 Task: Find connections with filter location Szeged with filter topic #Bestadvicewith filter profile language German with filter current company TVS Motor Company with filter school St. Vincent Pallotti College of Engineering & Technology with filter industry Utility System Construction with filter service category Program Management with filter keywords title Sales Representative
Action: Mouse moved to (567, 72)
Screenshot: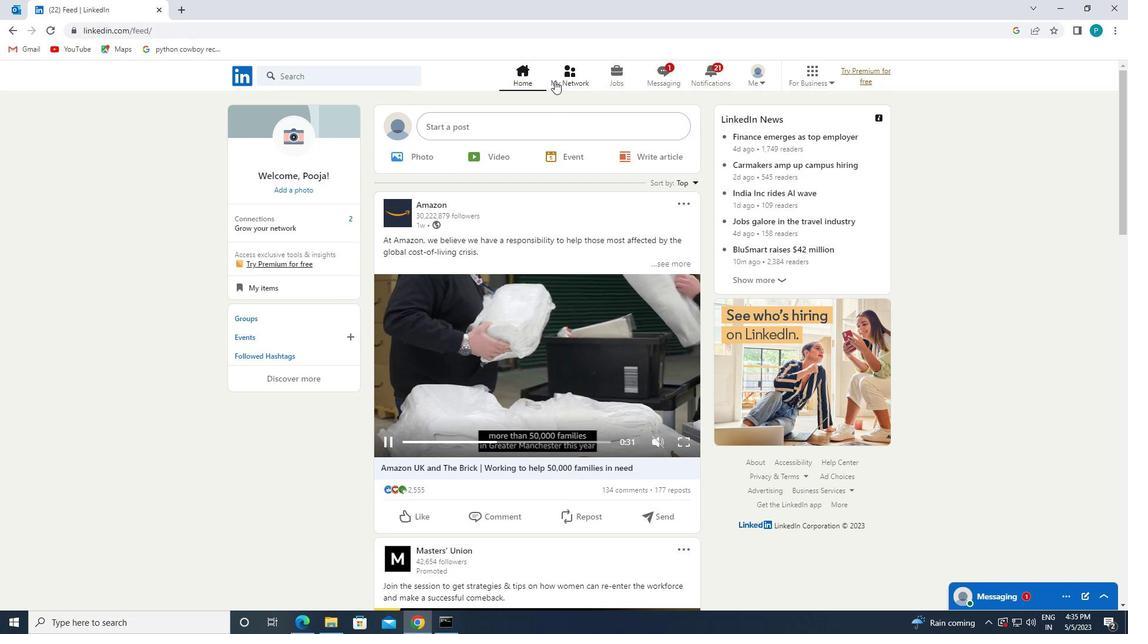 
Action: Mouse pressed left at (567, 72)
Screenshot: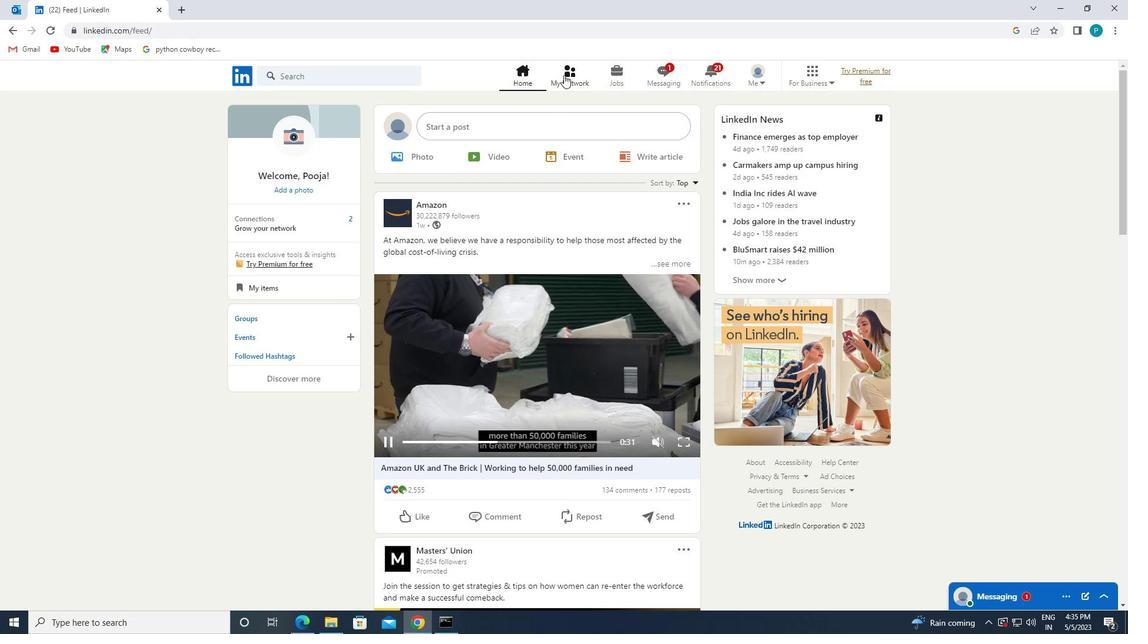
Action: Mouse moved to (347, 140)
Screenshot: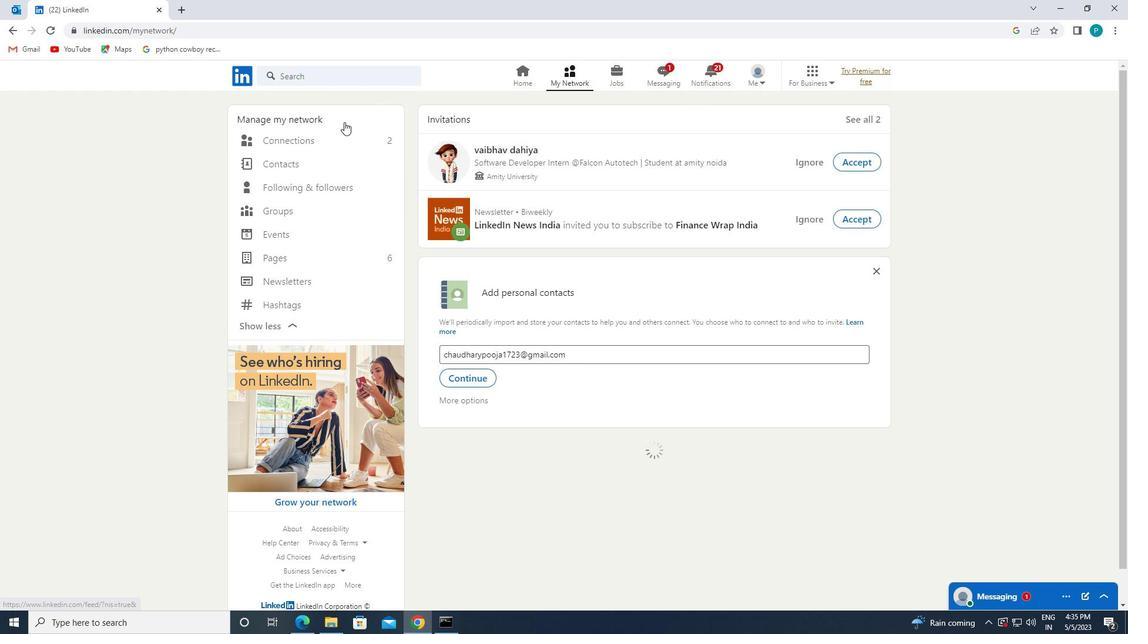 
Action: Mouse pressed left at (347, 140)
Screenshot: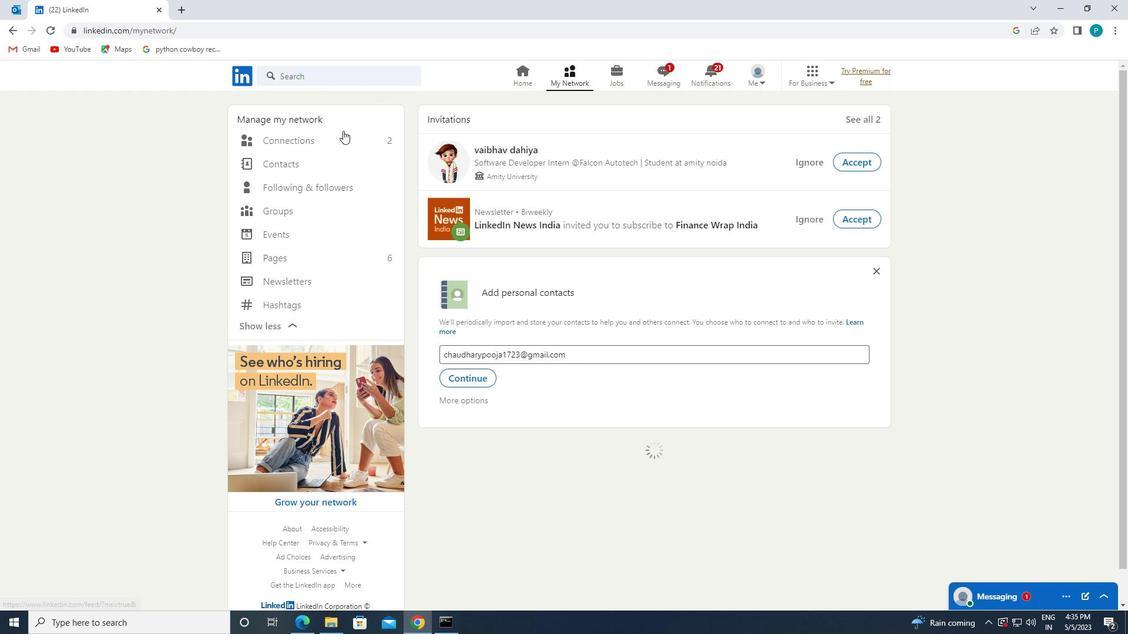 
Action: Mouse moved to (668, 132)
Screenshot: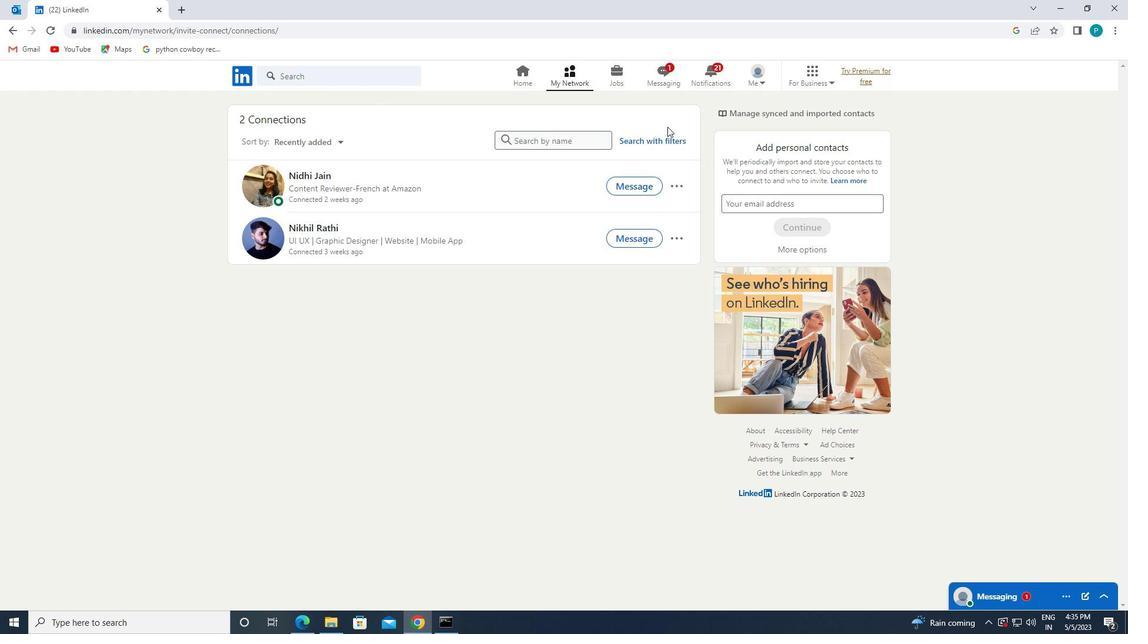 
Action: Mouse pressed left at (668, 132)
Screenshot: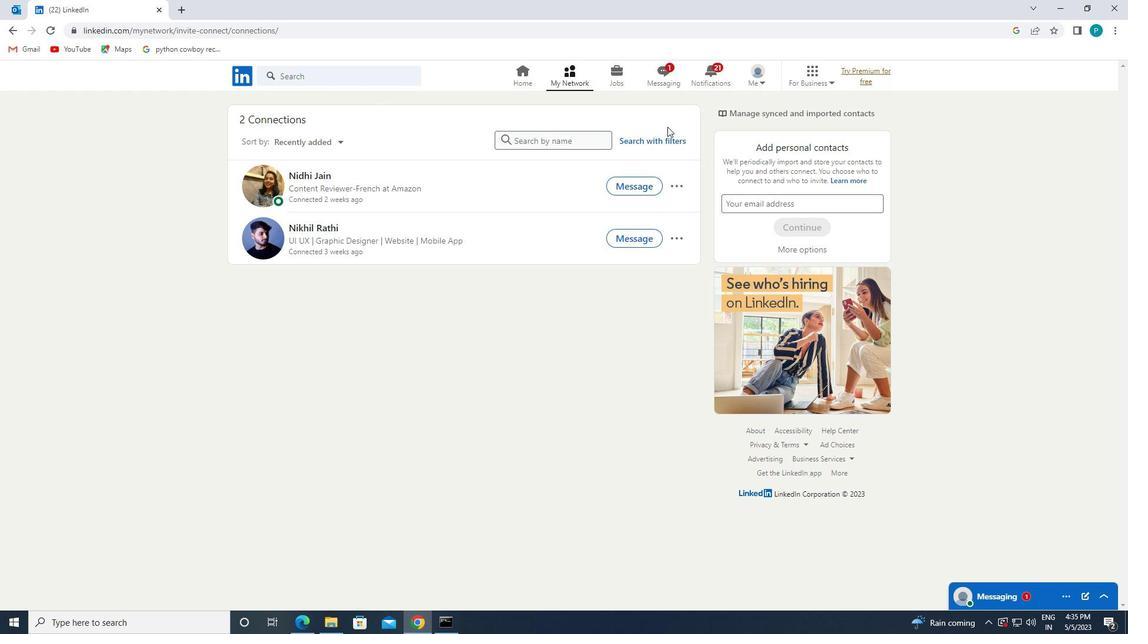 
Action: Mouse moved to (668, 136)
Screenshot: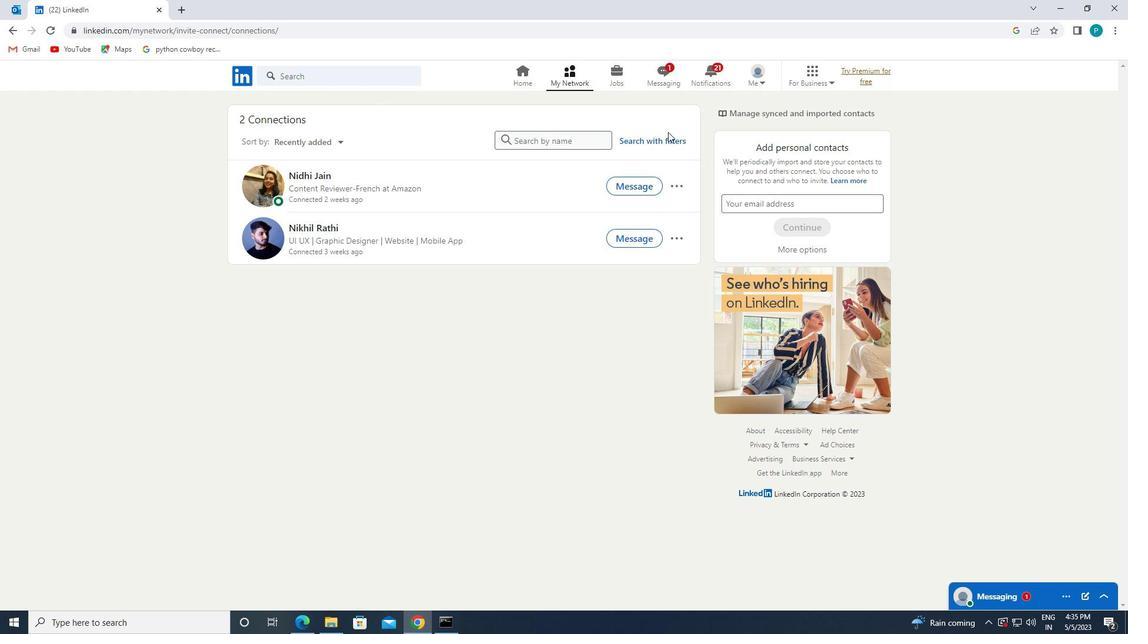 
Action: Mouse pressed left at (668, 136)
Screenshot: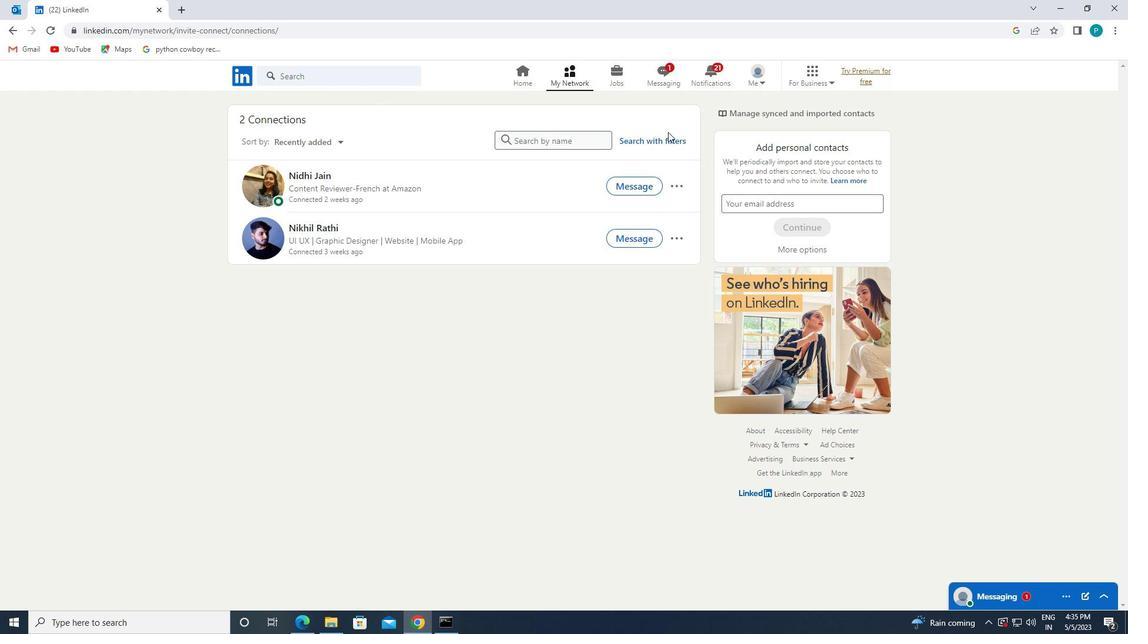 
Action: Mouse moved to (604, 99)
Screenshot: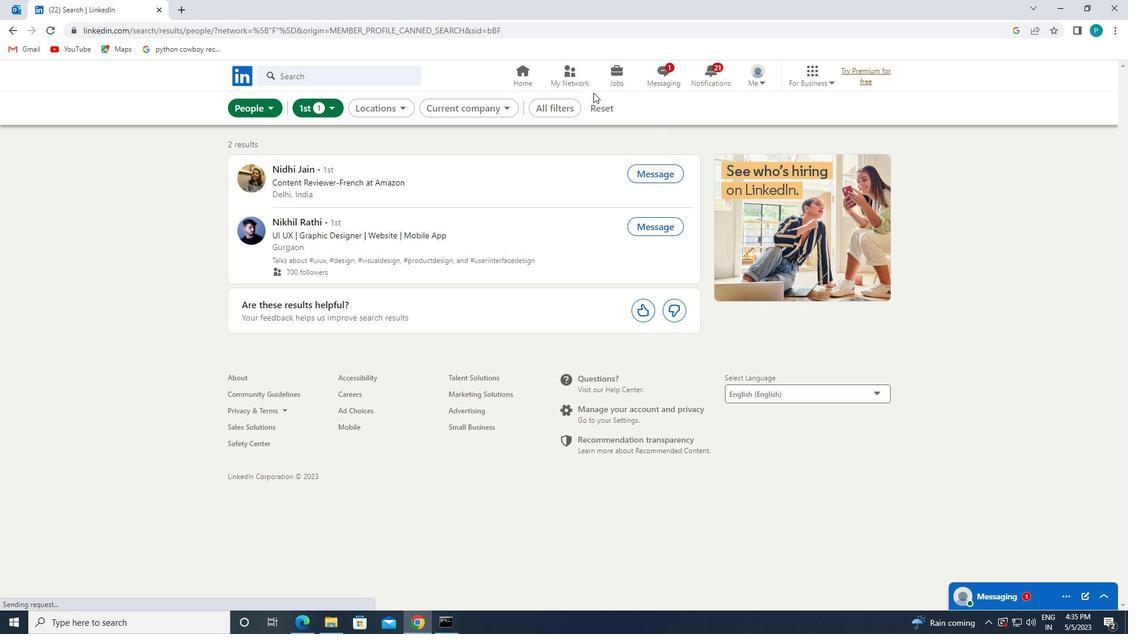 
Action: Mouse pressed left at (604, 99)
Screenshot: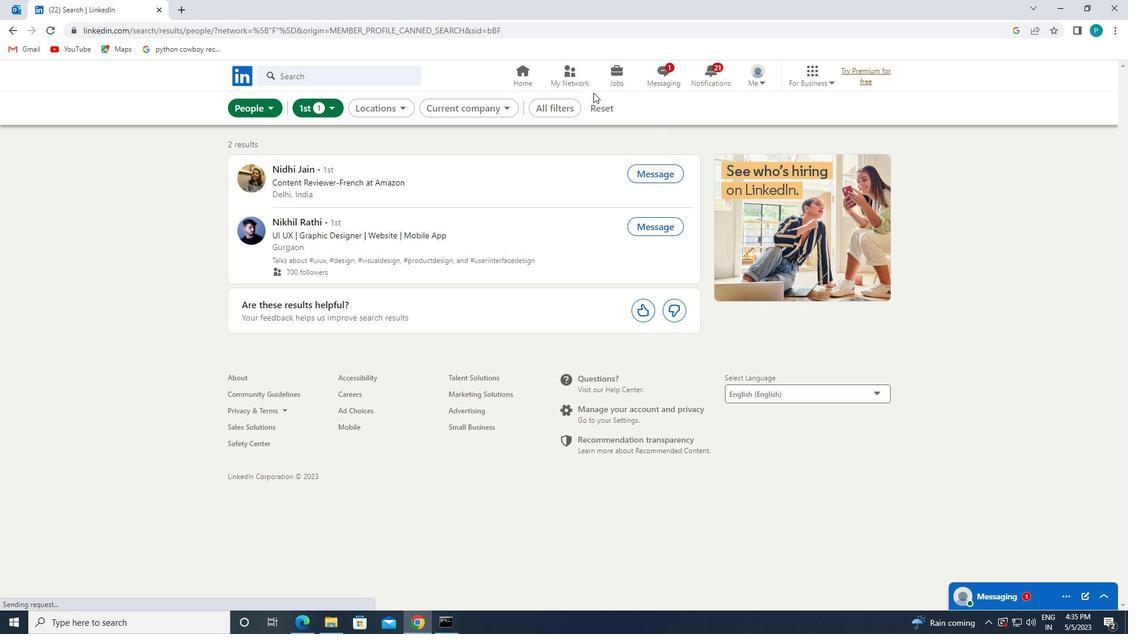 
Action: Mouse moved to (576, 105)
Screenshot: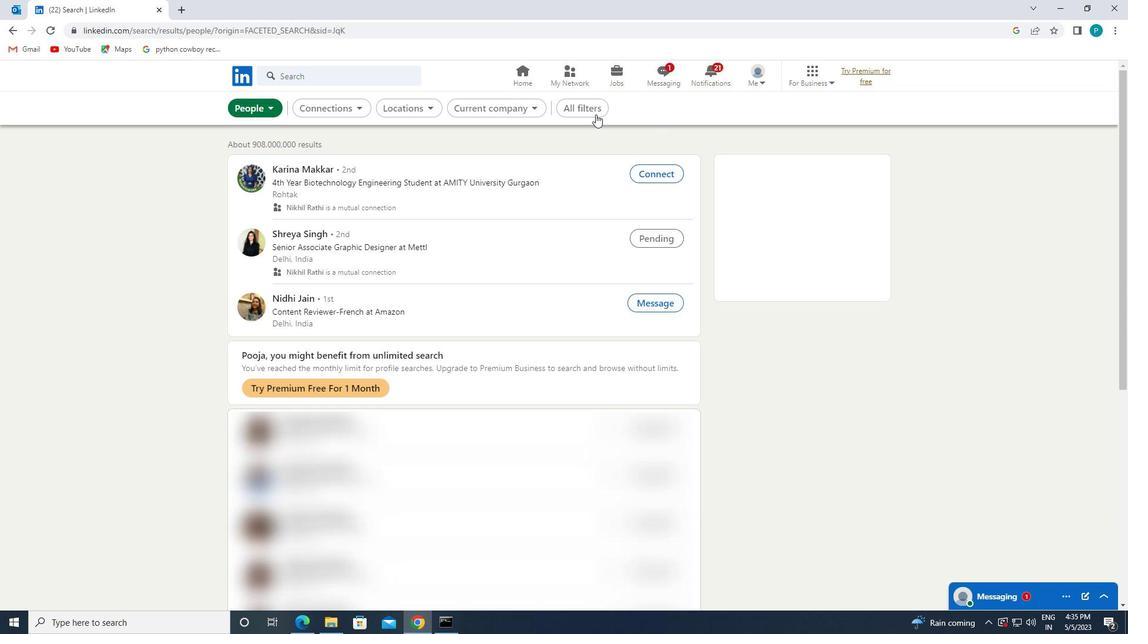 
Action: Mouse pressed left at (576, 105)
Screenshot: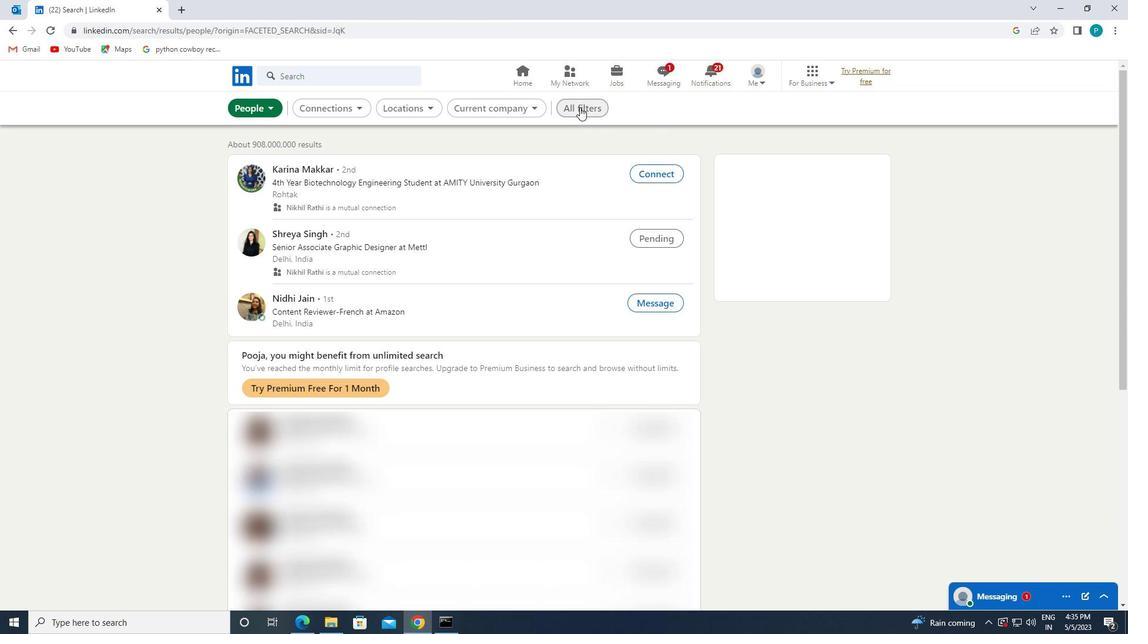 
Action: Mouse moved to (928, 292)
Screenshot: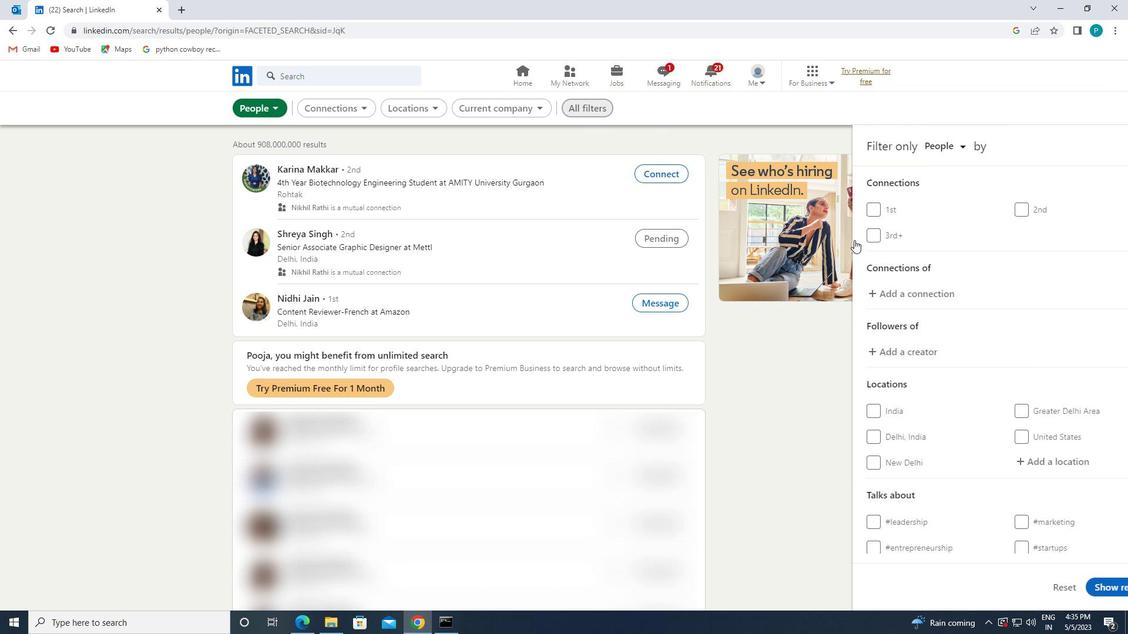
Action: Mouse scrolled (928, 291) with delta (0, 0)
Screenshot: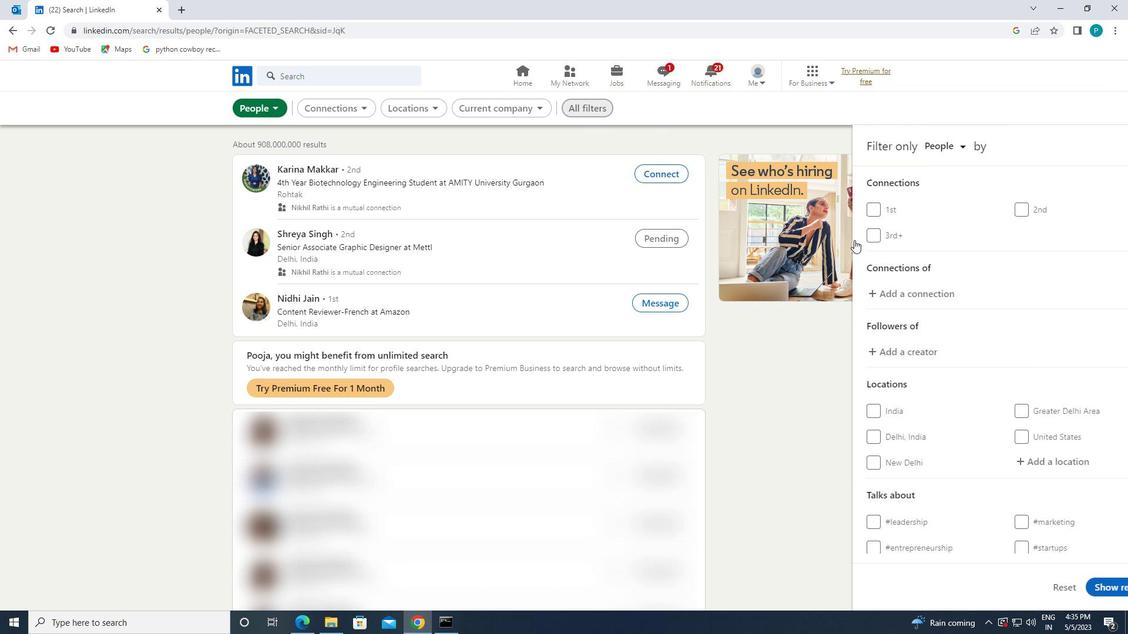 
Action: Mouse moved to (942, 308)
Screenshot: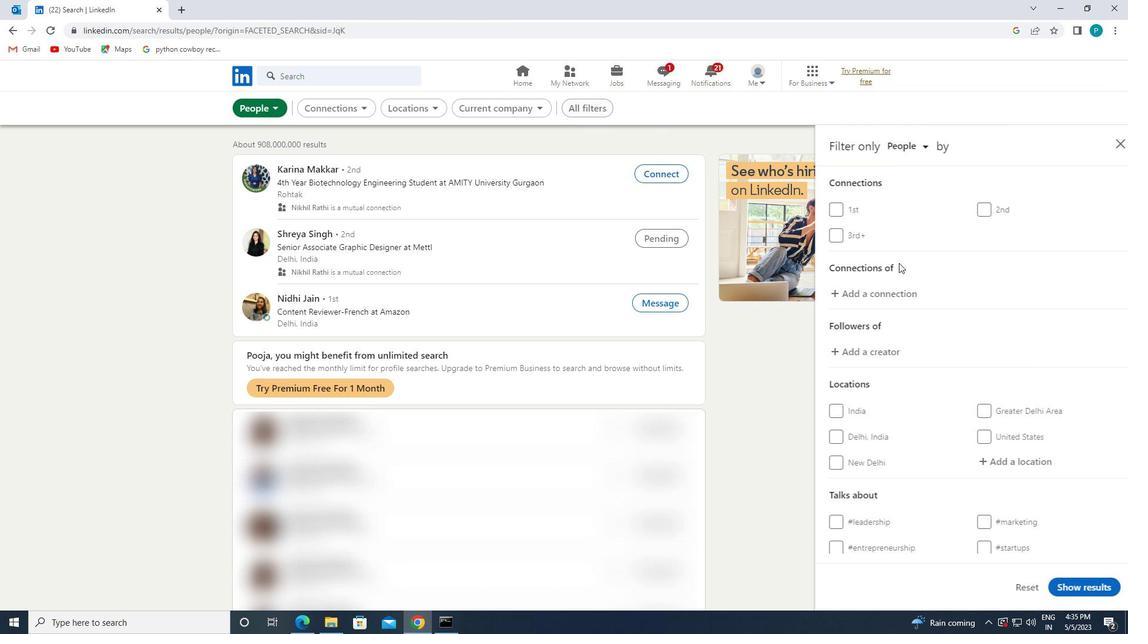 
Action: Mouse scrolled (942, 307) with delta (0, 0)
Screenshot: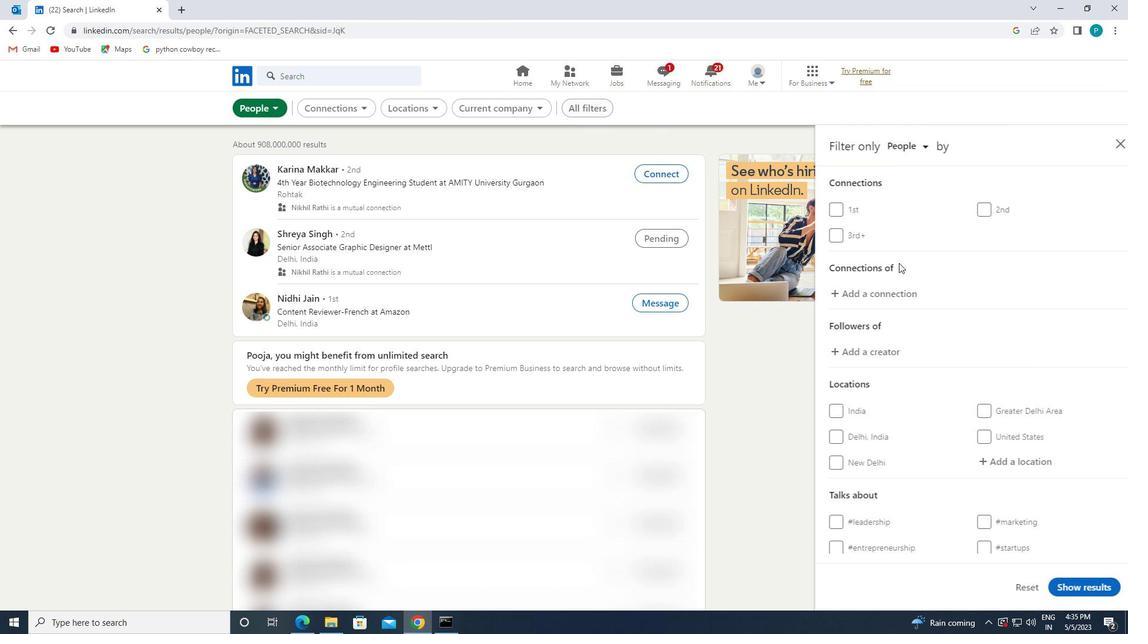 
Action: Mouse moved to (942, 308)
Screenshot: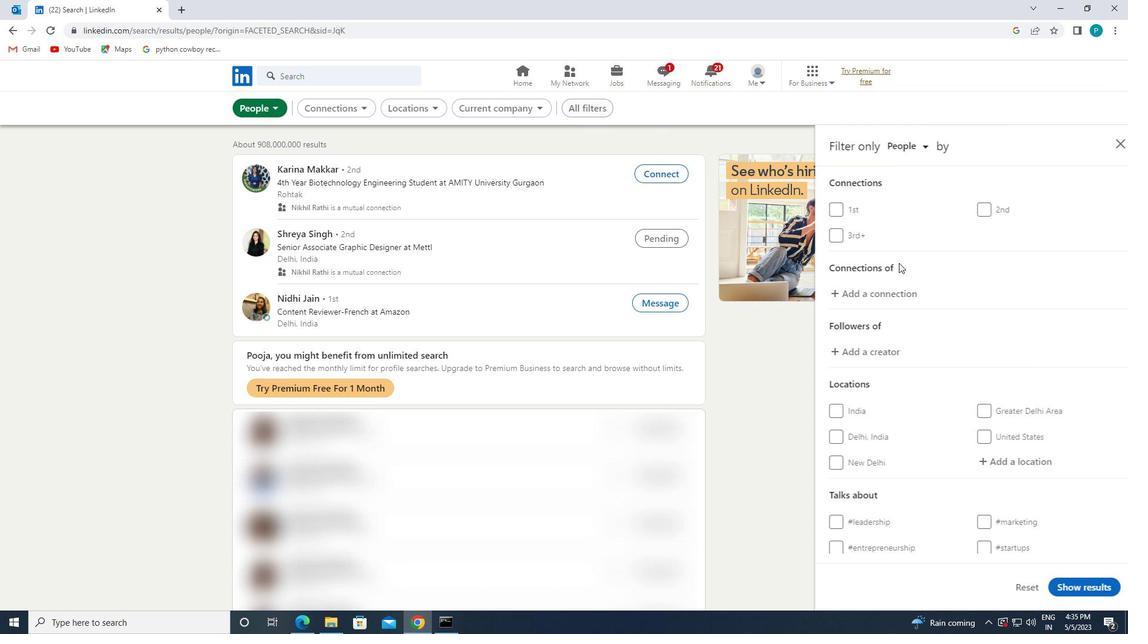 
Action: Mouse scrolled (942, 307) with delta (0, 0)
Screenshot: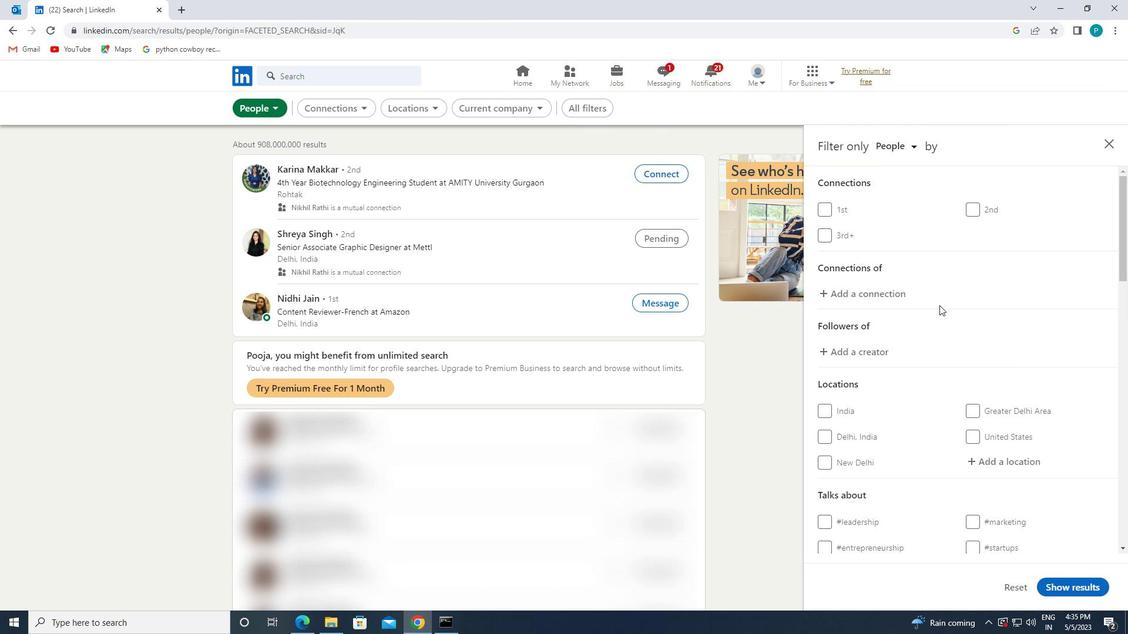 
Action: Mouse moved to (1006, 286)
Screenshot: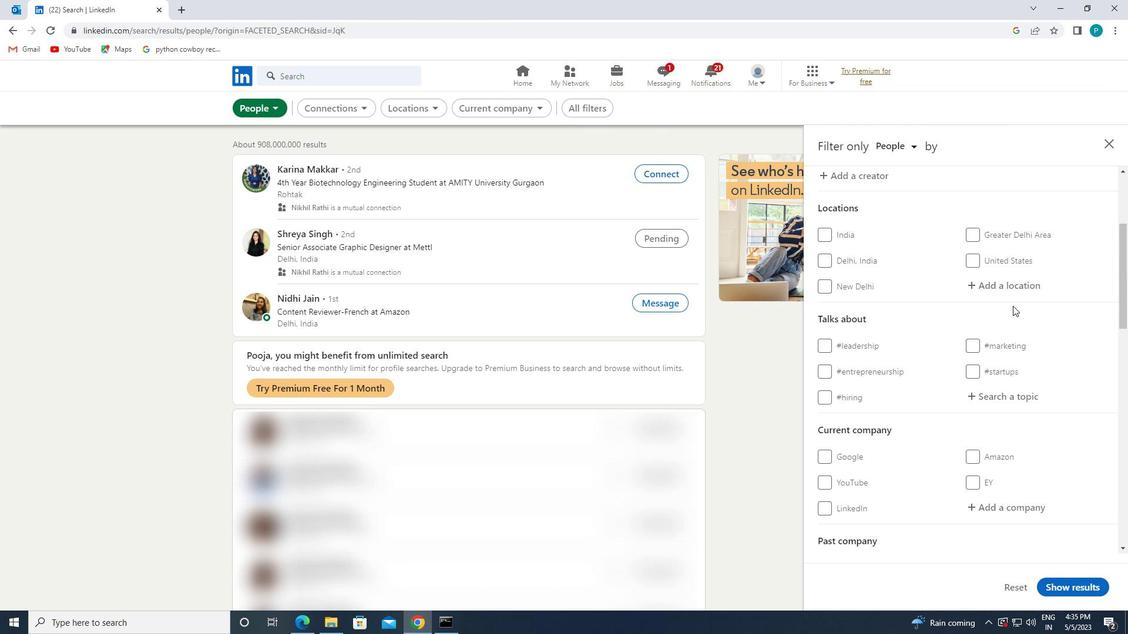 
Action: Mouse pressed left at (1006, 286)
Screenshot: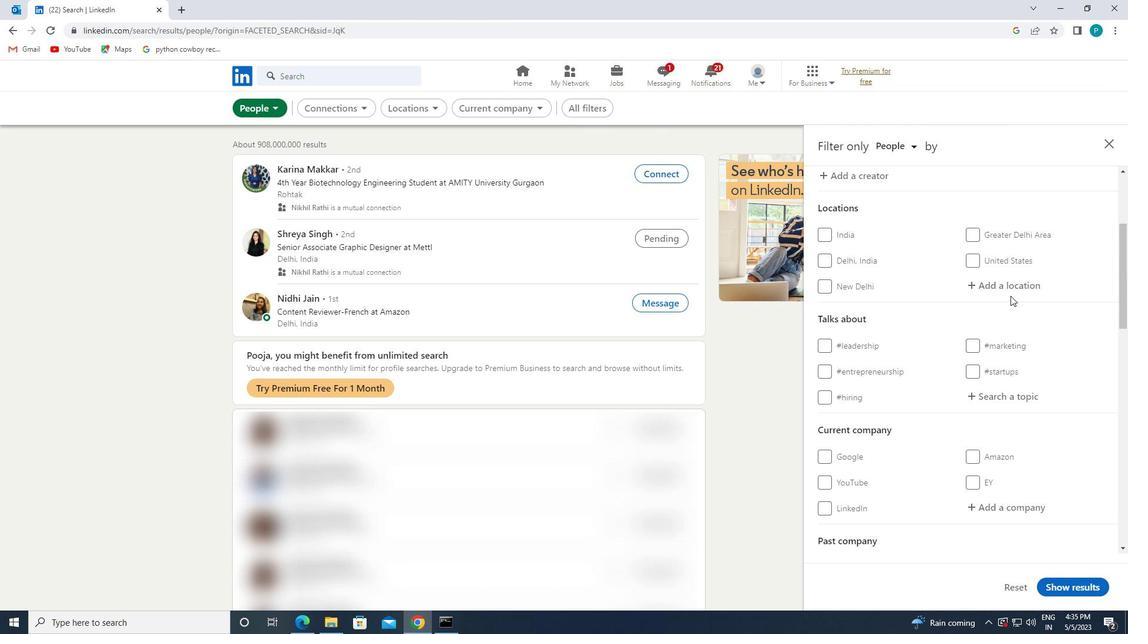
Action: Key pressed <Key.caps_lock>s<Key.caps_lock>zeged
Screenshot: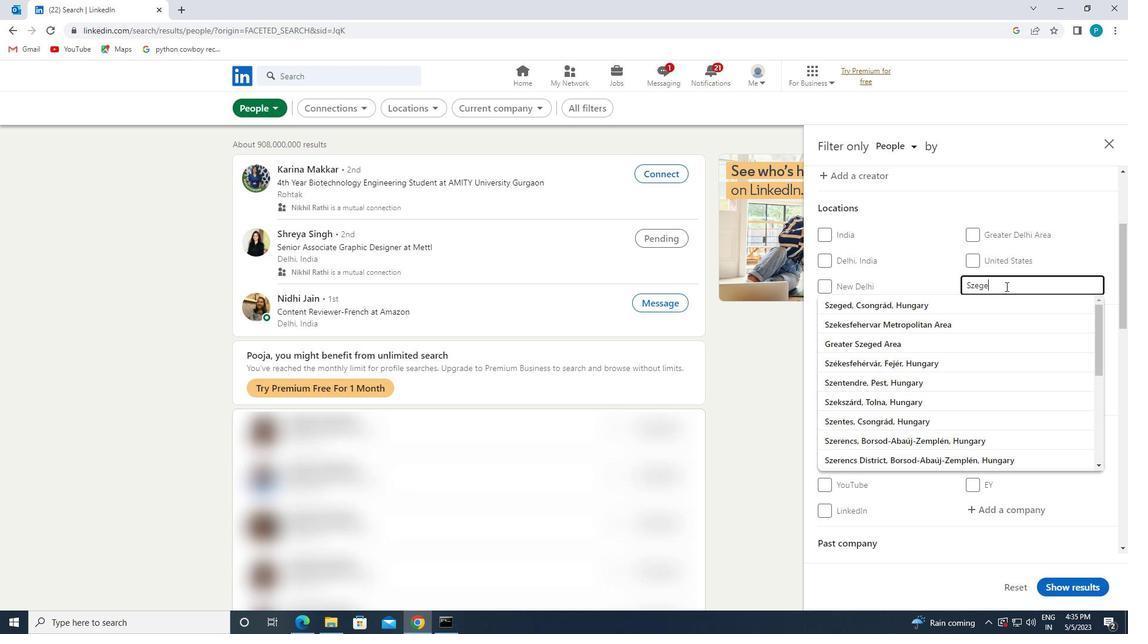 
Action: Mouse moved to (972, 303)
Screenshot: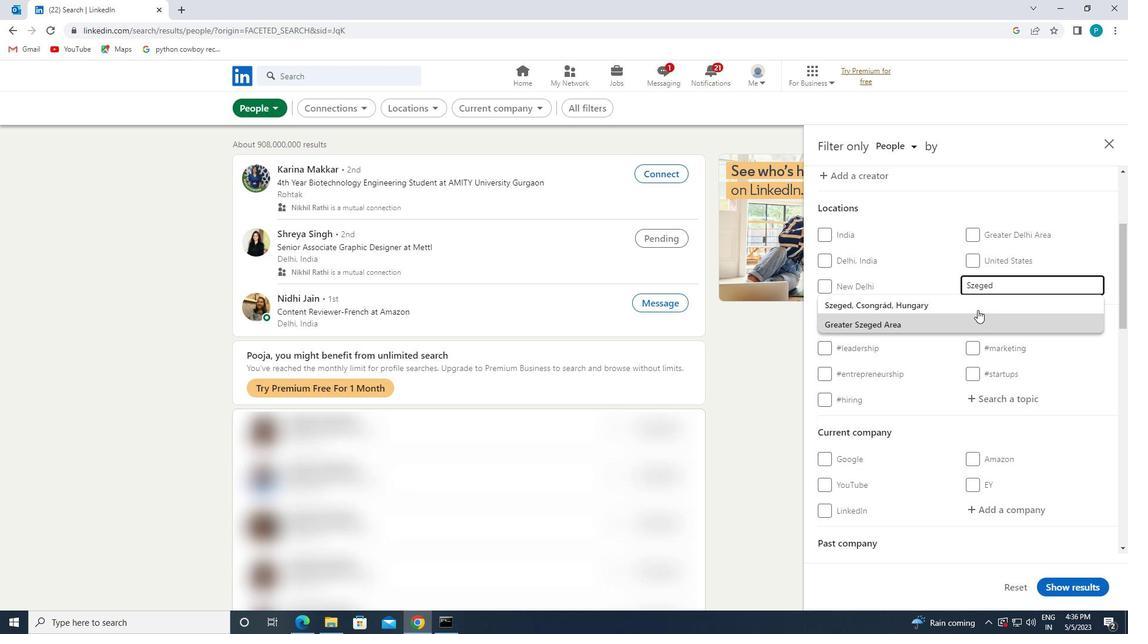 
Action: Mouse pressed left at (972, 303)
Screenshot: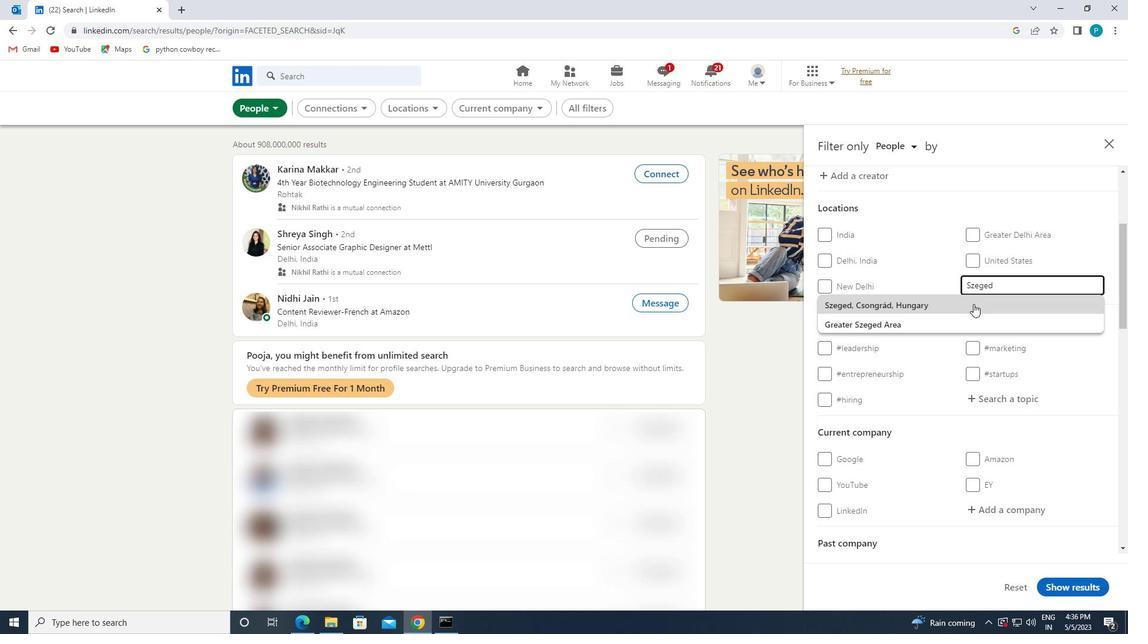 
Action: Mouse scrolled (972, 302) with delta (0, 0)
Screenshot: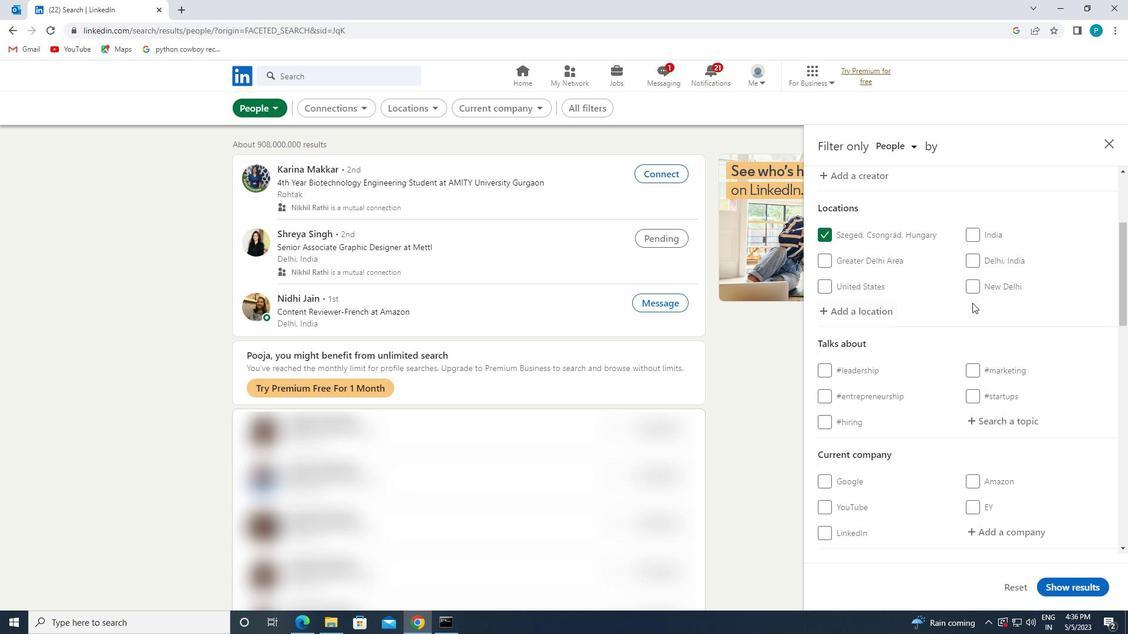 
Action: Mouse scrolled (972, 302) with delta (0, 0)
Screenshot: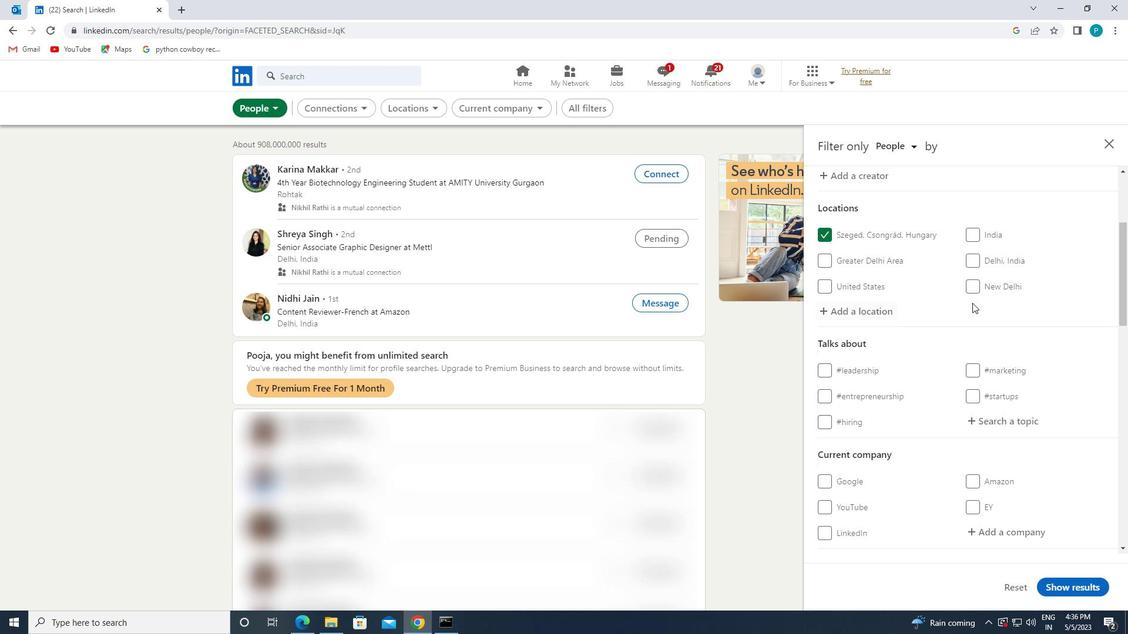 
Action: Mouse moved to (977, 280)
Screenshot: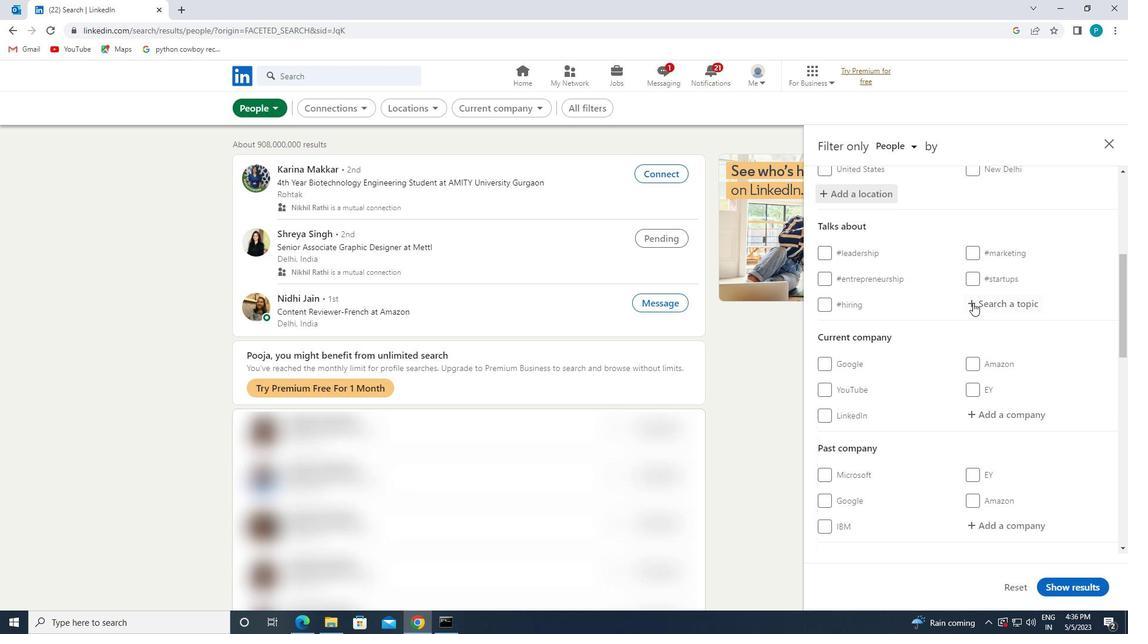 
Action: Mouse pressed left at (977, 280)
Screenshot: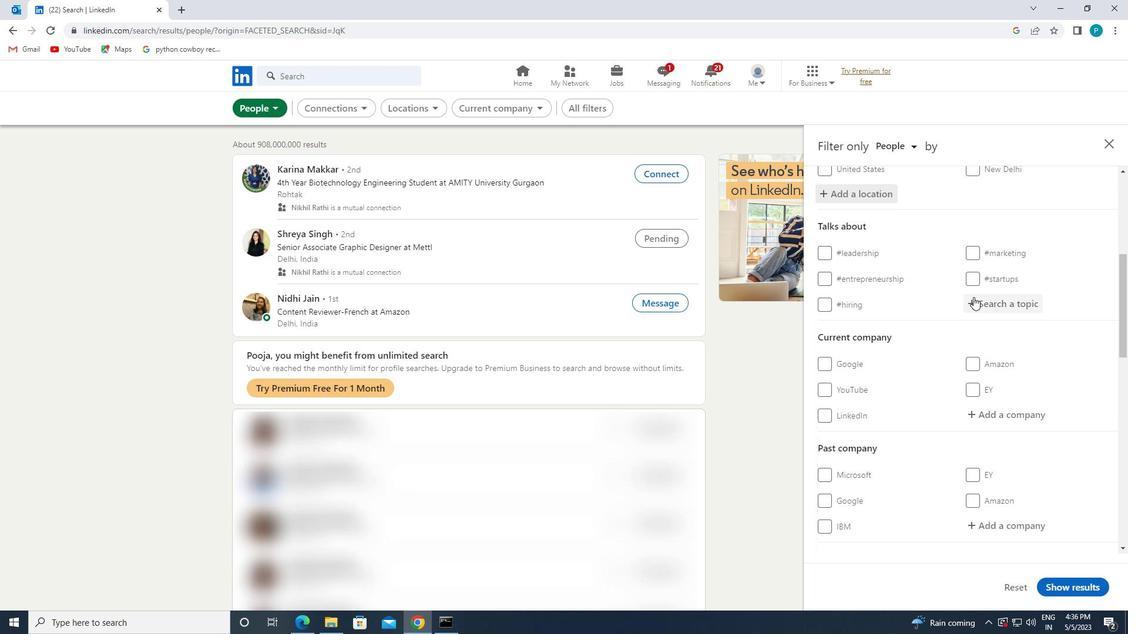 
Action: Mouse moved to (979, 286)
Screenshot: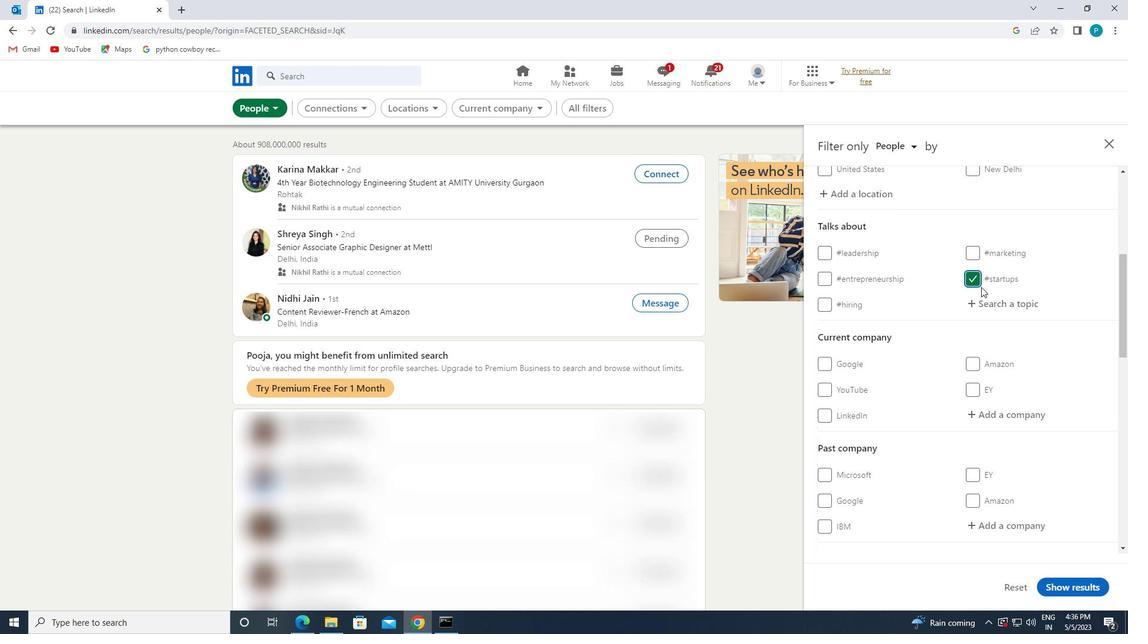 
Action: Mouse pressed left at (979, 286)
Screenshot: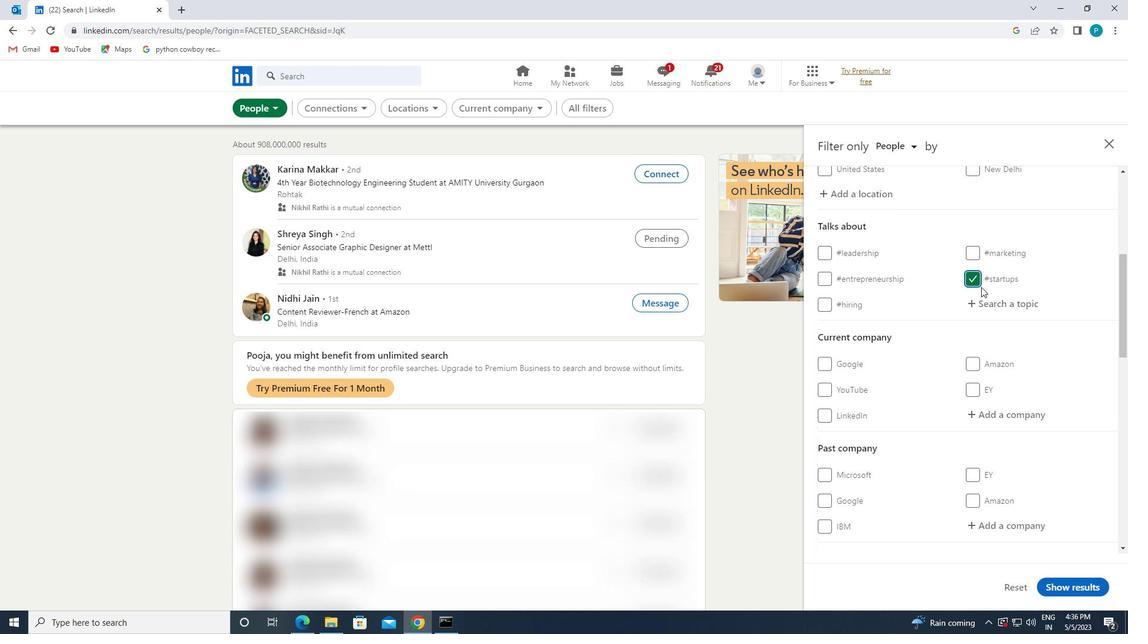 
Action: Mouse moved to (972, 277)
Screenshot: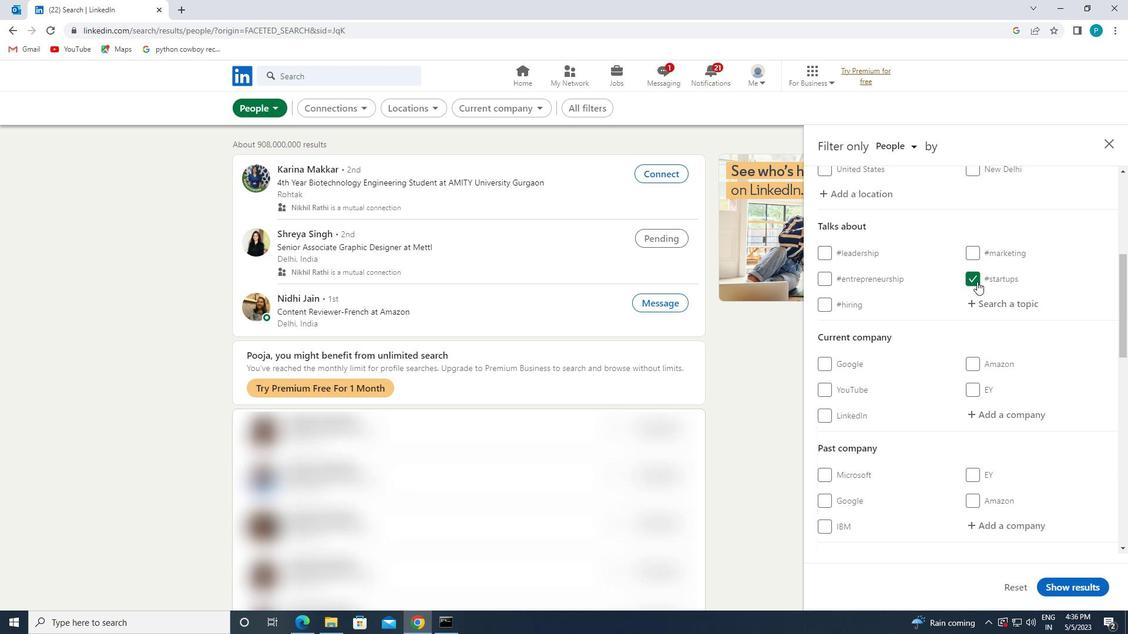 
Action: Mouse pressed left at (972, 277)
Screenshot: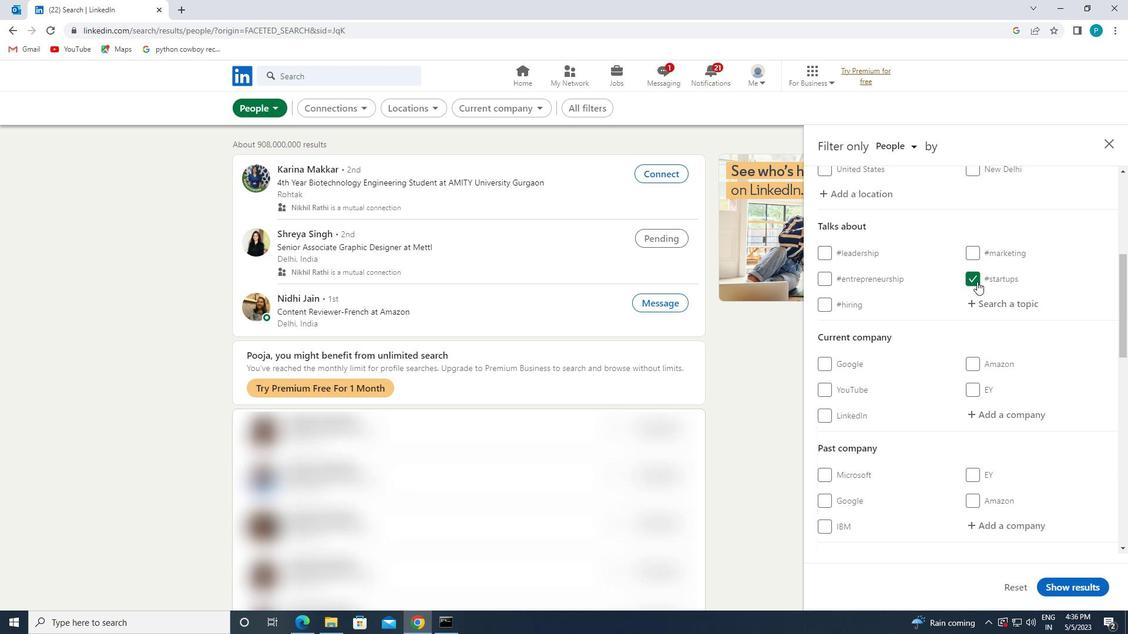 
Action: Mouse moved to (992, 298)
Screenshot: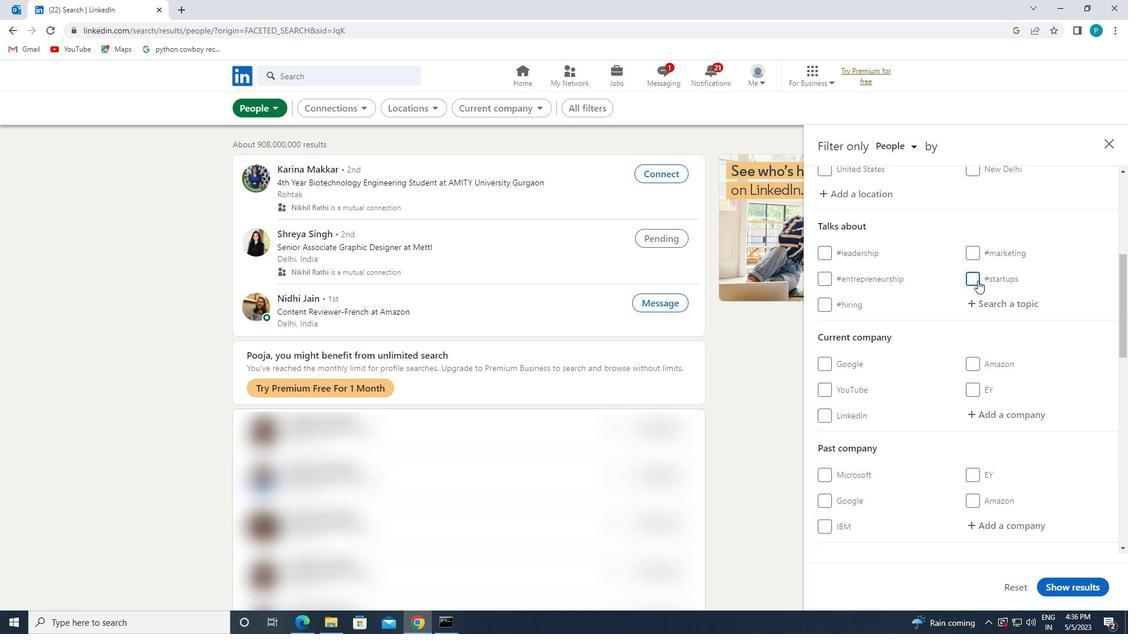 
Action: Mouse pressed left at (992, 298)
Screenshot: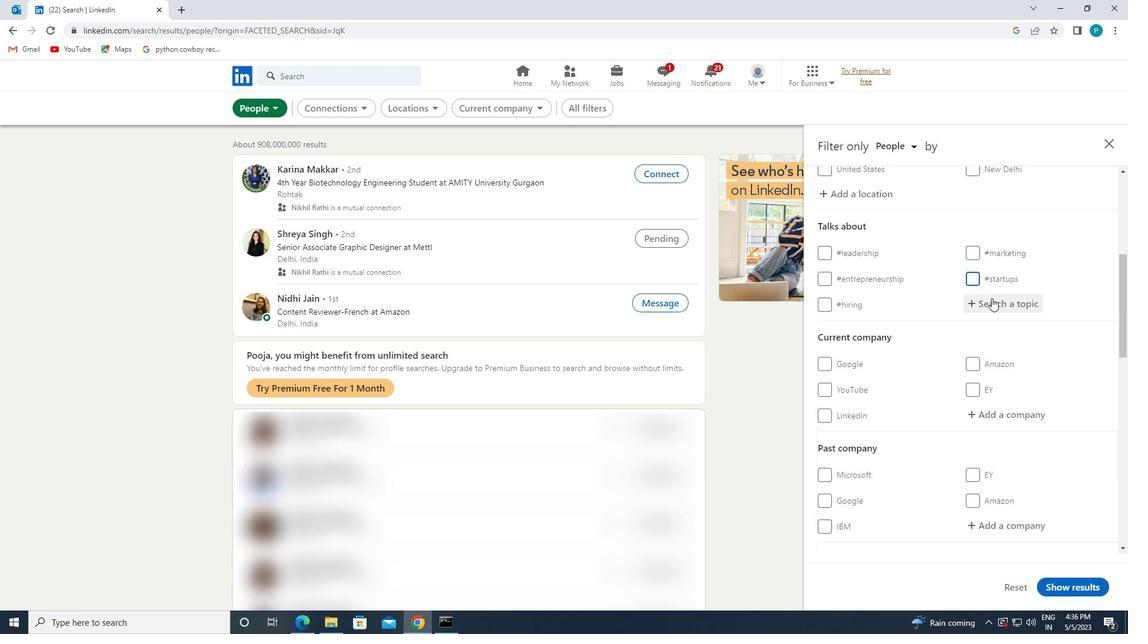 
Action: Key pressed <Key.shift>#<Key.caps_lock>B<Key.caps_lock>EST<Key.caps_lock>A<Key.caps_lock><Key.backspace>ADVICE
Screenshot: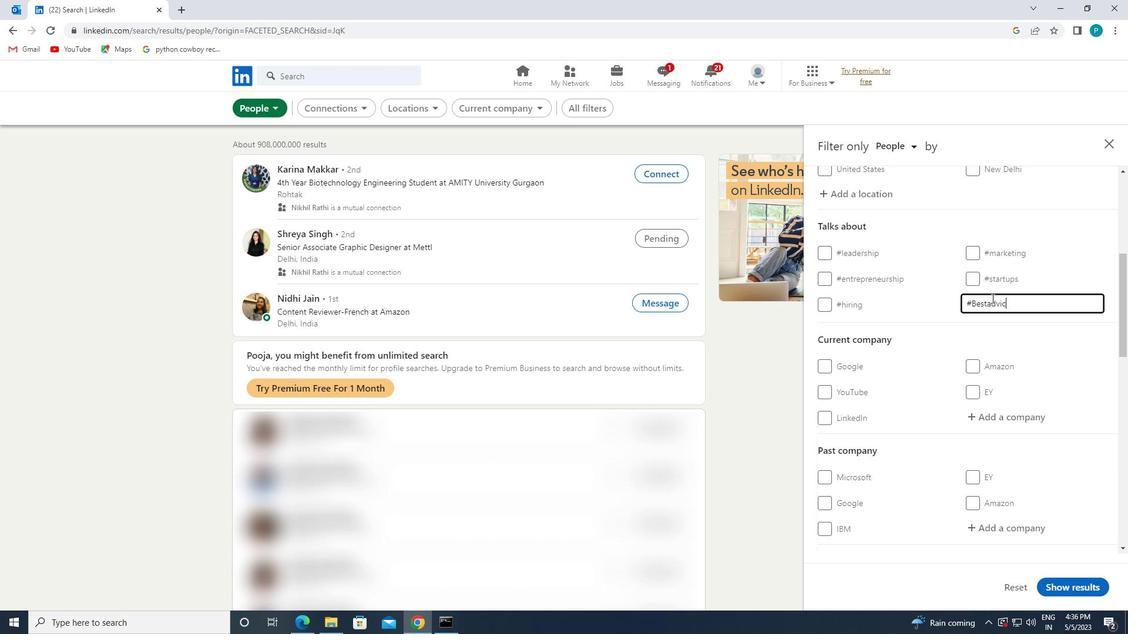 
Action: Mouse moved to (1043, 251)
Screenshot: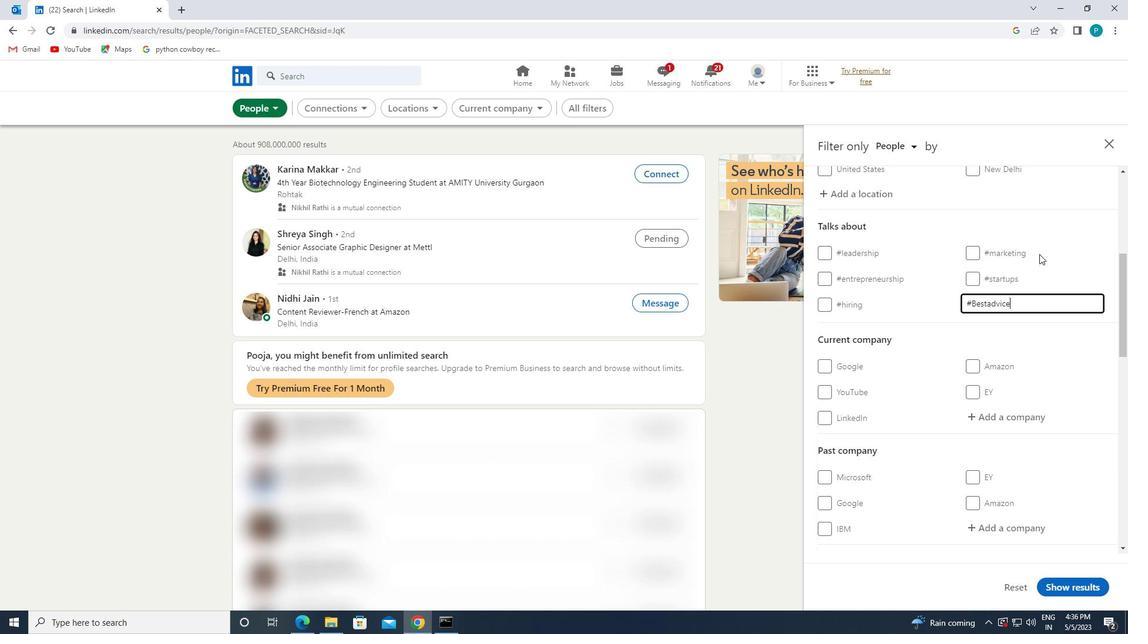 
Action: Mouse scrolled (1043, 250) with delta (0, 0)
Screenshot: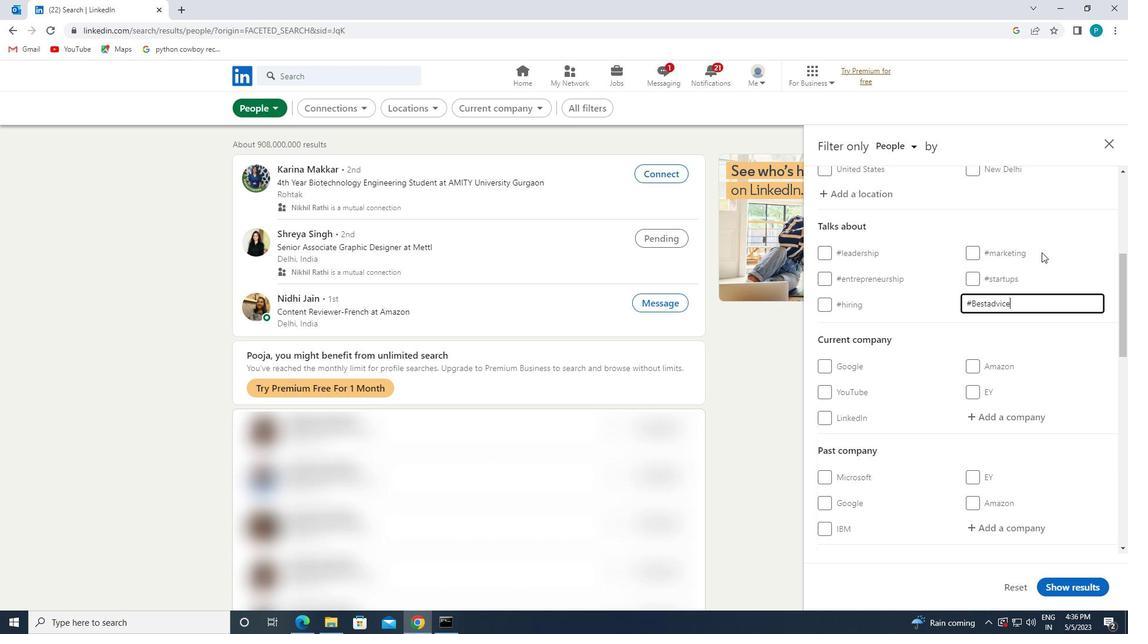 
Action: Mouse moved to (1044, 251)
Screenshot: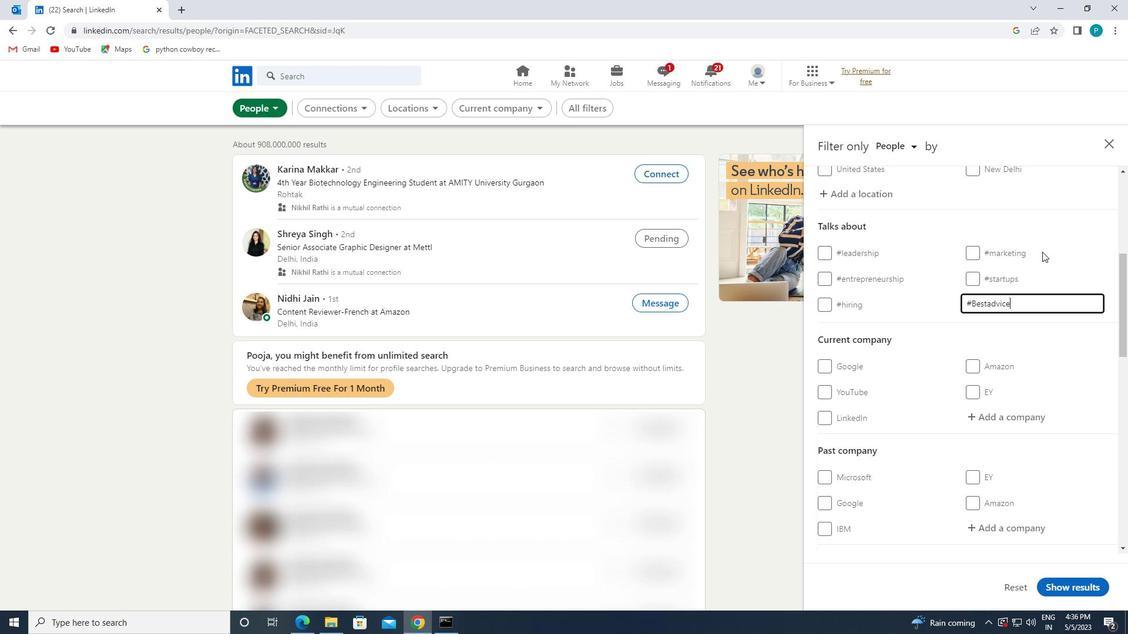 
Action: Mouse scrolled (1044, 250) with delta (0, 0)
Screenshot: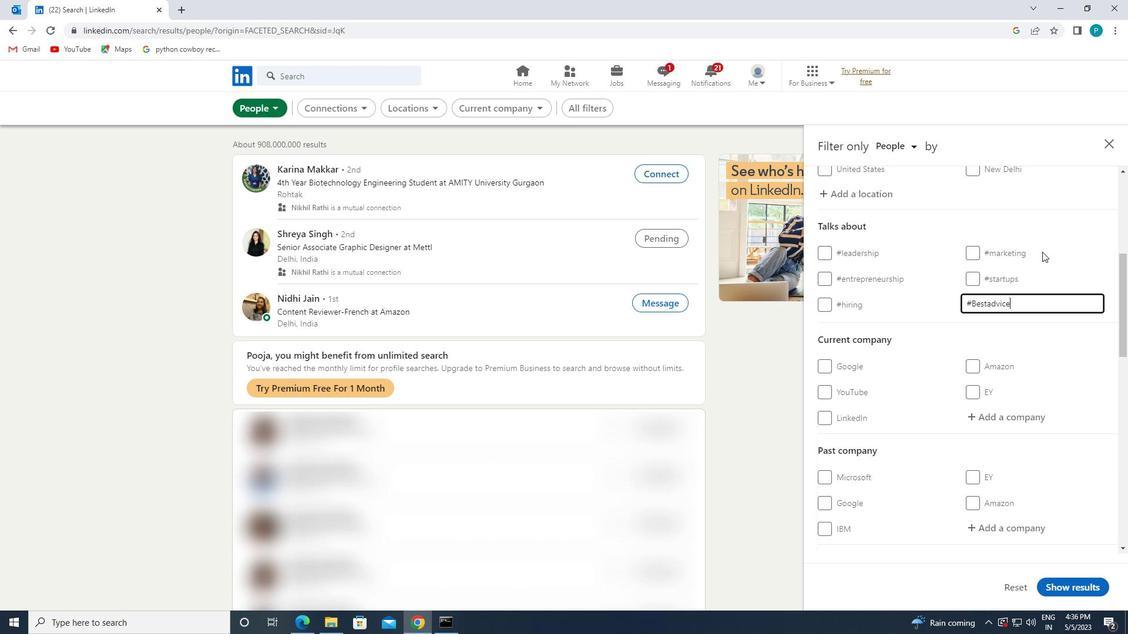 
Action: Mouse moved to (1045, 251)
Screenshot: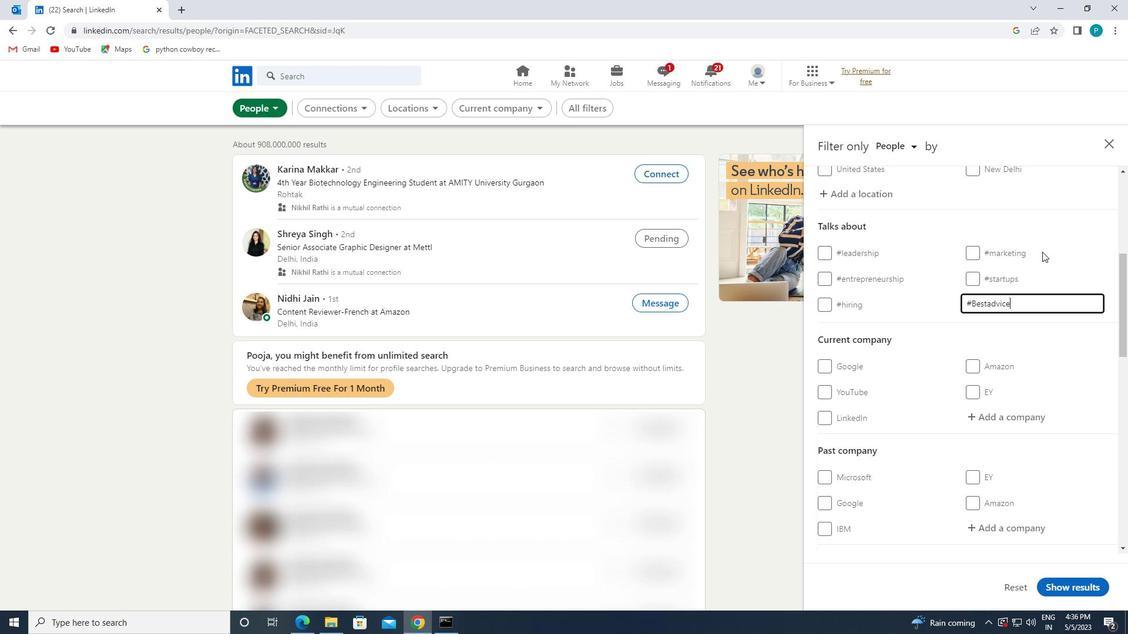 
Action: Mouse scrolled (1045, 250) with delta (0, 0)
Screenshot: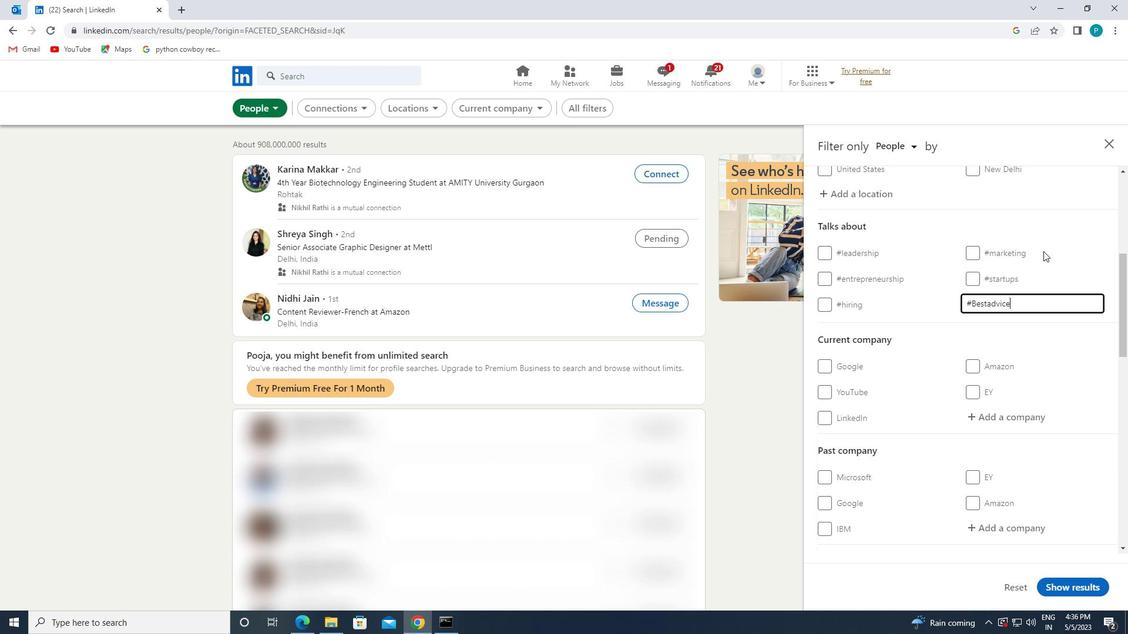 
Action: Mouse scrolled (1045, 250) with delta (0, 0)
Screenshot: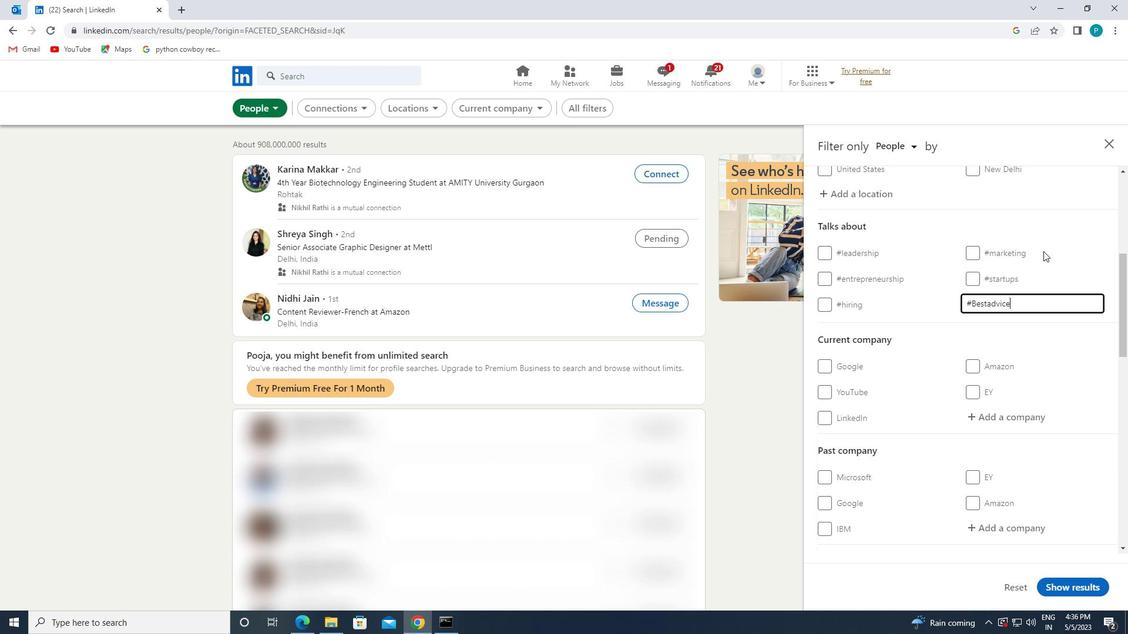 
Action: Mouse moved to (919, 393)
Screenshot: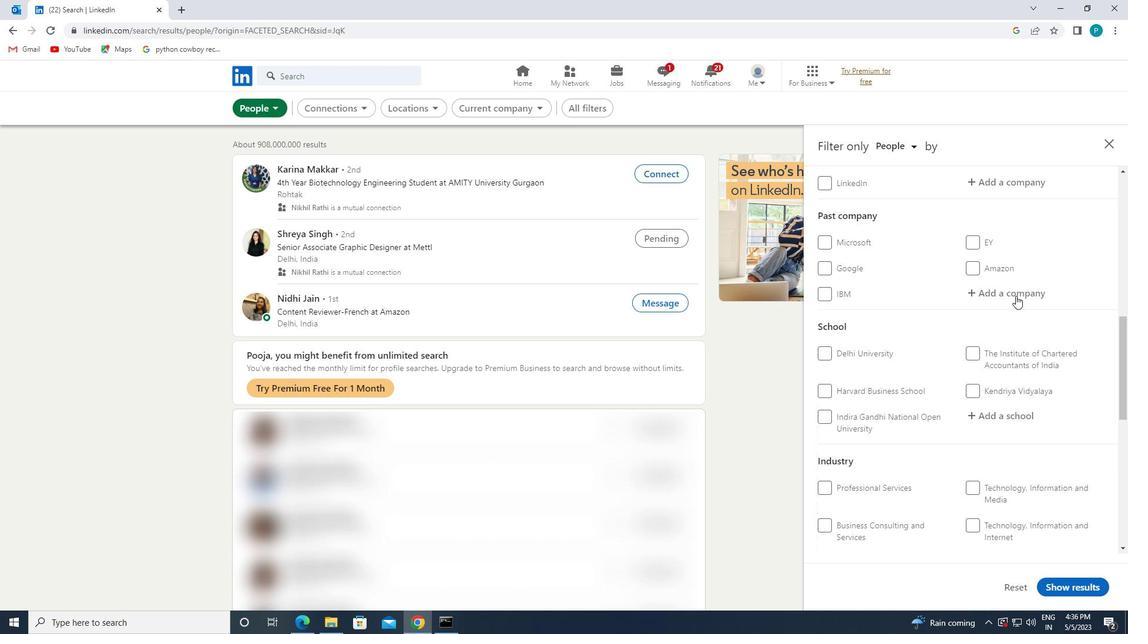 
Action: Mouse scrolled (919, 393) with delta (0, 0)
Screenshot: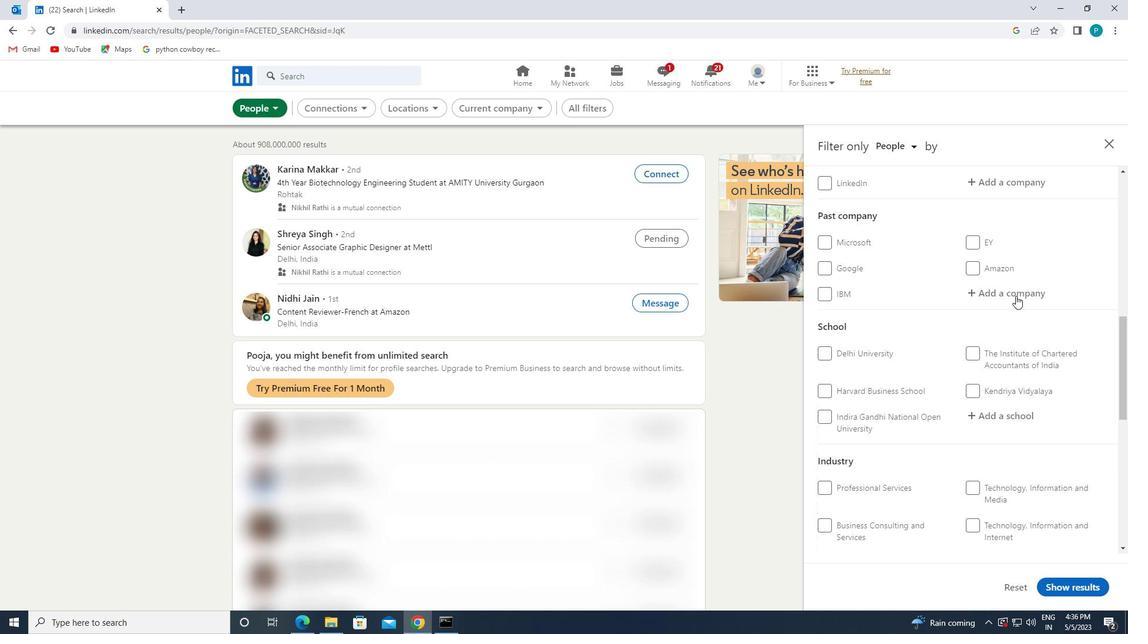 
Action: Mouse moved to (914, 393)
Screenshot: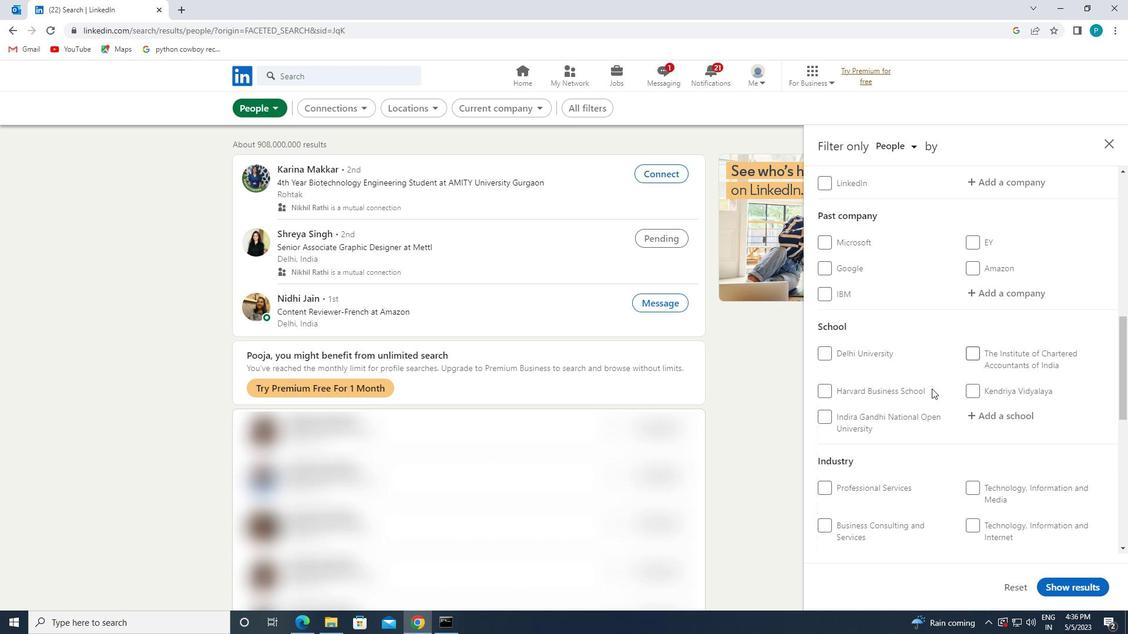 
Action: Mouse scrolled (914, 393) with delta (0, 0)
Screenshot: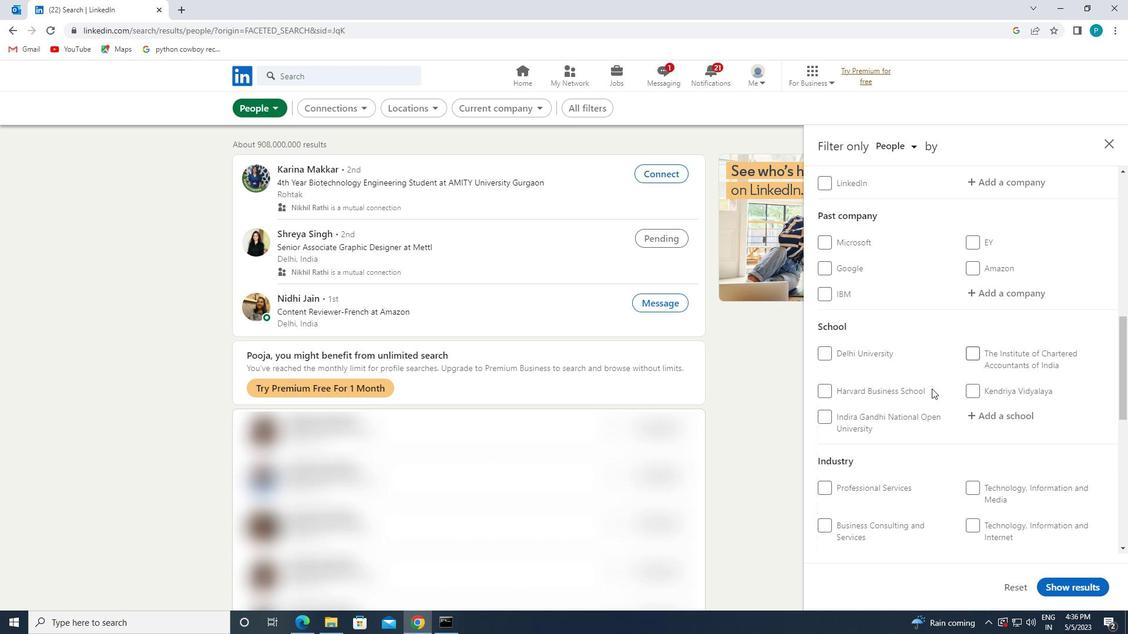 
Action: Mouse moved to (892, 393)
Screenshot: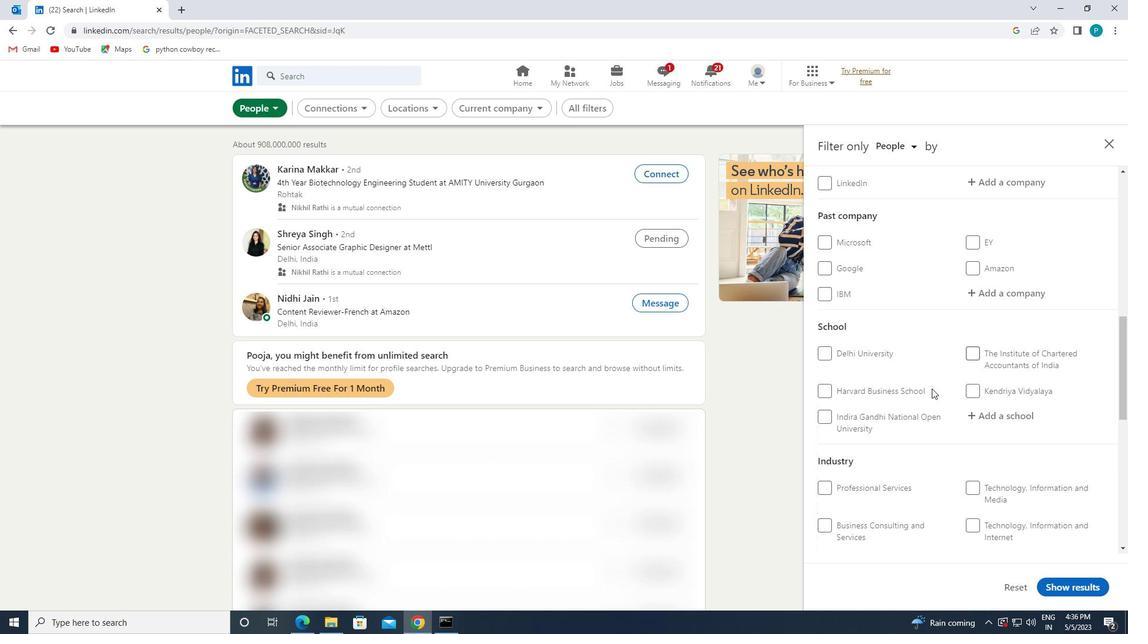 
Action: Mouse scrolled (892, 392) with delta (0, 0)
Screenshot: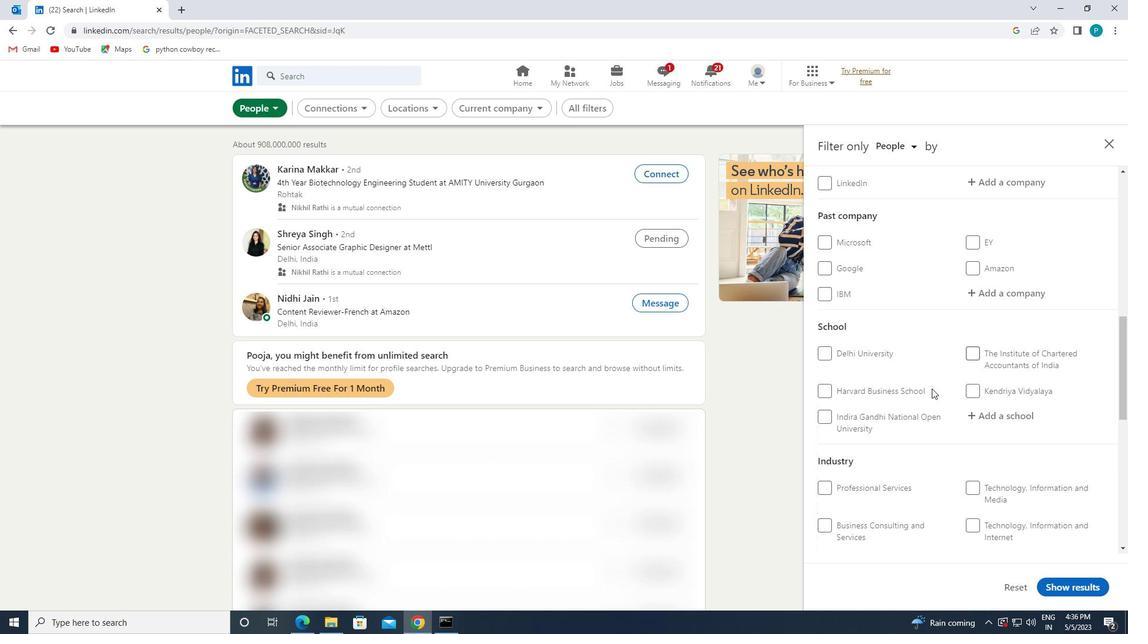 
Action: Mouse moved to (846, 495)
Screenshot: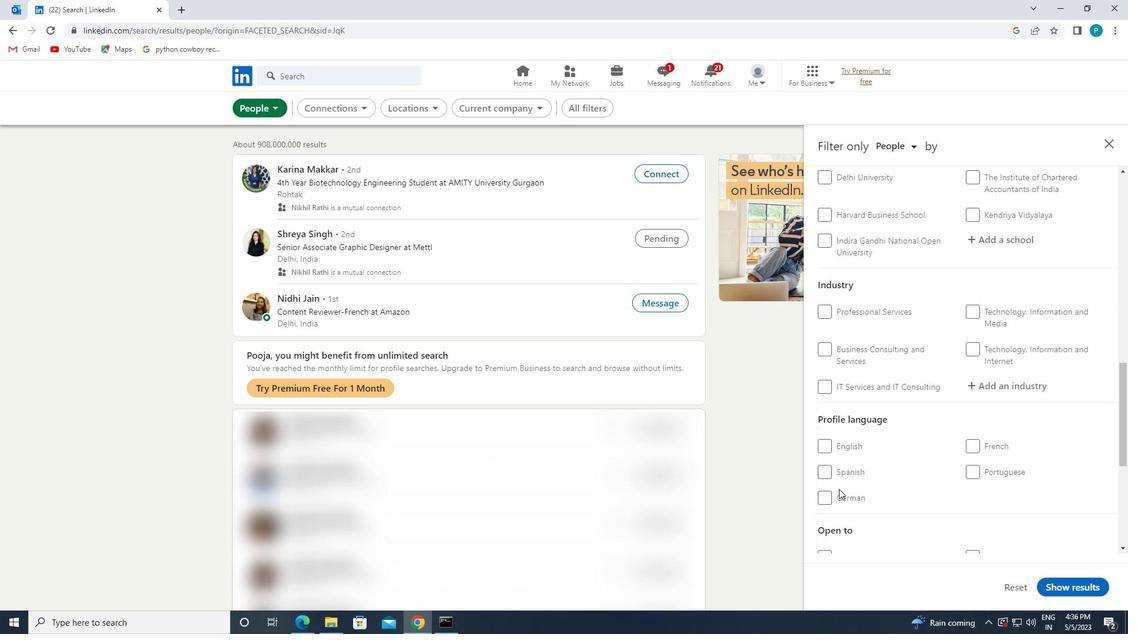 
Action: Mouse pressed left at (846, 495)
Screenshot: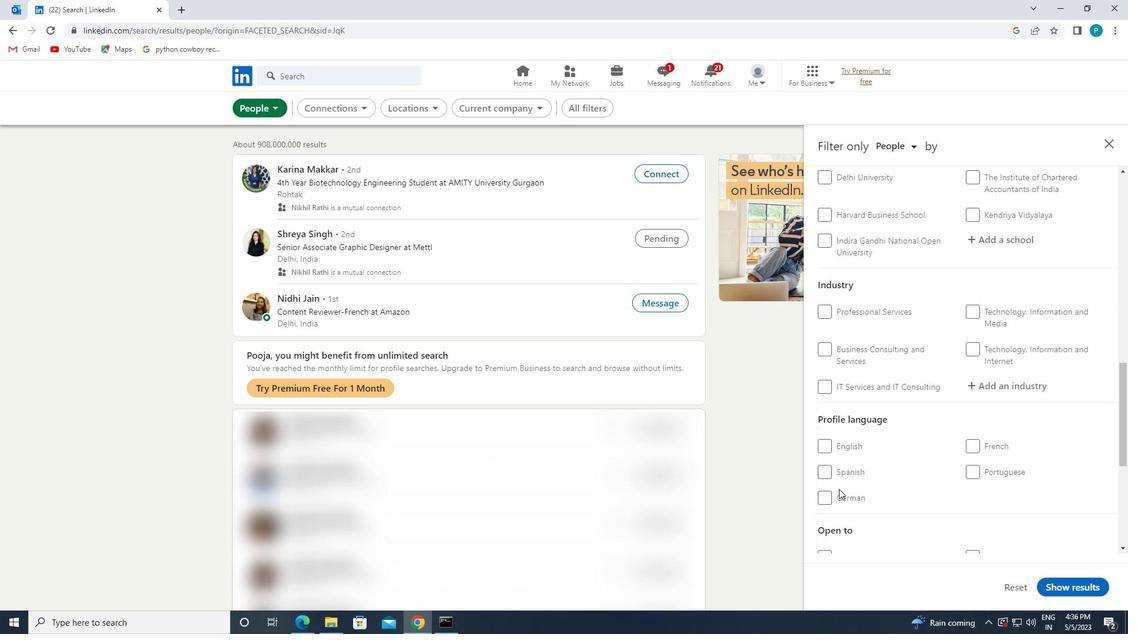 
Action: Mouse moved to (966, 365)
Screenshot: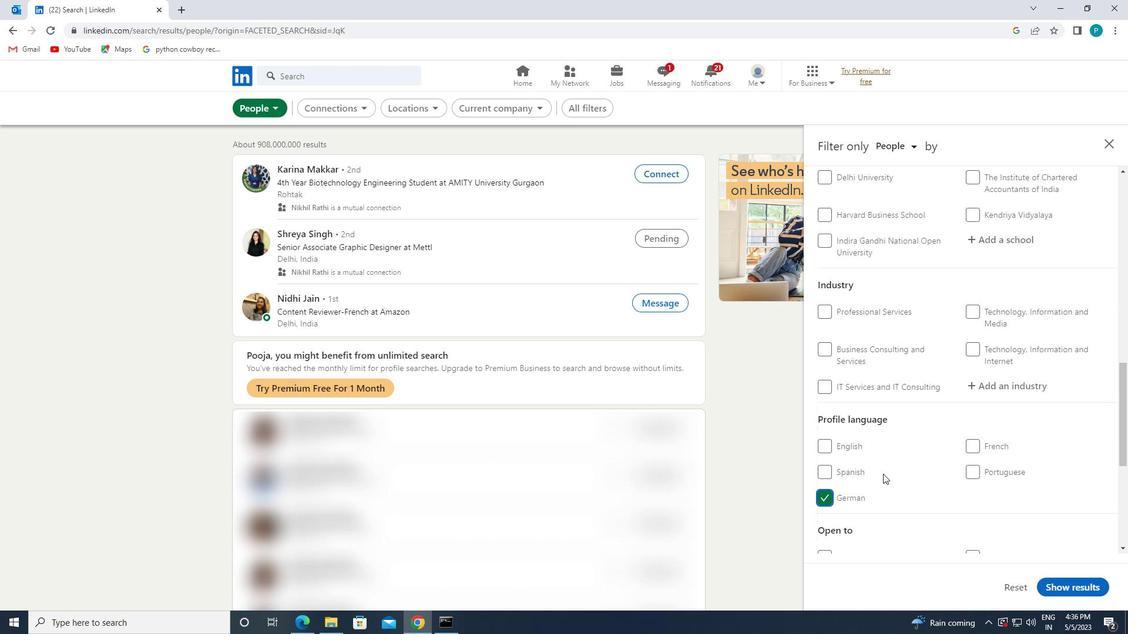 
Action: Mouse scrolled (966, 366) with delta (0, 0)
Screenshot: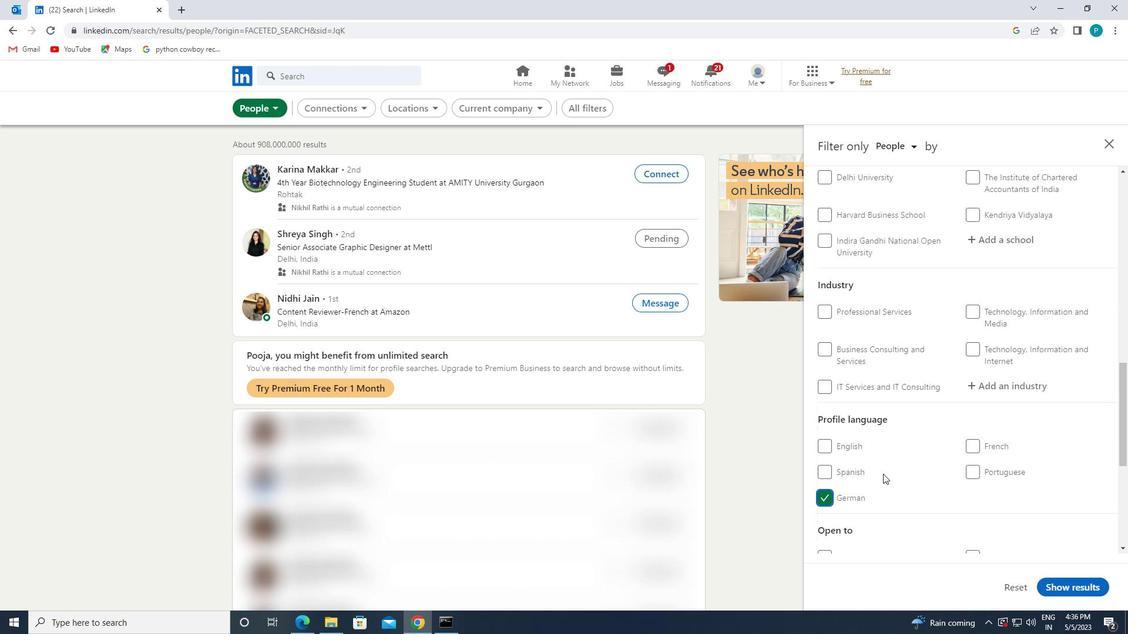 
Action: Mouse moved to (966, 363)
Screenshot: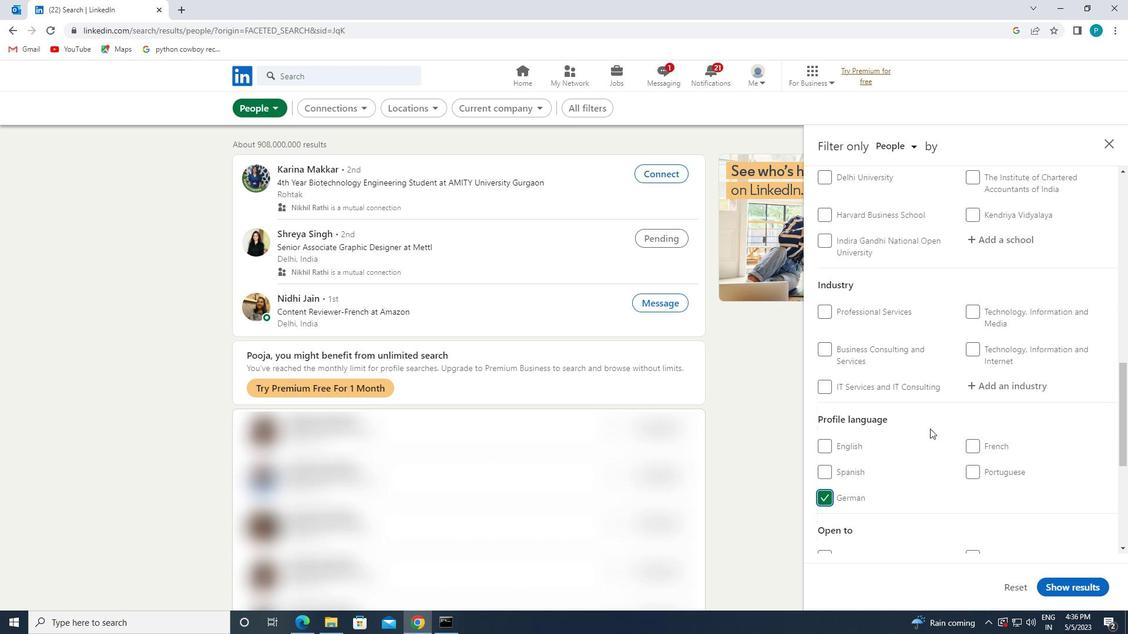 
Action: Mouse scrolled (966, 364) with delta (0, 0)
Screenshot: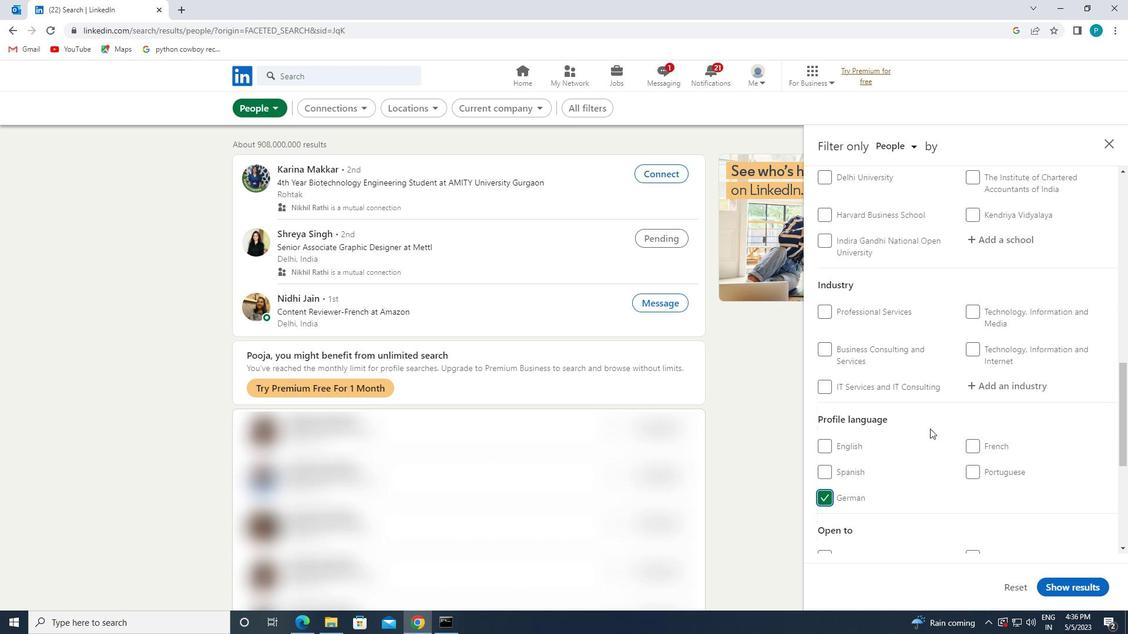
Action: Mouse moved to (966, 362)
Screenshot: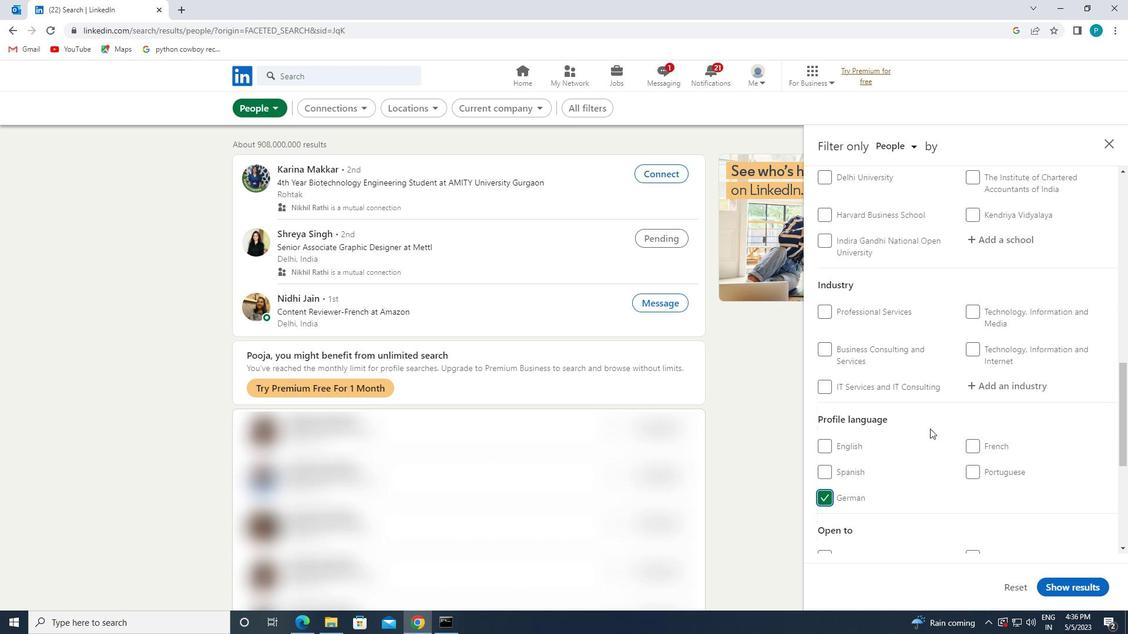 
Action: Mouse scrolled (966, 363) with delta (0, 0)
Screenshot: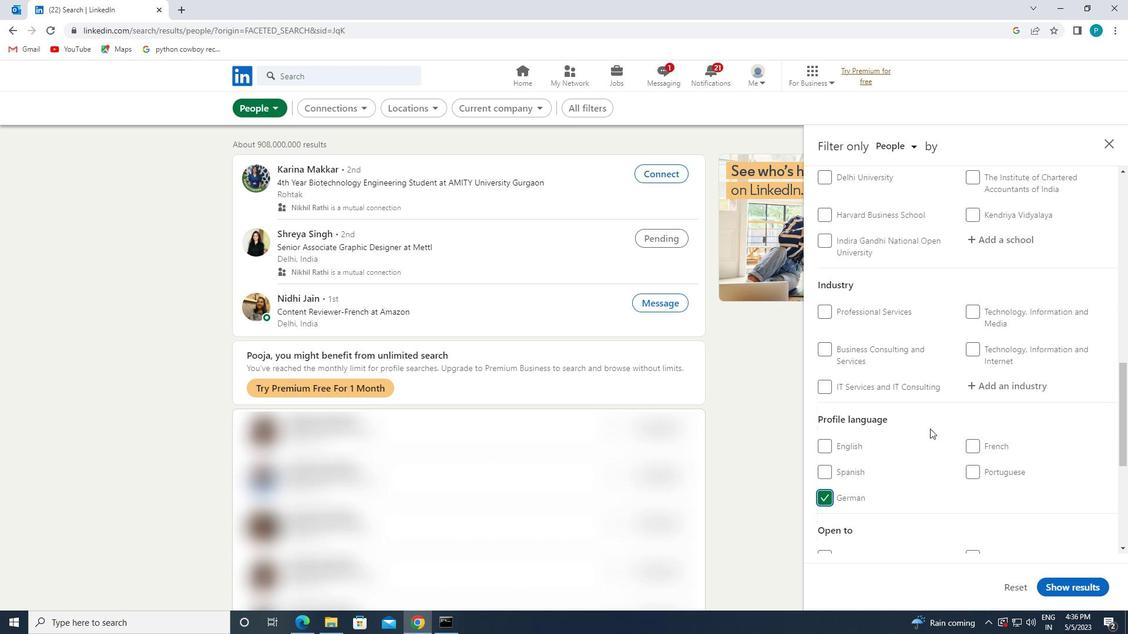 
Action: Mouse moved to (966, 358)
Screenshot: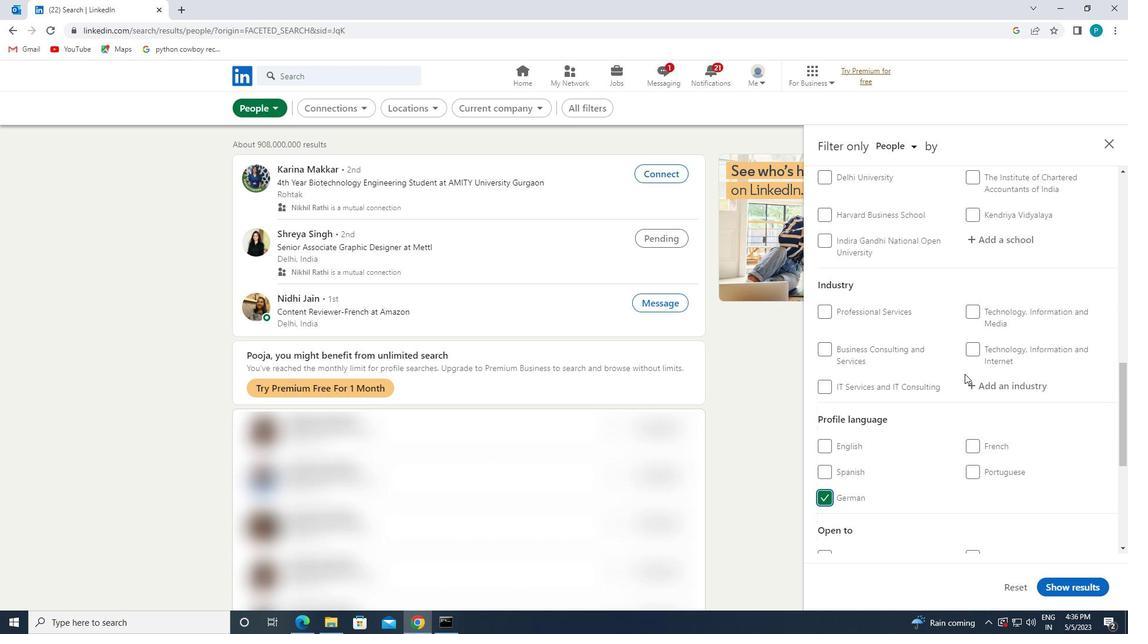 
Action: Mouse scrolled (966, 359) with delta (0, 0)
Screenshot: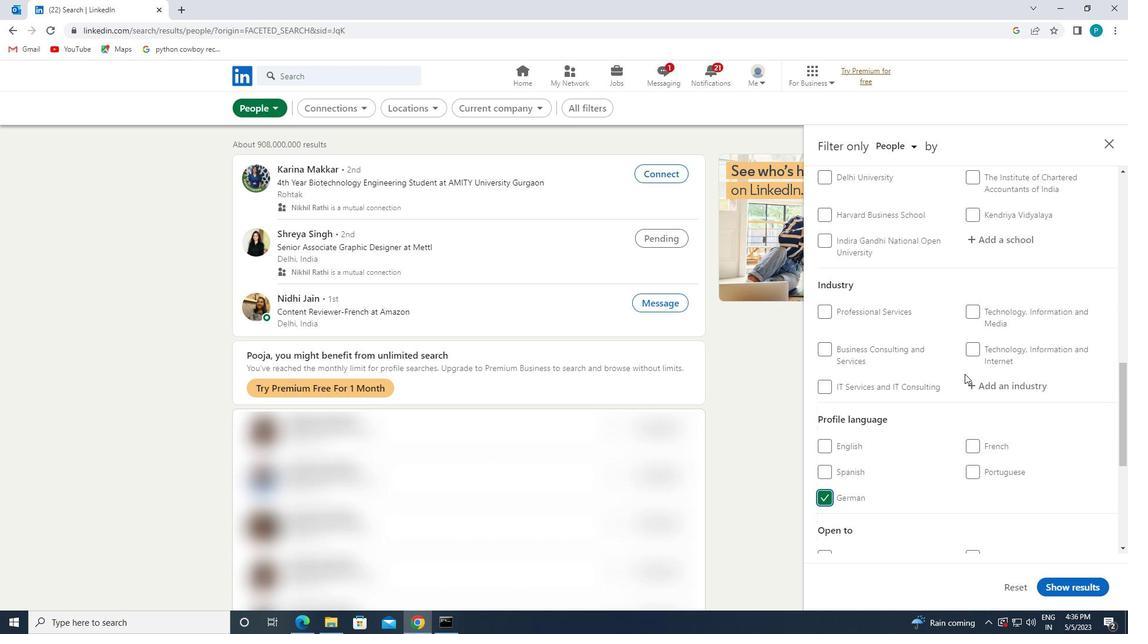 
Action: Mouse moved to (972, 329)
Screenshot: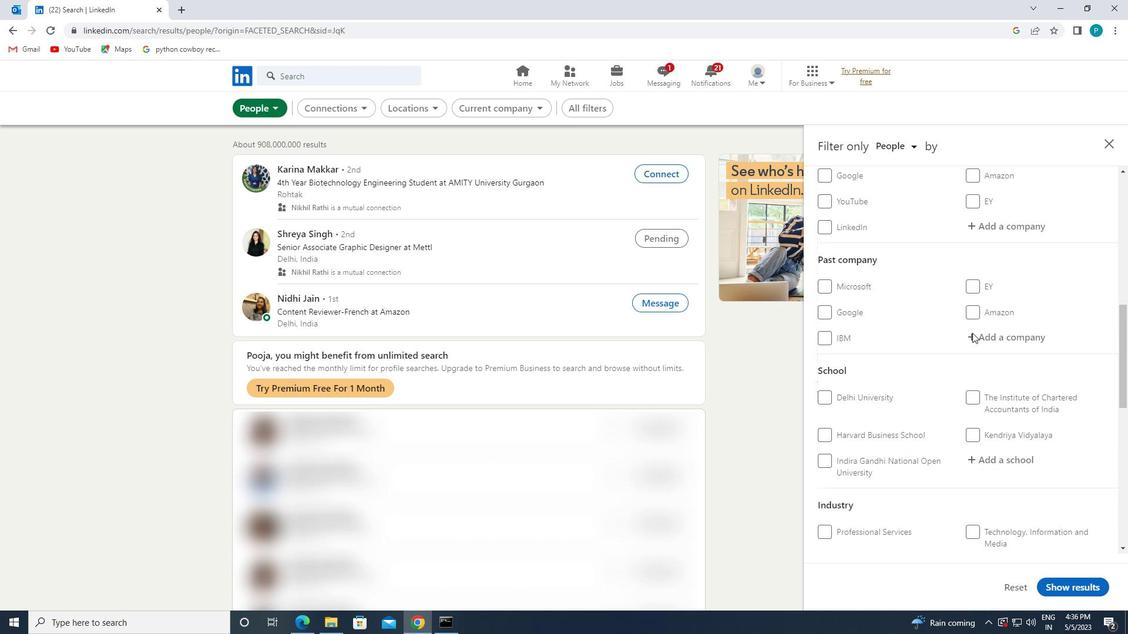 
Action: Mouse scrolled (972, 330) with delta (0, 0)
Screenshot: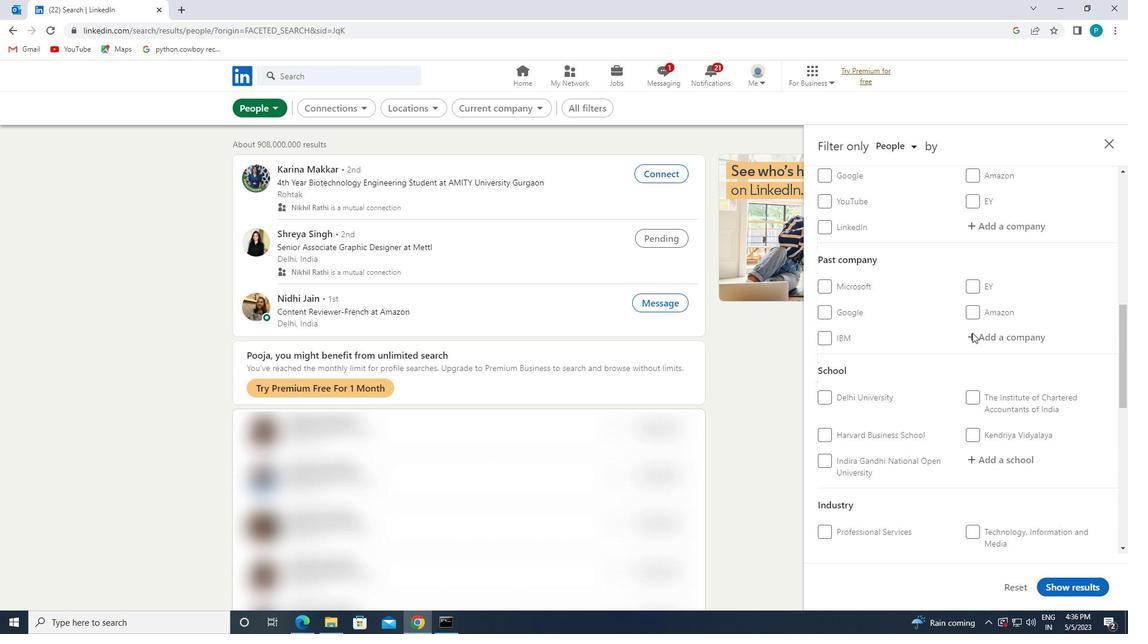
Action: Mouse scrolled (972, 330) with delta (0, 0)
Screenshot: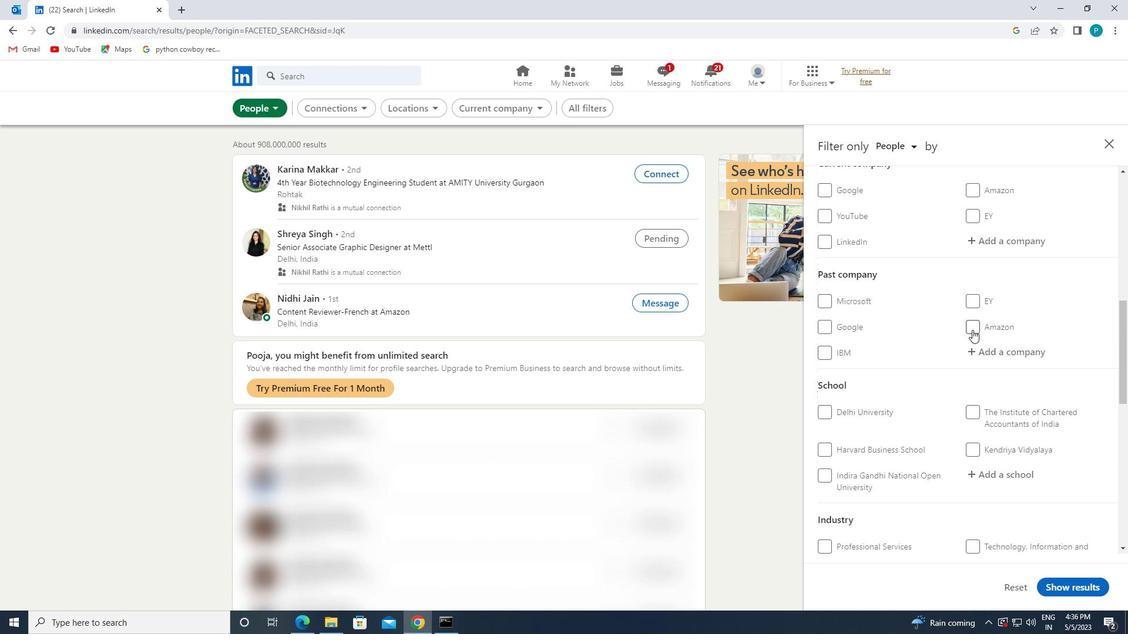
Action: Mouse moved to (996, 354)
Screenshot: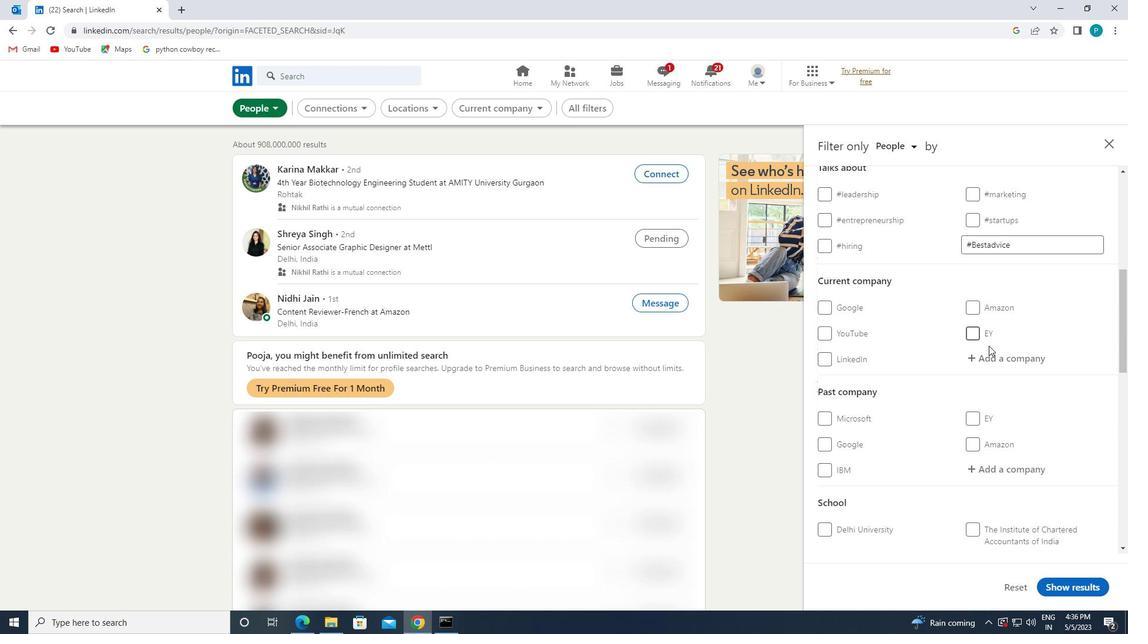 
Action: Mouse pressed left at (996, 354)
Screenshot: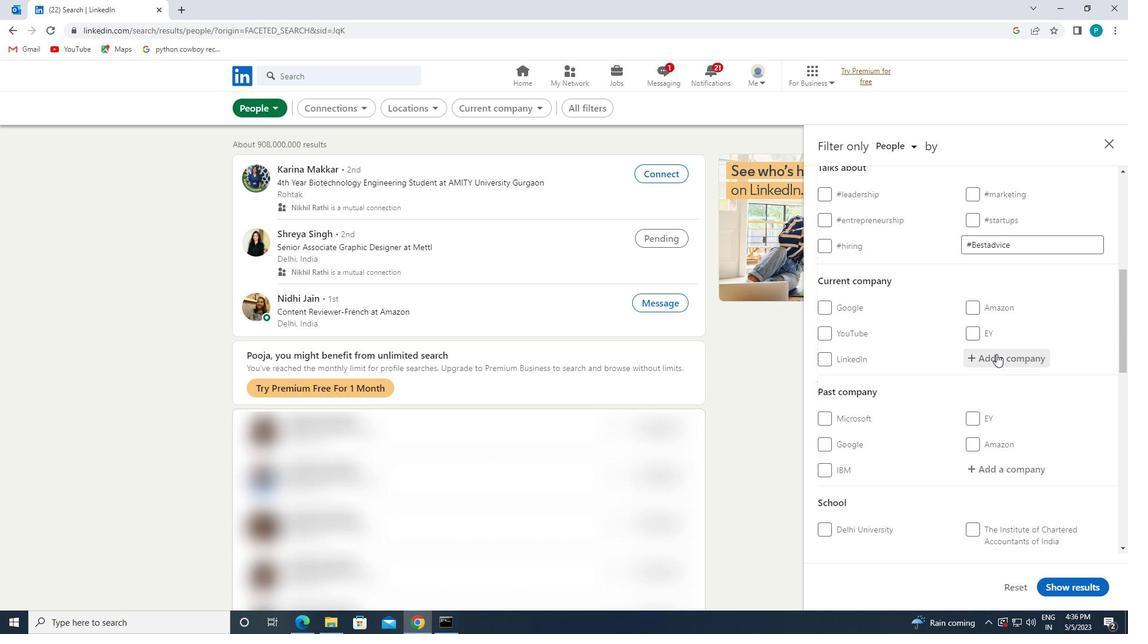 
Action: Key pressed <Key.caps_lock>TVS
Screenshot: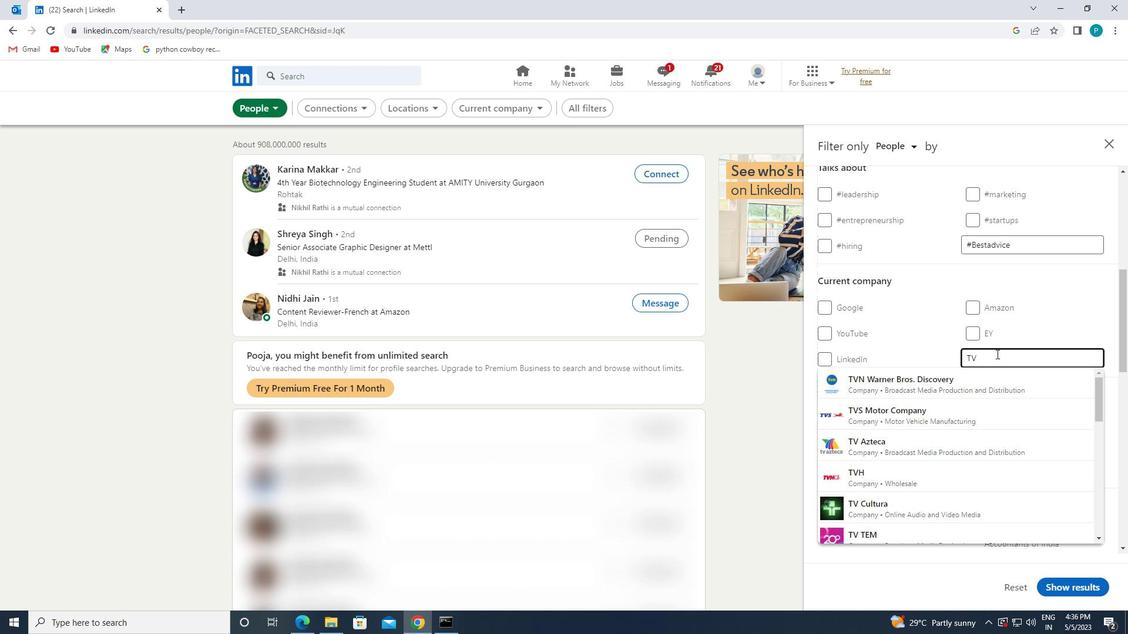 
Action: Mouse moved to (981, 385)
Screenshot: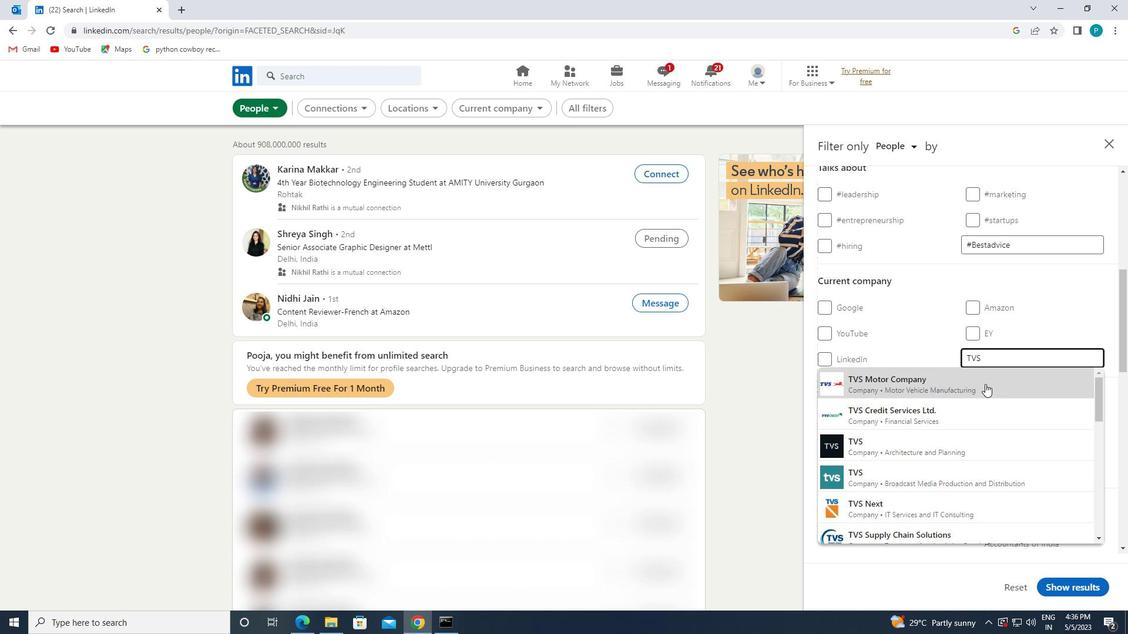 
Action: Mouse pressed left at (981, 385)
Screenshot: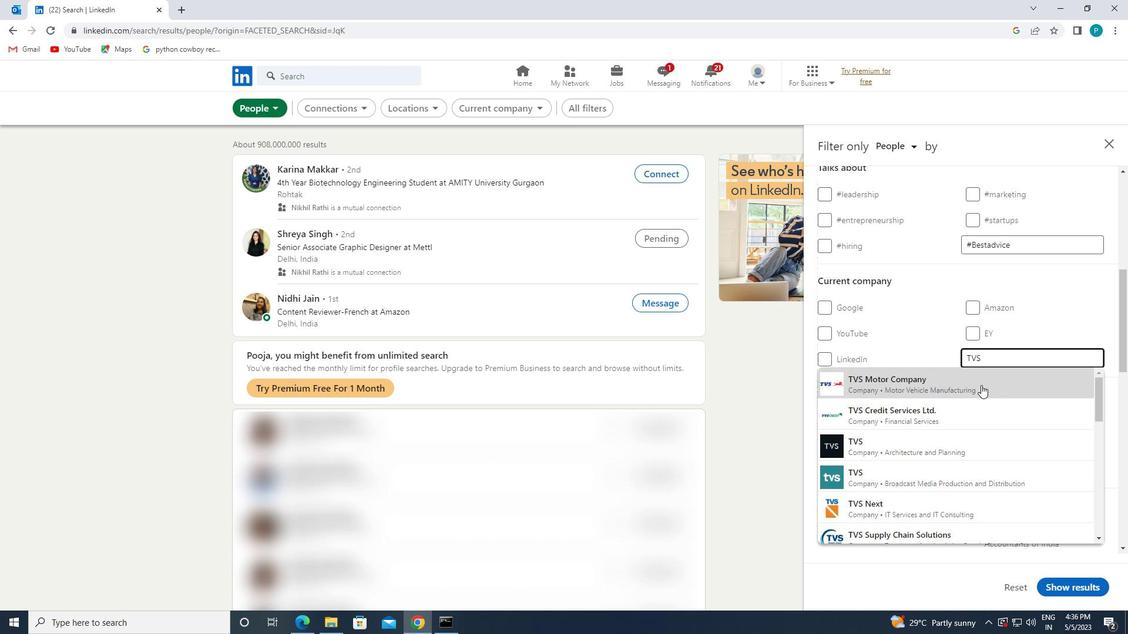 
Action: Mouse scrolled (981, 385) with delta (0, 0)
Screenshot: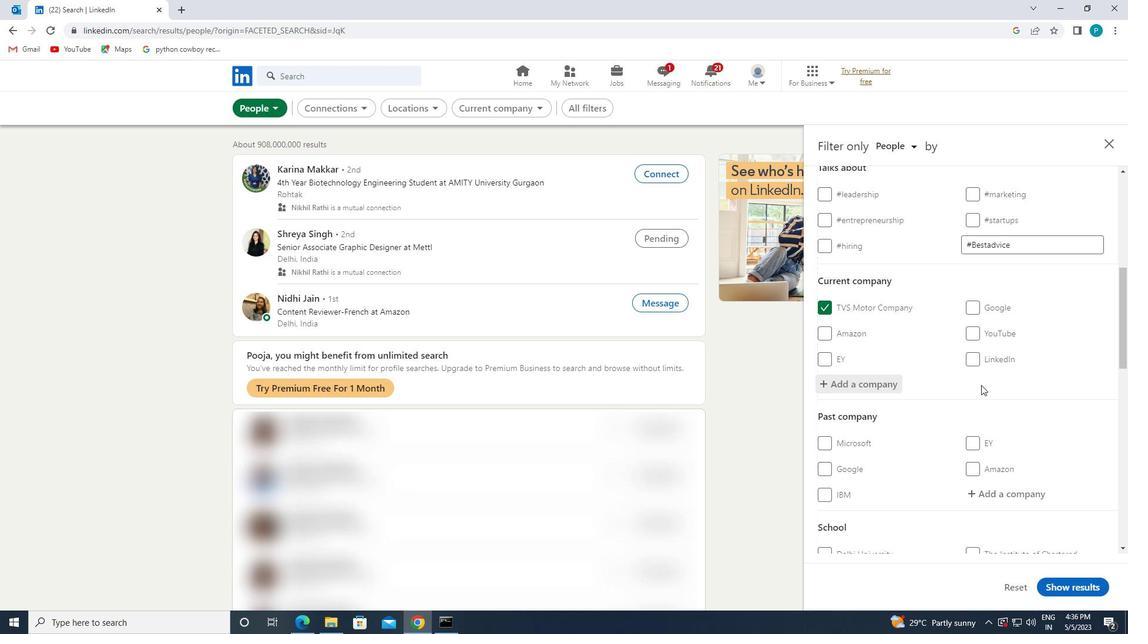
Action: Mouse scrolled (981, 385) with delta (0, 0)
Screenshot: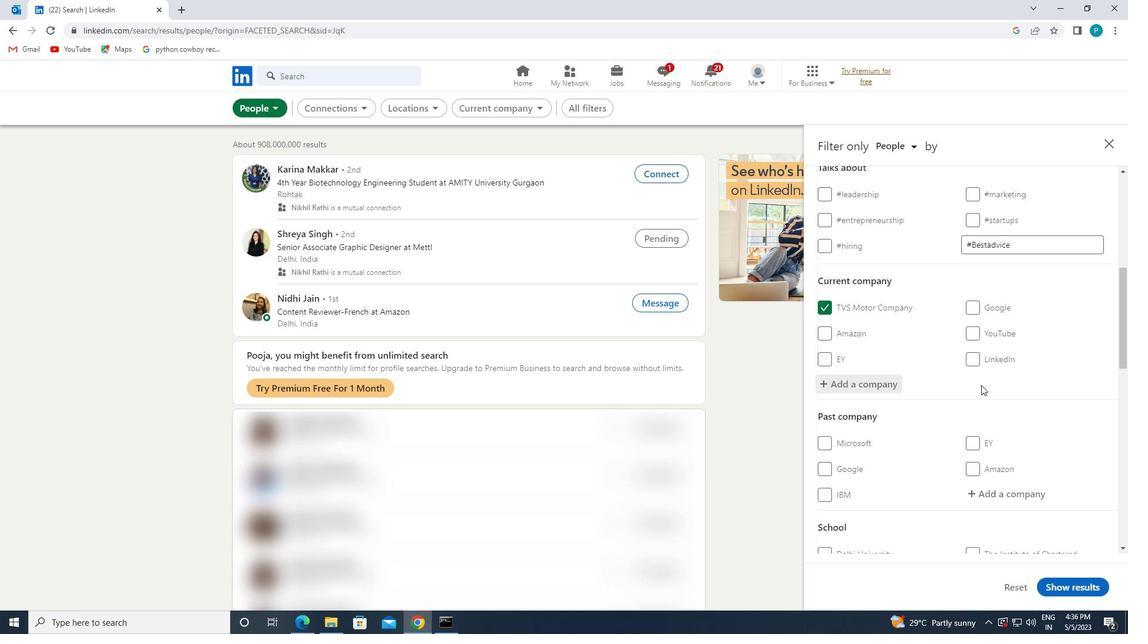 
Action: Mouse moved to (979, 385)
Screenshot: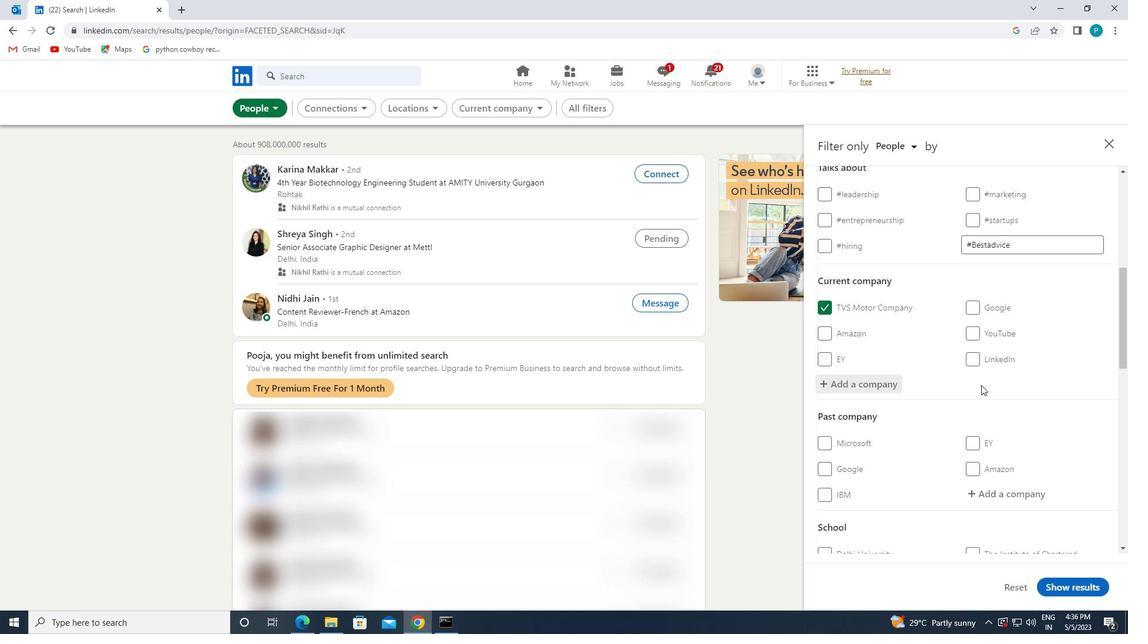 
Action: Mouse scrolled (979, 385) with delta (0, 0)
Screenshot: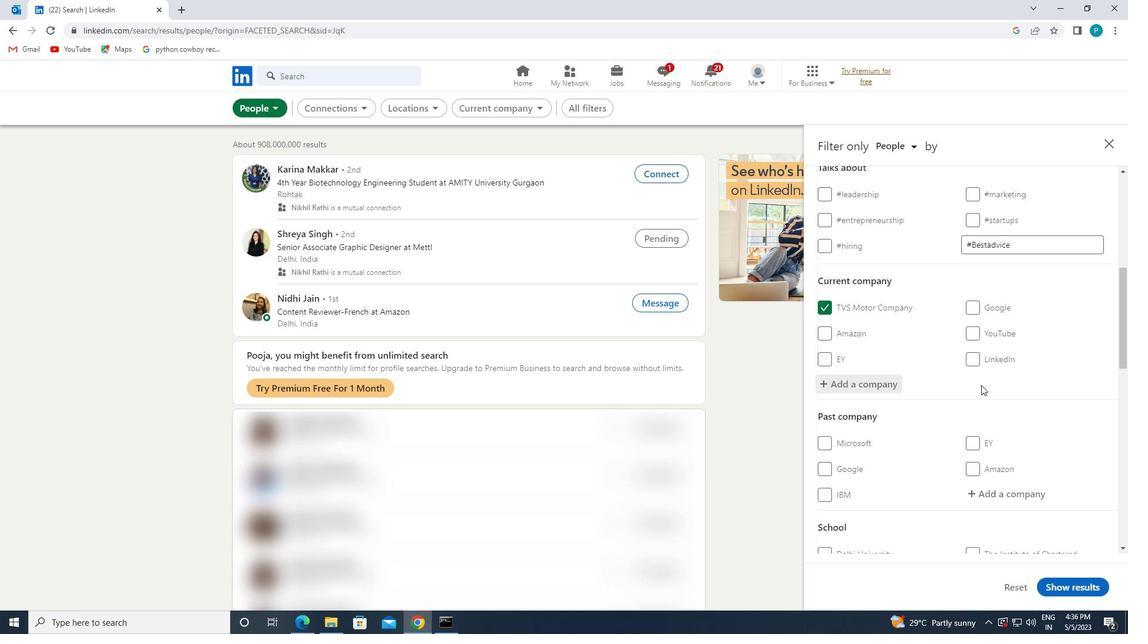 
Action: Mouse moved to (991, 443)
Screenshot: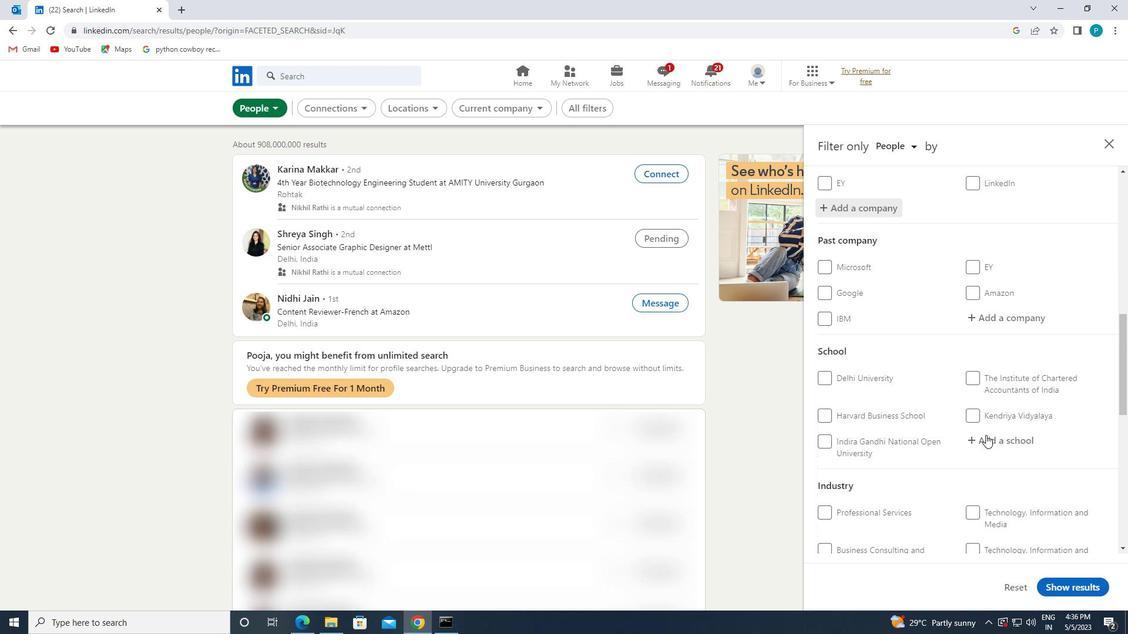 
Action: Mouse pressed left at (991, 443)
Screenshot: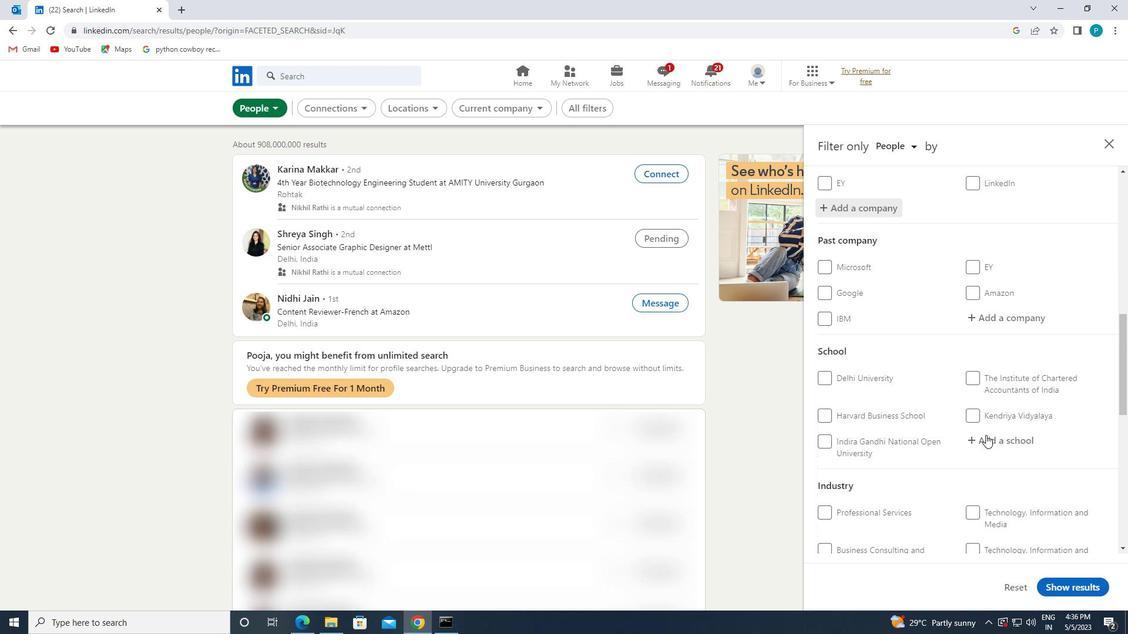 
Action: Mouse moved to (998, 440)
Screenshot: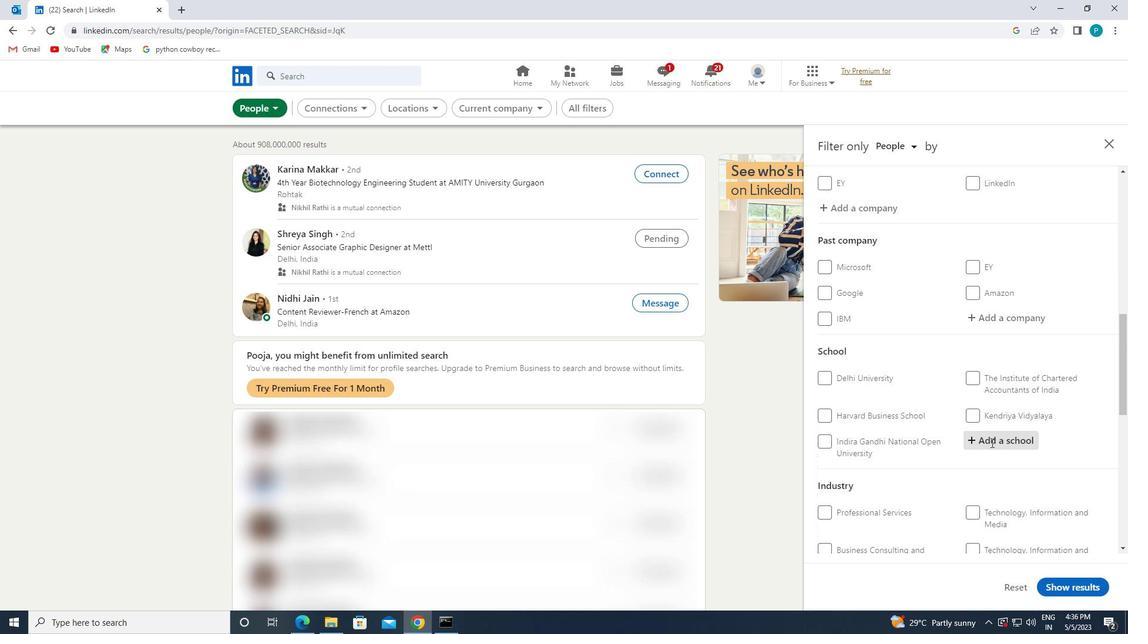 
Action: Key pressed <Key.caps_lock>S<Key.caps_lock>T.<Key.space>
Screenshot: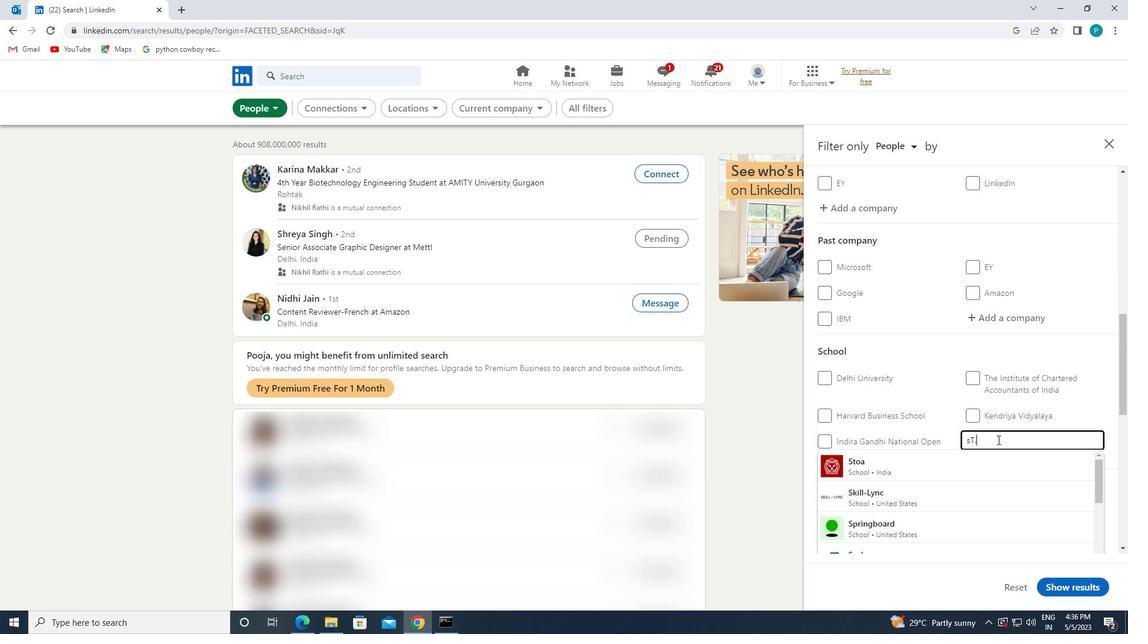 
Action: Mouse moved to (998, 438)
Screenshot: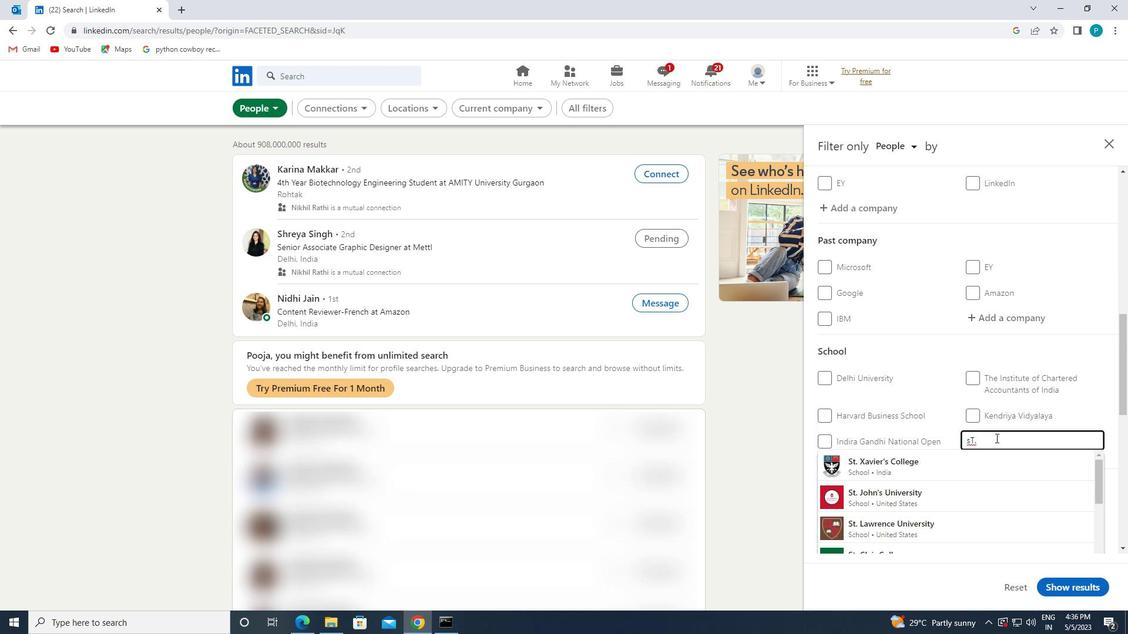 
Action: Key pressed <Key.space><Key.caps_lock>V<Key.backspace><Key.caps_lock>V<Key.caps_lock>INCENT
Screenshot: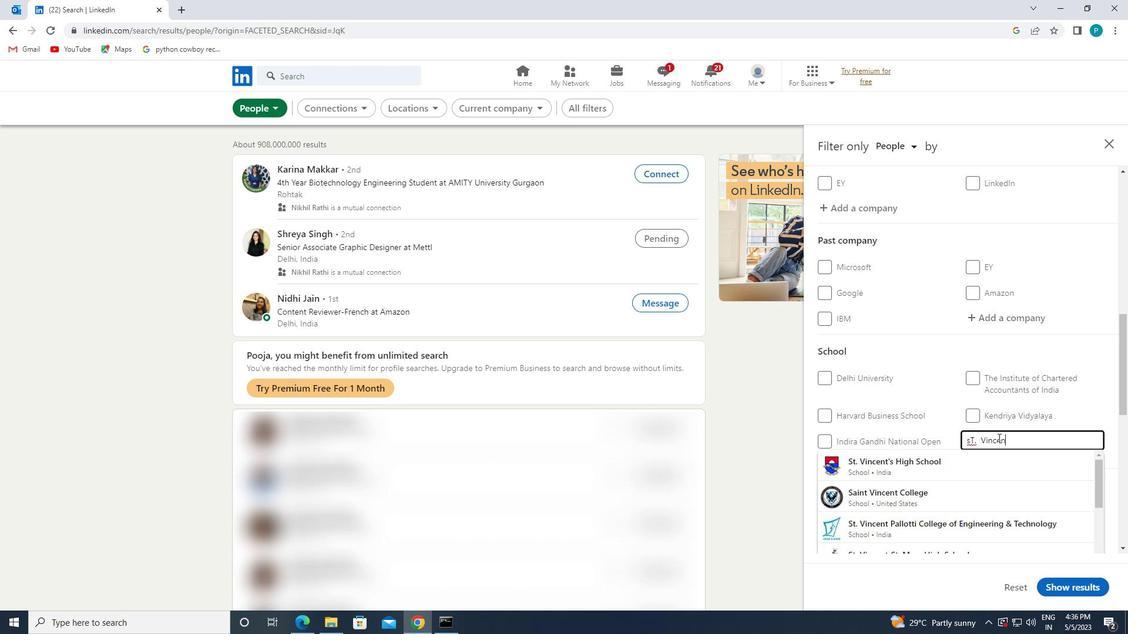 
Action: Mouse moved to (989, 459)
Screenshot: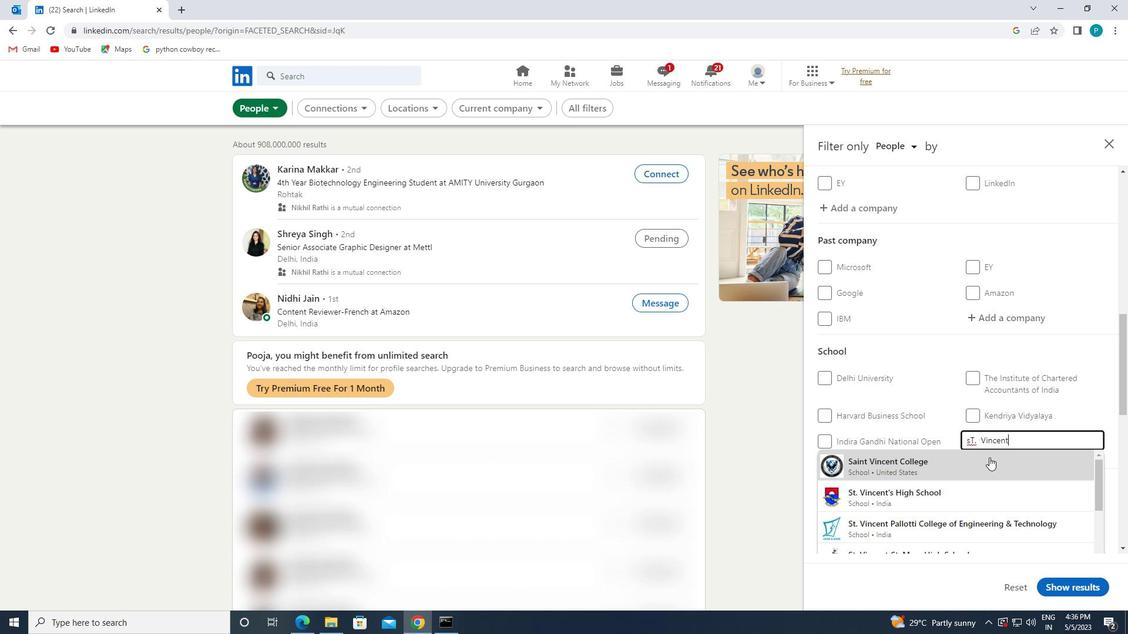 
Action: Mouse scrolled (989, 458) with delta (0, 0)
Screenshot: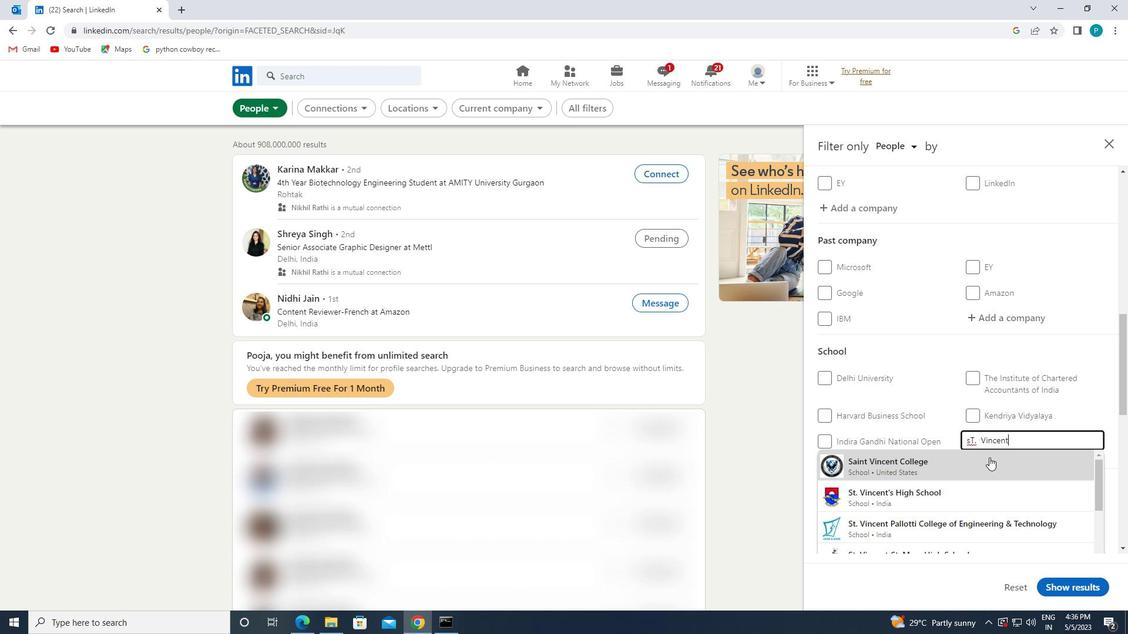 
Action: Mouse moved to (961, 469)
Screenshot: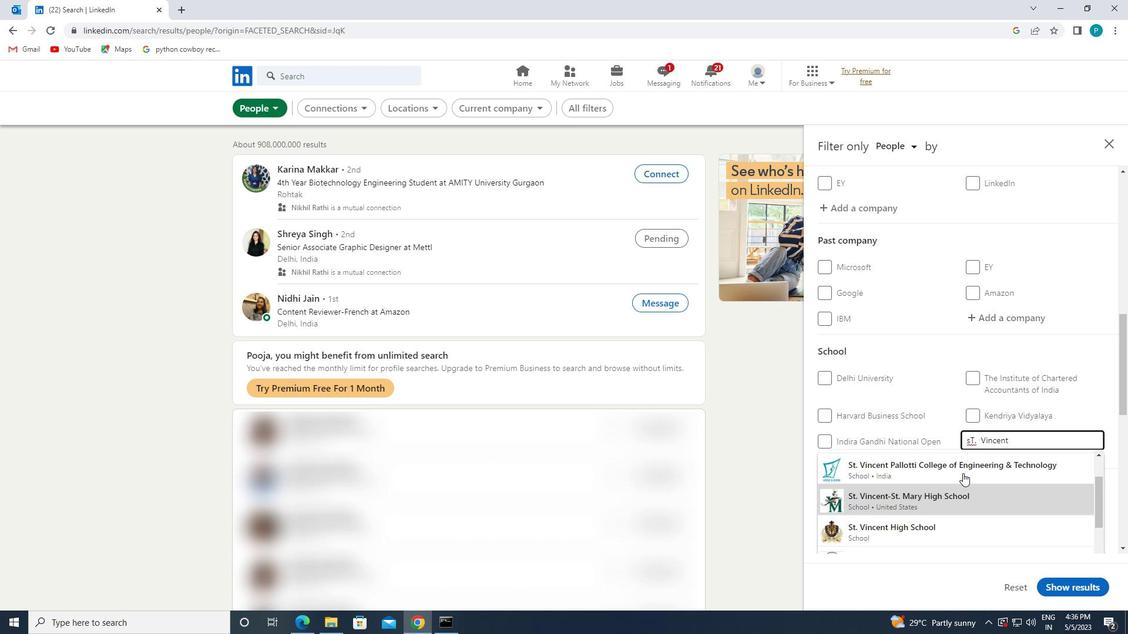 
Action: Mouse pressed left at (961, 469)
Screenshot: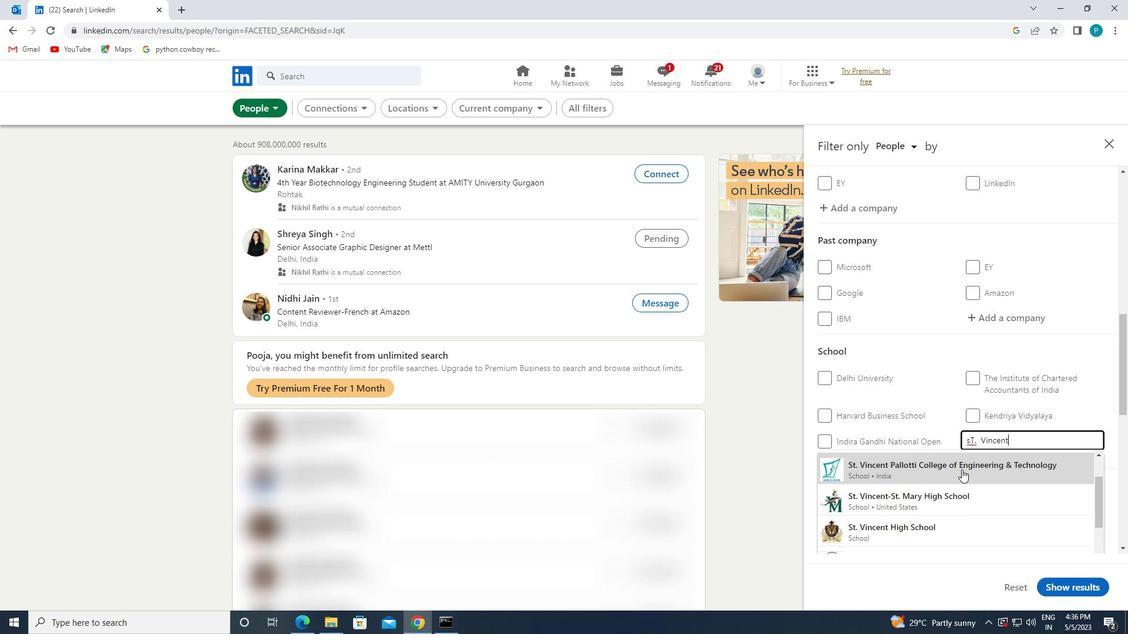 
Action: Mouse moved to (982, 449)
Screenshot: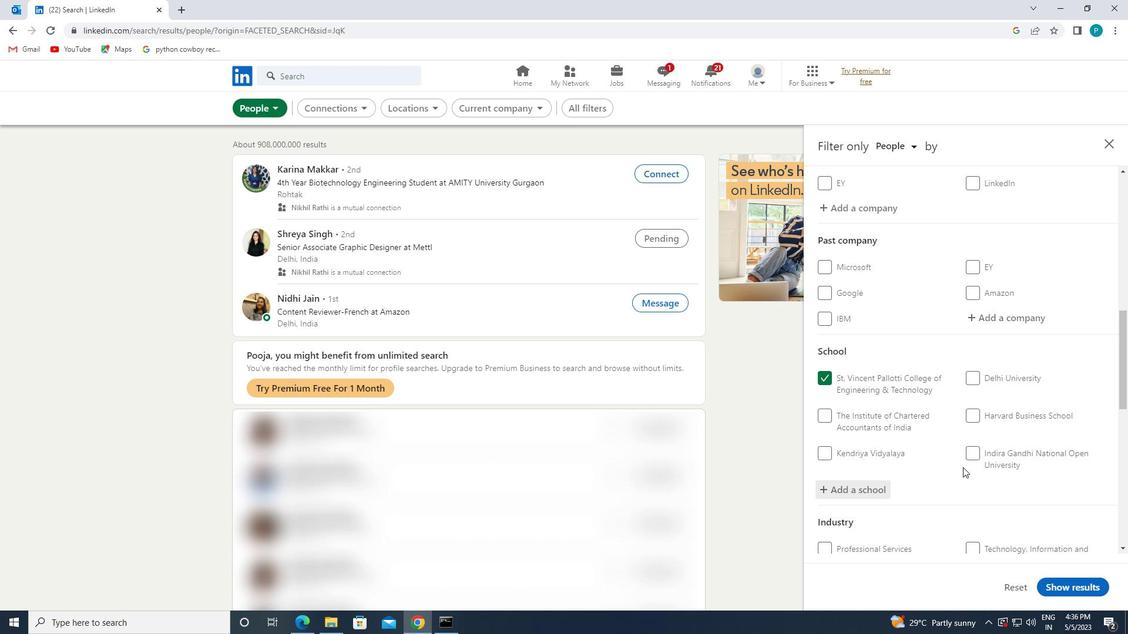 
Action: Mouse scrolled (982, 448) with delta (0, 0)
Screenshot: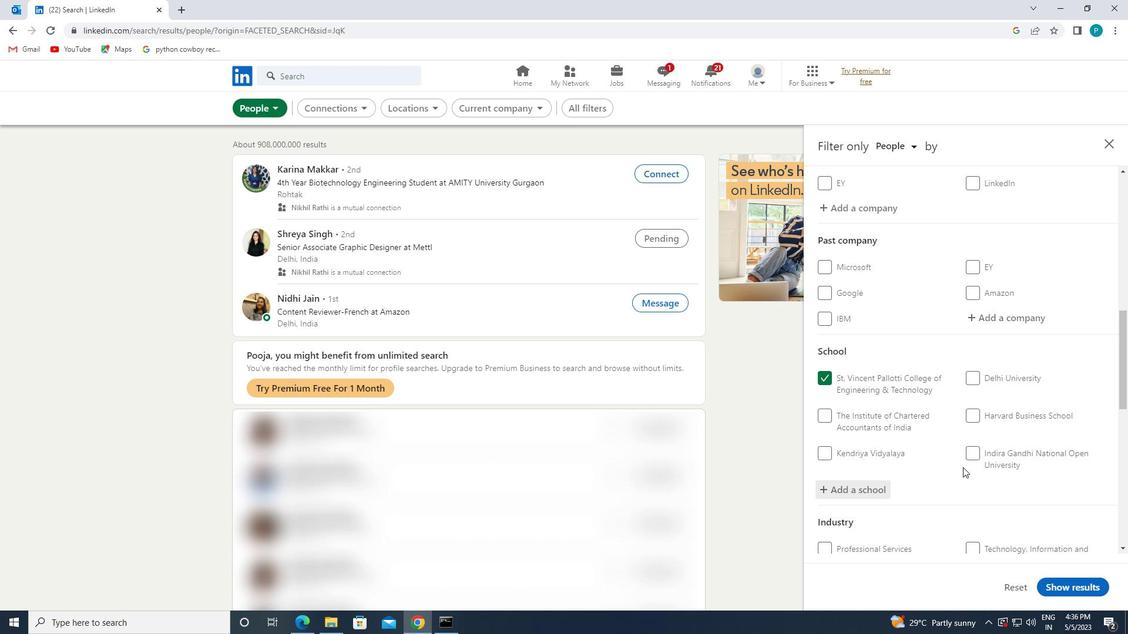 
Action: Mouse scrolled (982, 448) with delta (0, 0)
Screenshot: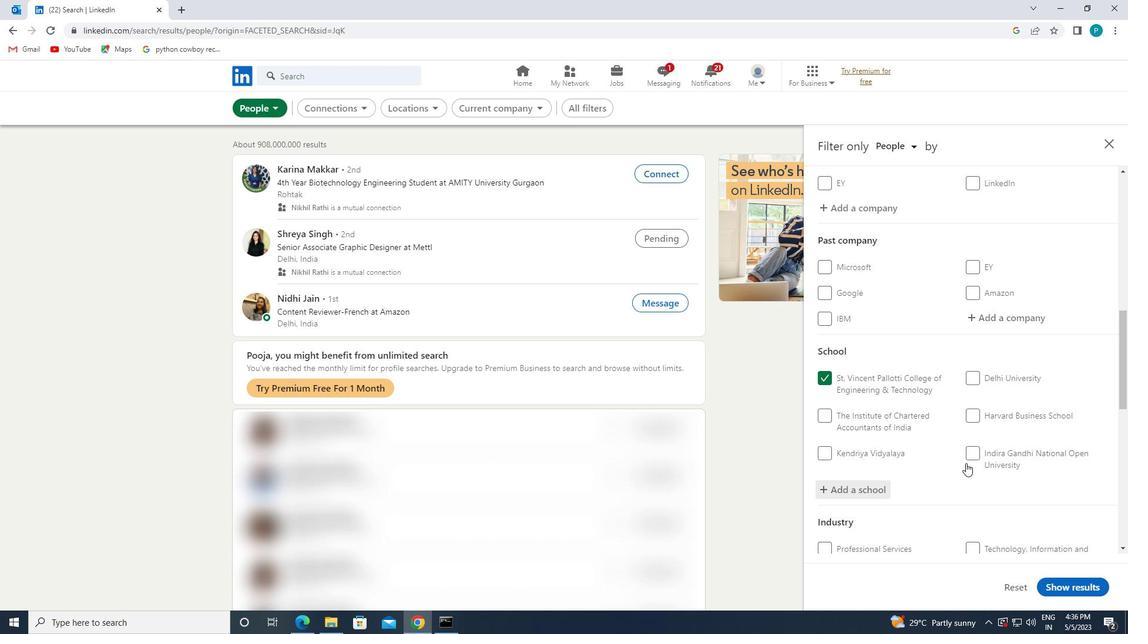 
Action: Mouse scrolled (982, 448) with delta (0, 0)
Screenshot: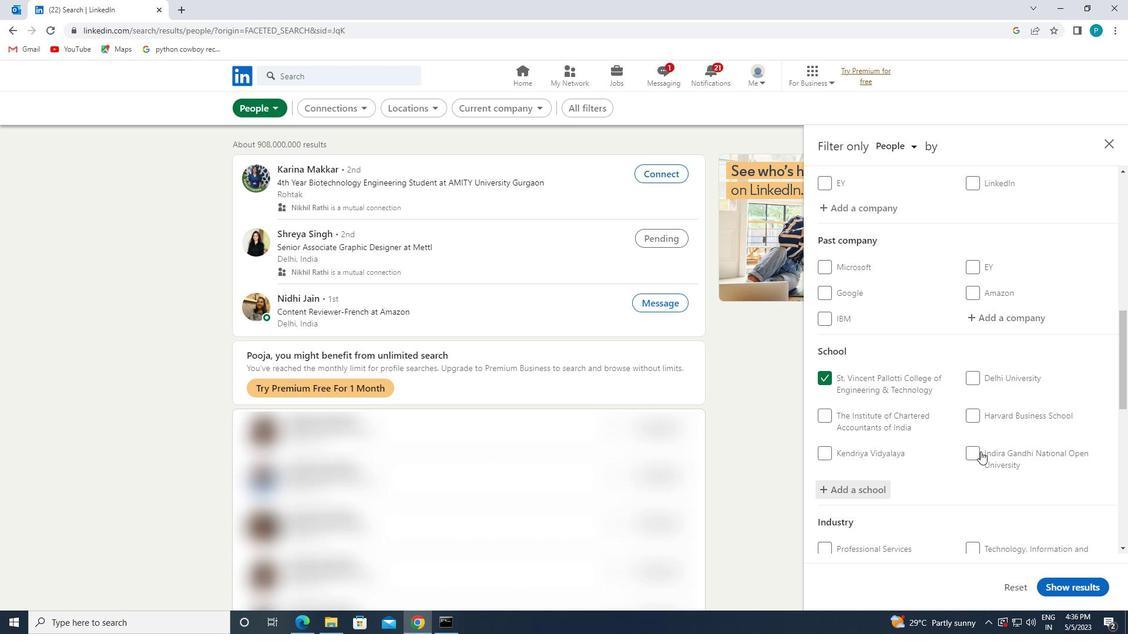 
Action: Mouse moved to (1005, 437)
Screenshot: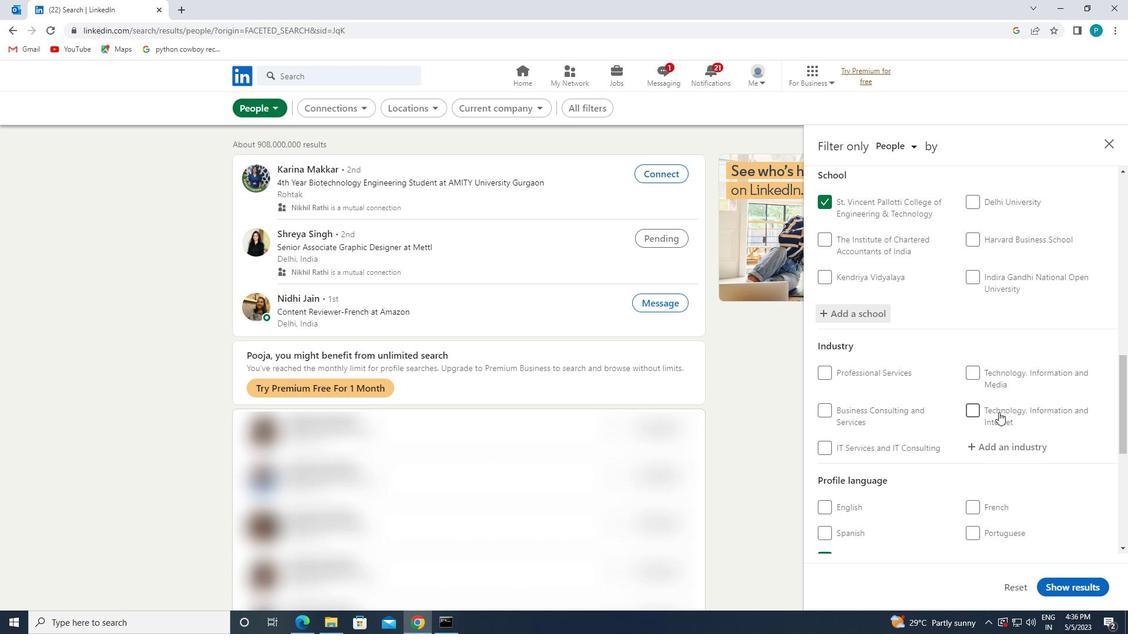 
Action: Mouse pressed left at (1005, 437)
Screenshot: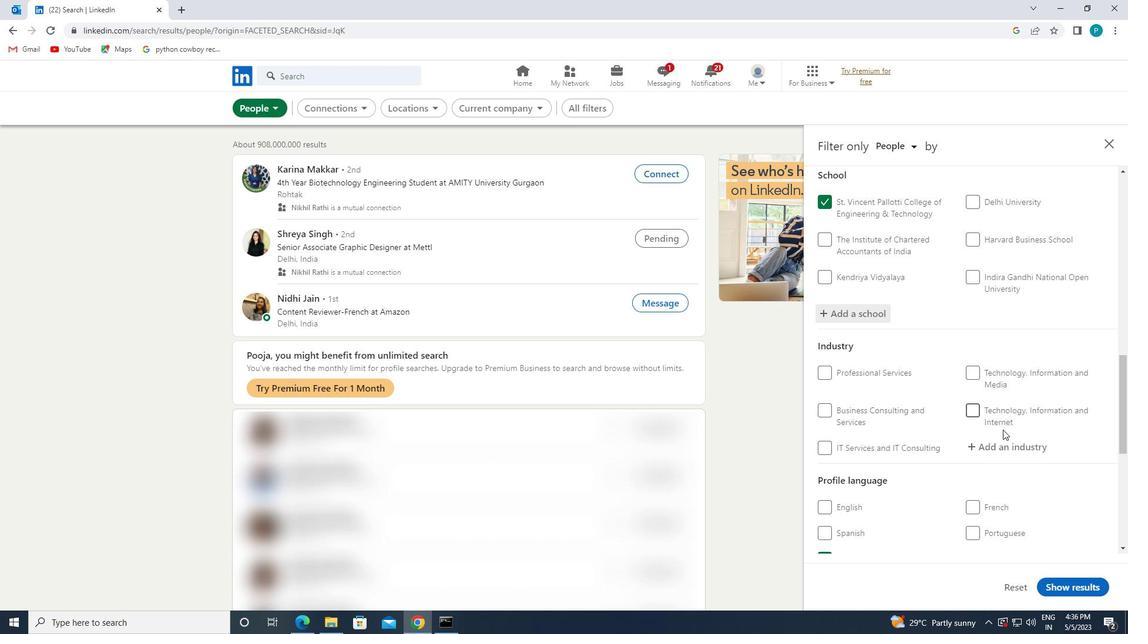 
Action: Key pressed <Key.caps_lock>U<Key.caps_lock>TIL
Screenshot: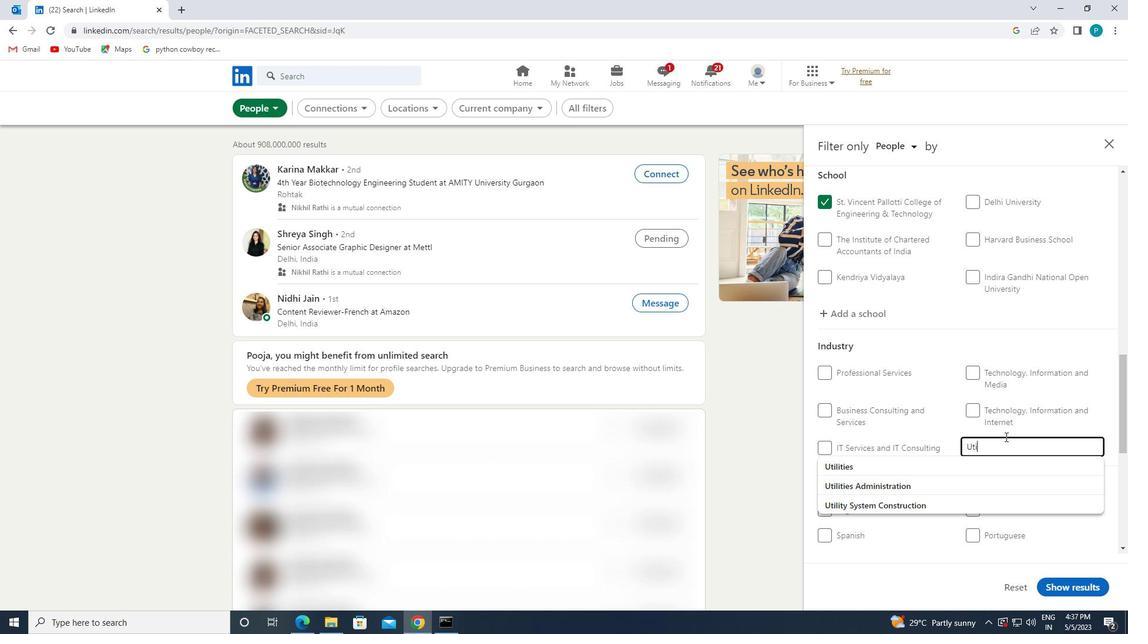 
Action: Mouse moved to (914, 509)
Screenshot: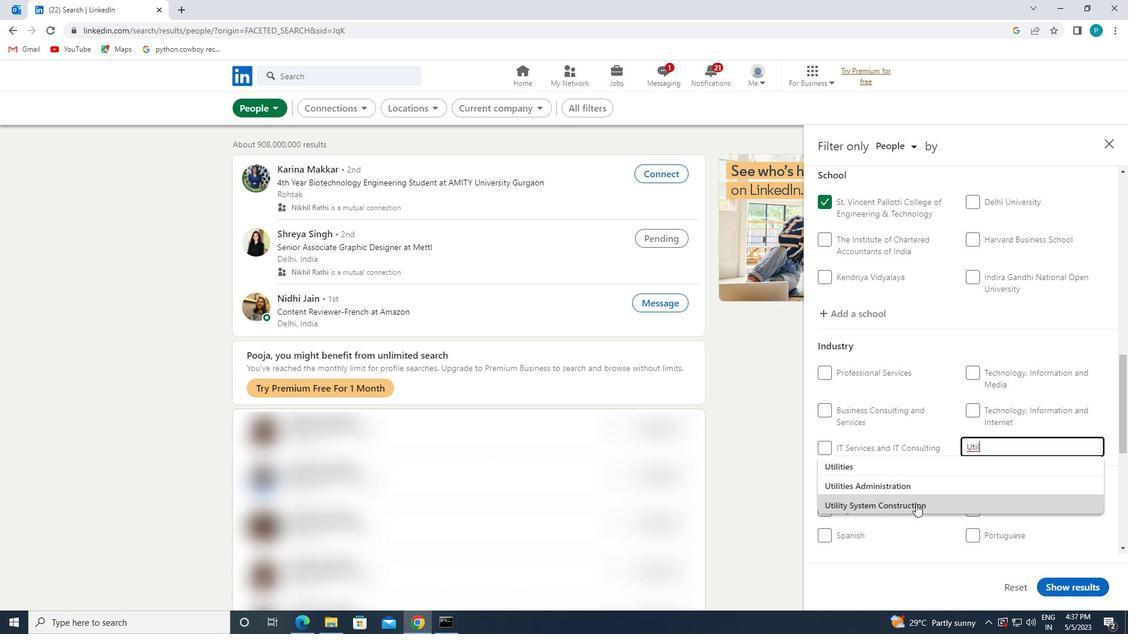 
Action: Mouse pressed left at (914, 509)
Screenshot: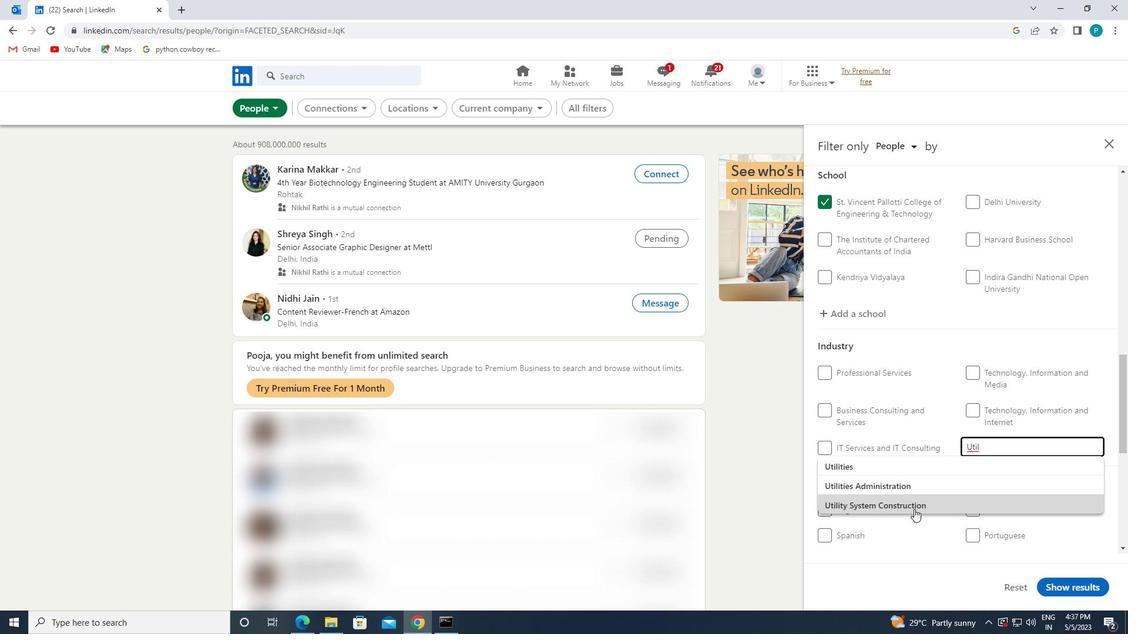 
Action: Mouse moved to (929, 484)
Screenshot: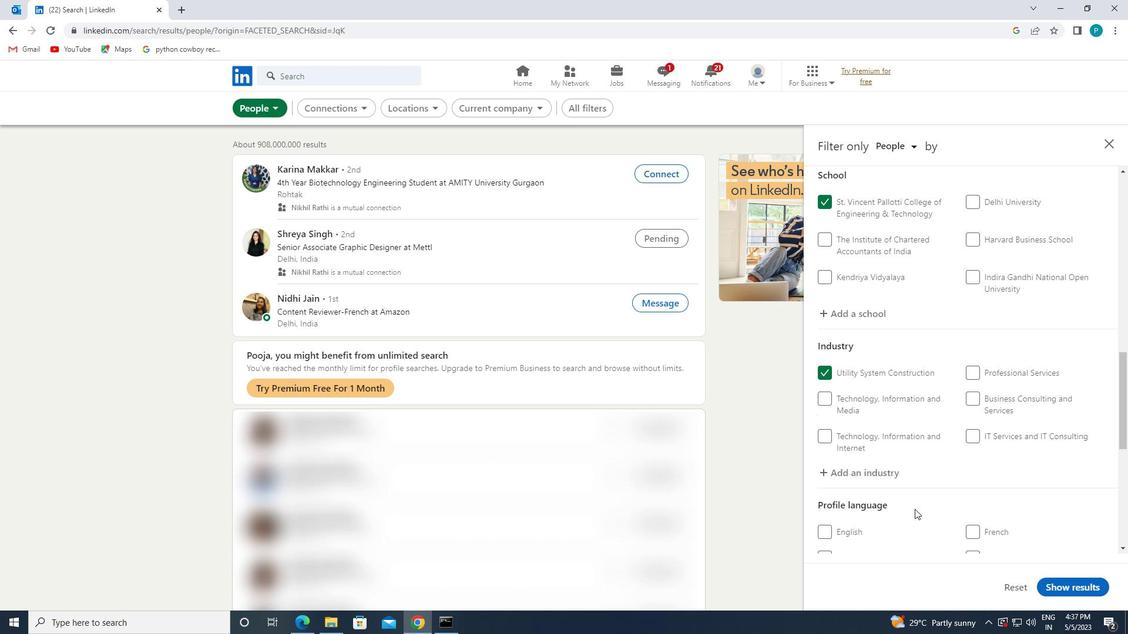 
Action: Mouse scrolled (929, 483) with delta (0, 0)
Screenshot: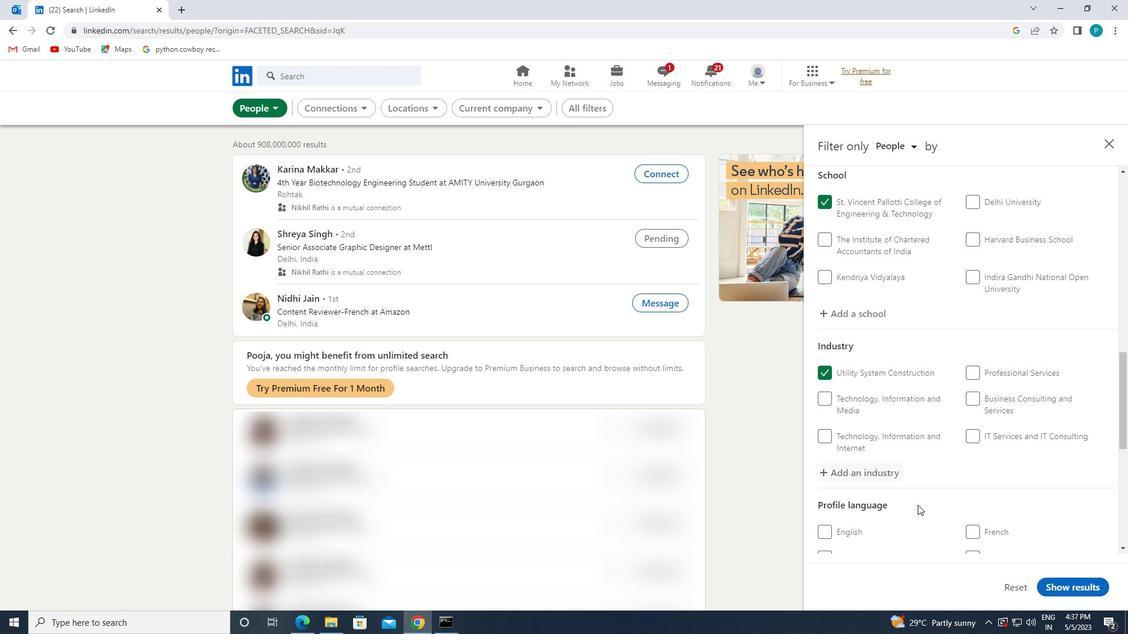 
Action: Mouse moved to (929, 484)
Screenshot: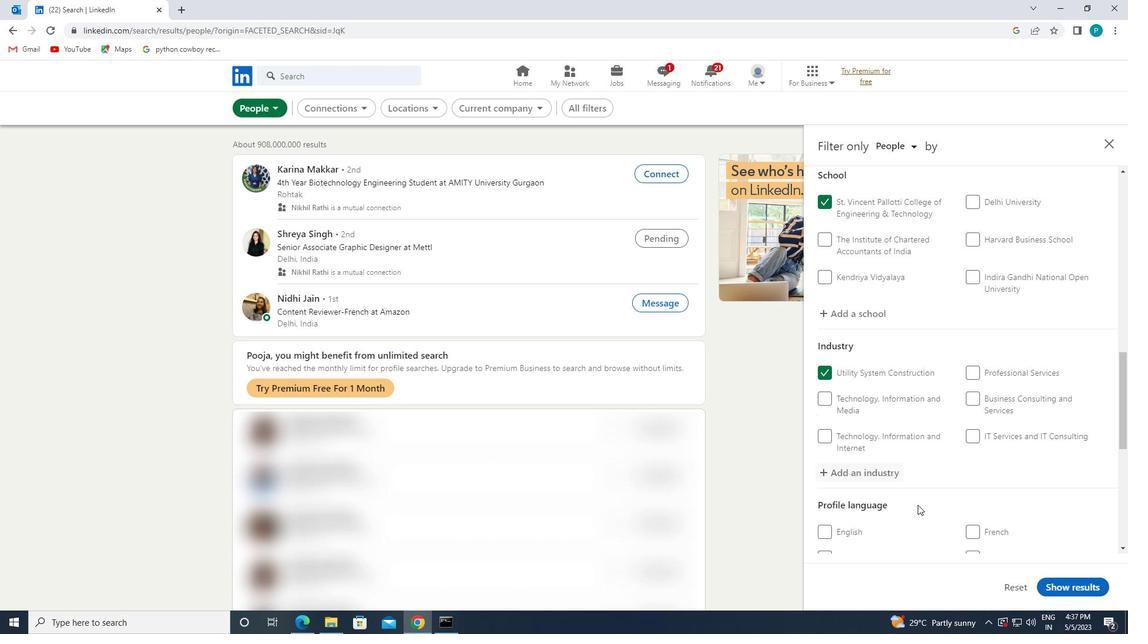 
Action: Mouse scrolled (929, 483) with delta (0, 0)
Screenshot: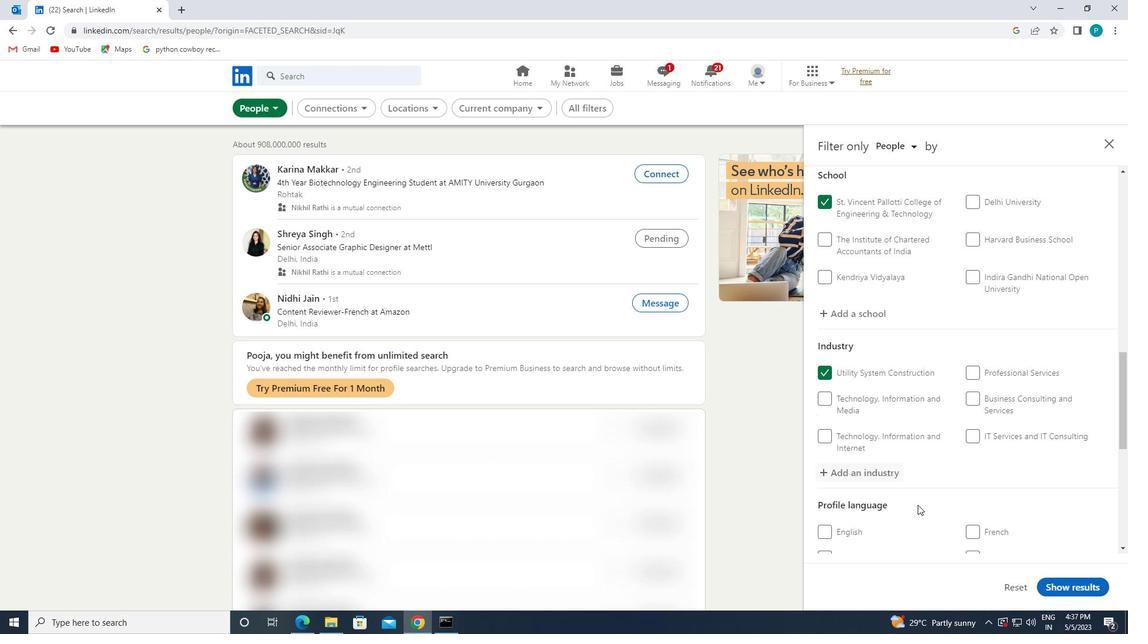 
Action: Mouse moved to (929, 481)
Screenshot: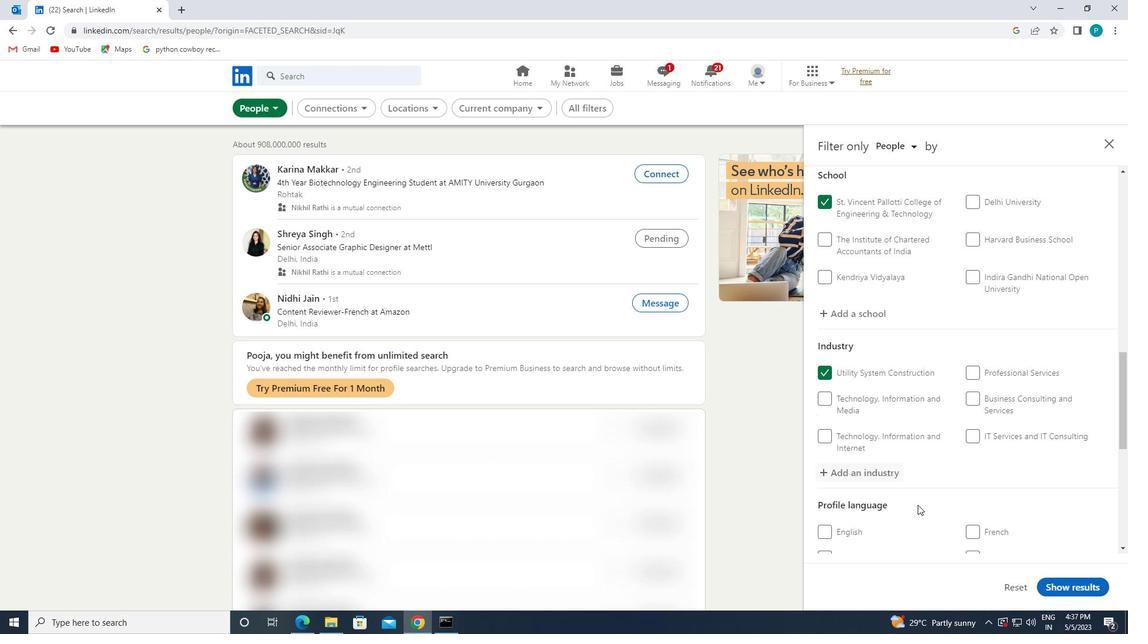 
Action: Mouse scrolled (929, 481) with delta (0, 0)
Screenshot: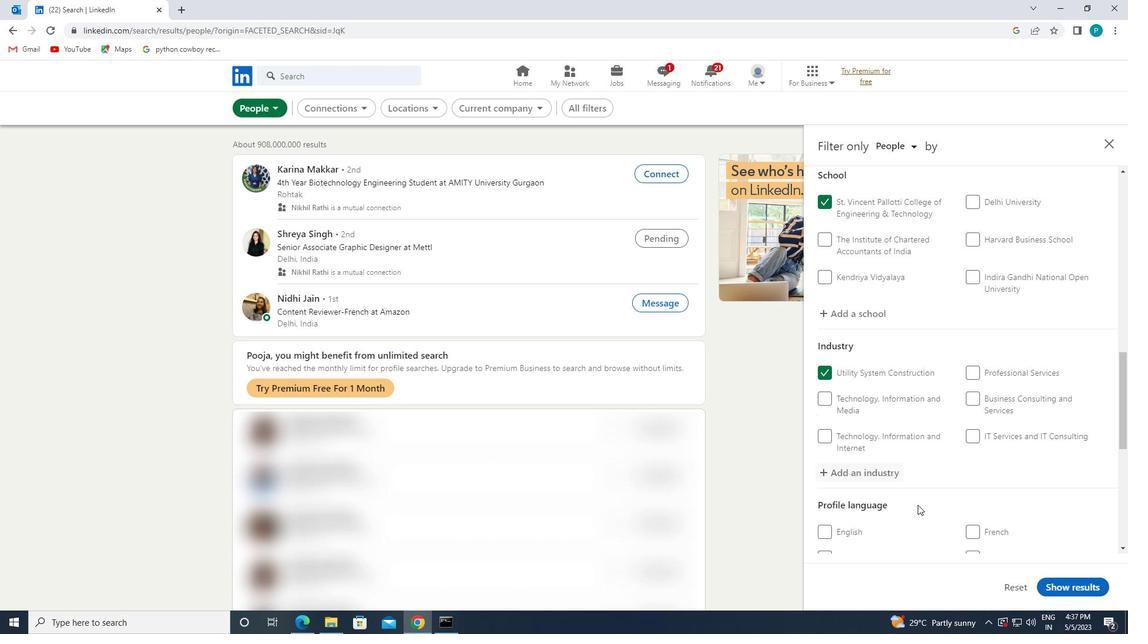 
Action: Mouse moved to (993, 495)
Screenshot: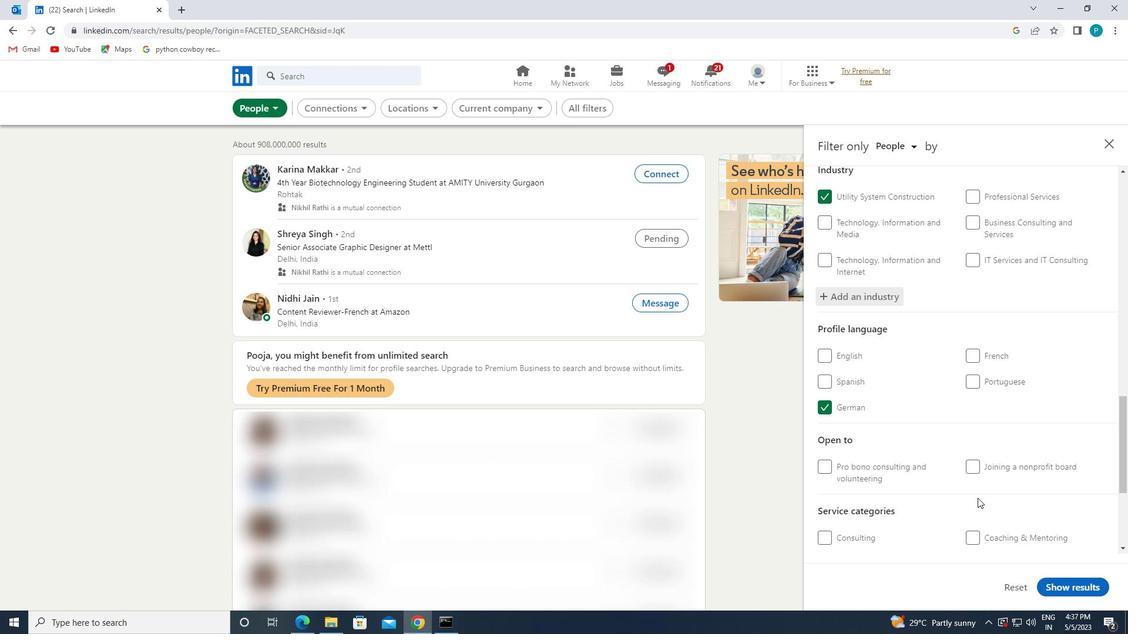 
Action: Mouse scrolled (993, 494) with delta (0, 0)
Screenshot: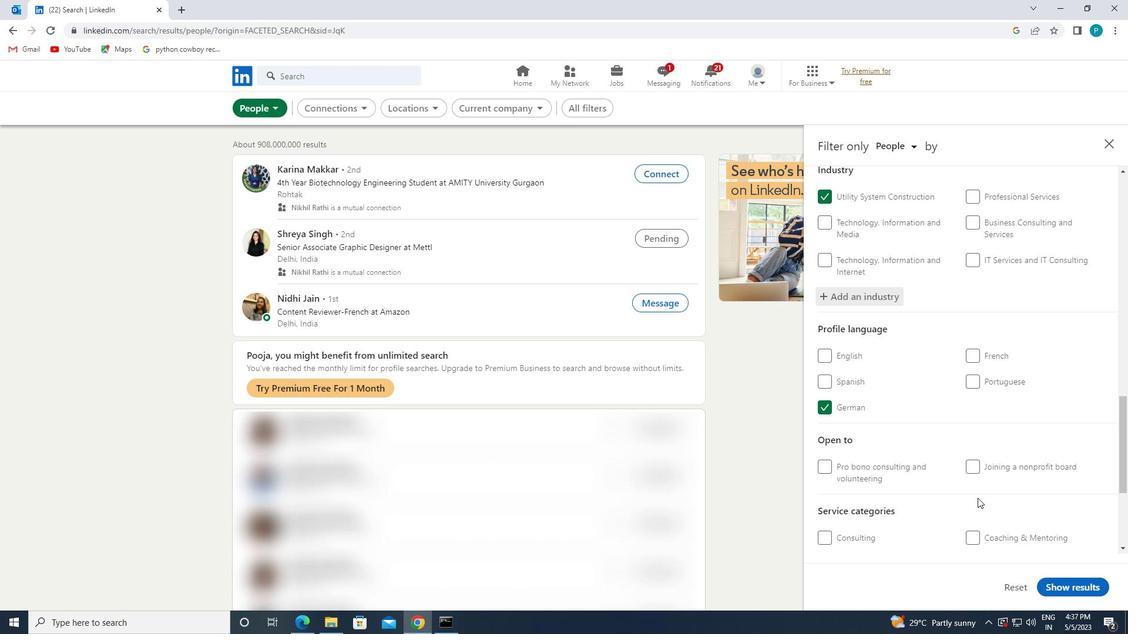 
Action: Mouse moved to (995, 500)
Screenshot: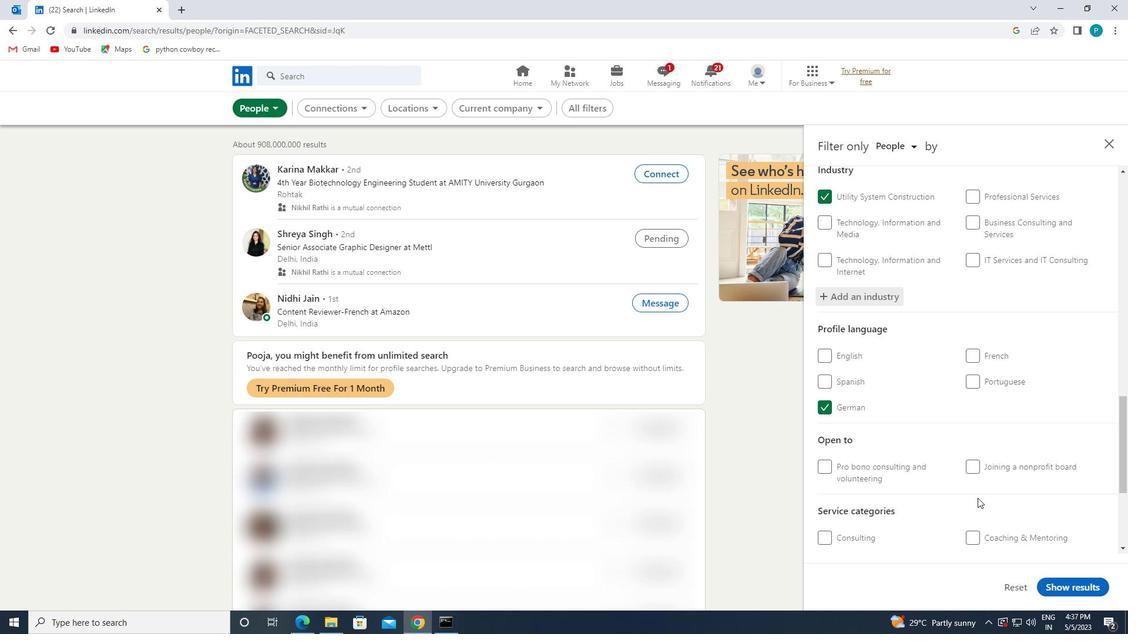 
Action: Mouse scrolled (995, 500) with delta (0, 0)
Screenshot: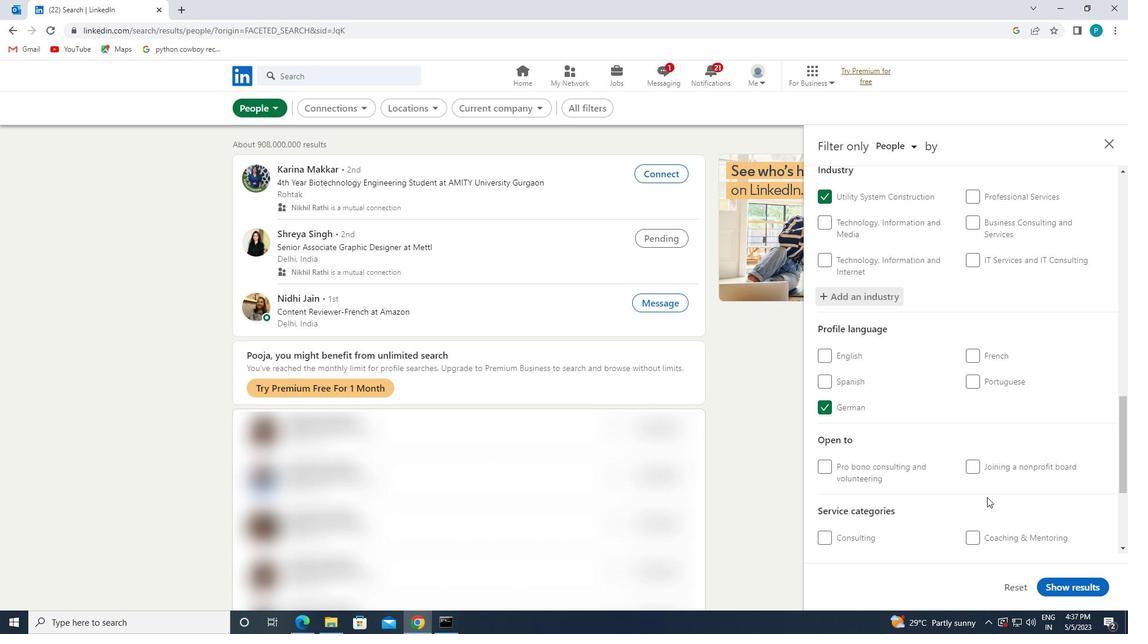 
Action: Mouse scrolled (995, 500) with delta (0, 0)
Screenshot: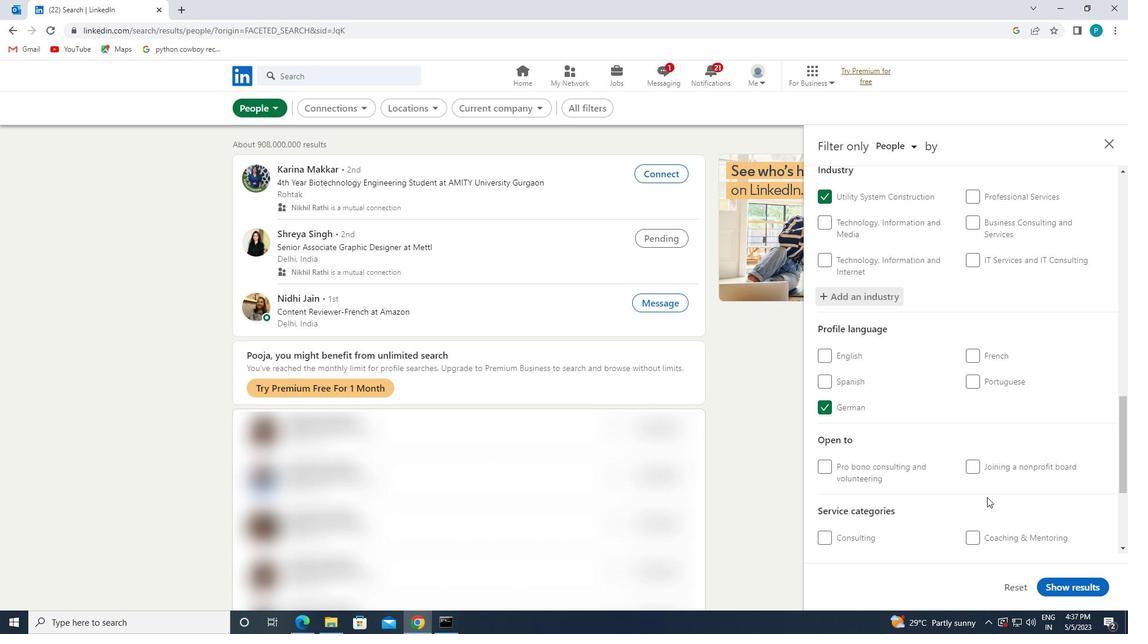 
Action: Mouse scrolled (995, 500) with delta (0, 0)
Screenshot: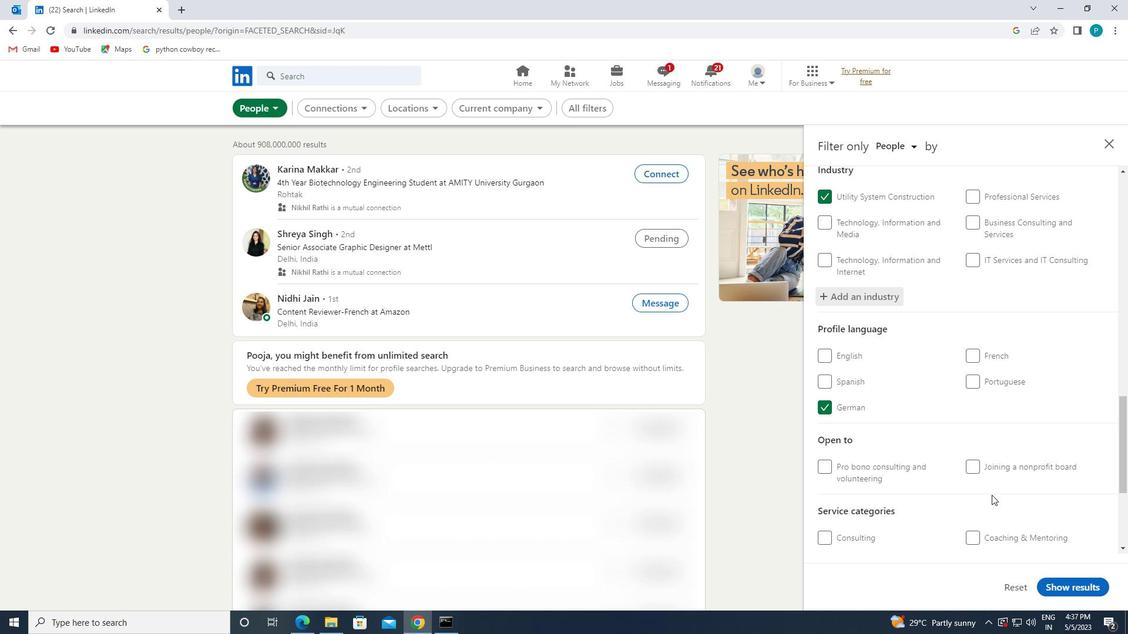 
Action: Mouse moved to (981, 394)
Screenshot: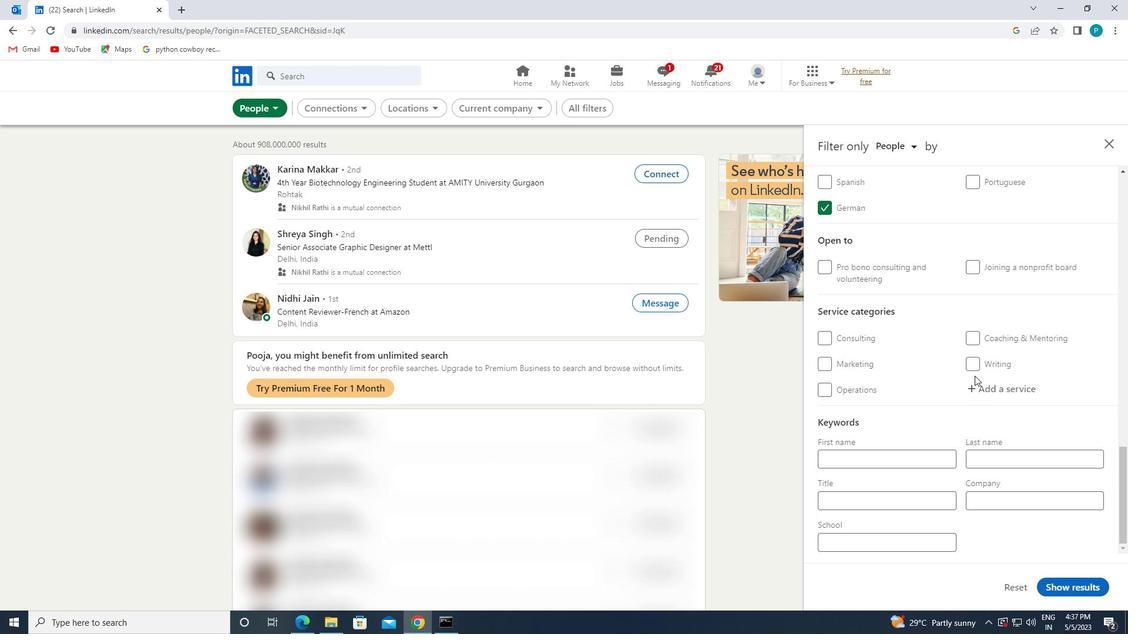 
Action: Mouse pressed left at (981, 394)
Screenshot: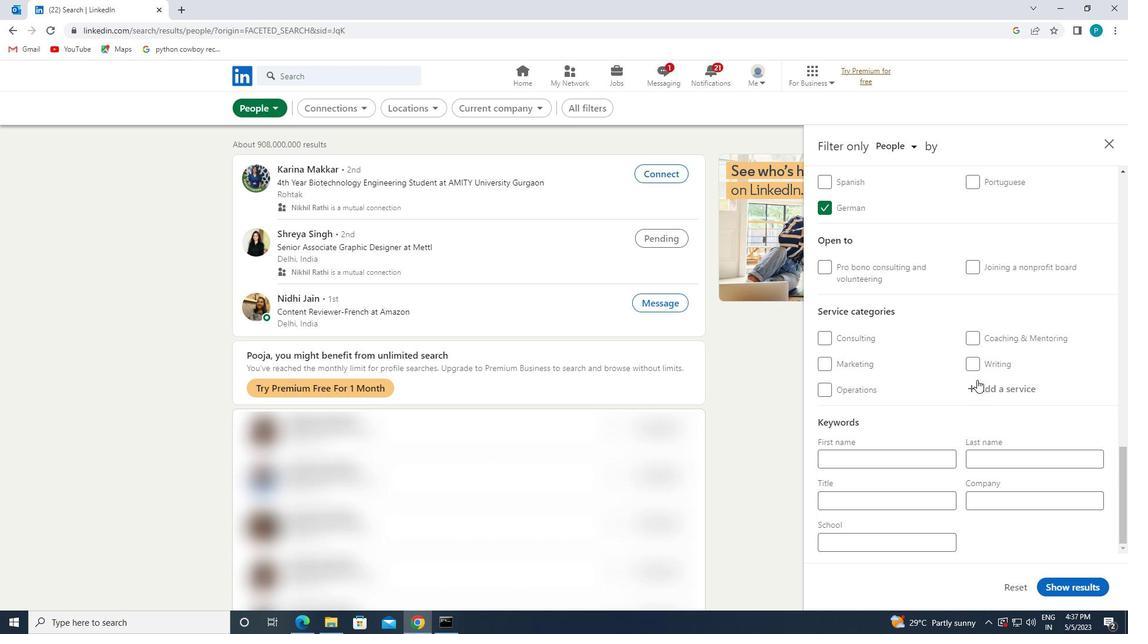
Action: Key pressed <Key.caps_lock>P<Key.caps_lock>ROGRAM
Screenshot: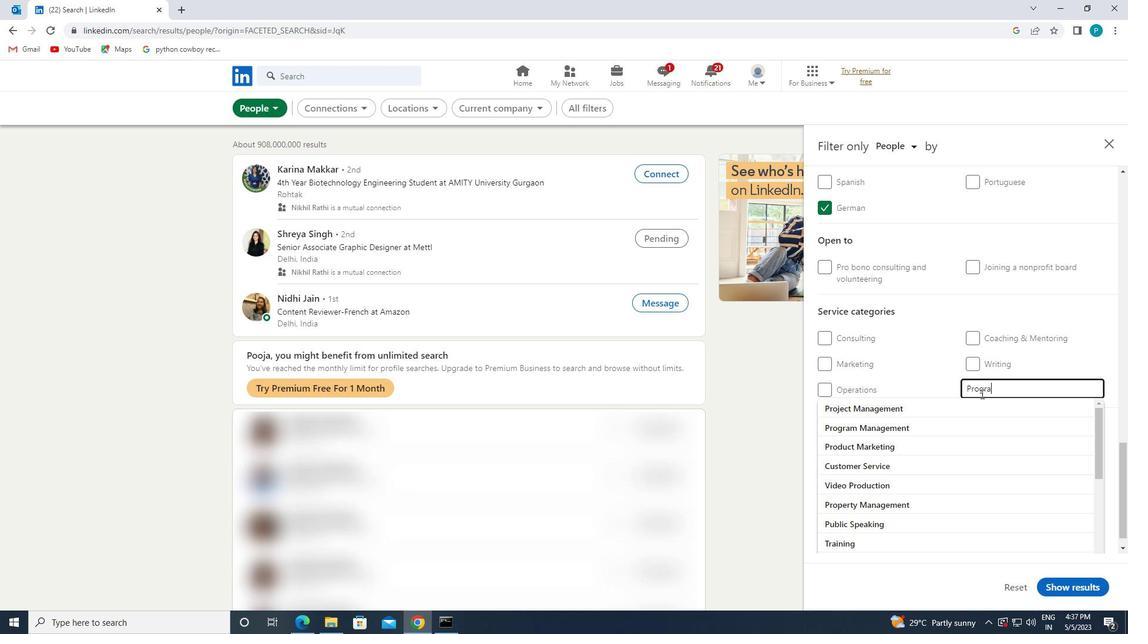 
Action: Mouse moved to (965, 413)
Screenshot: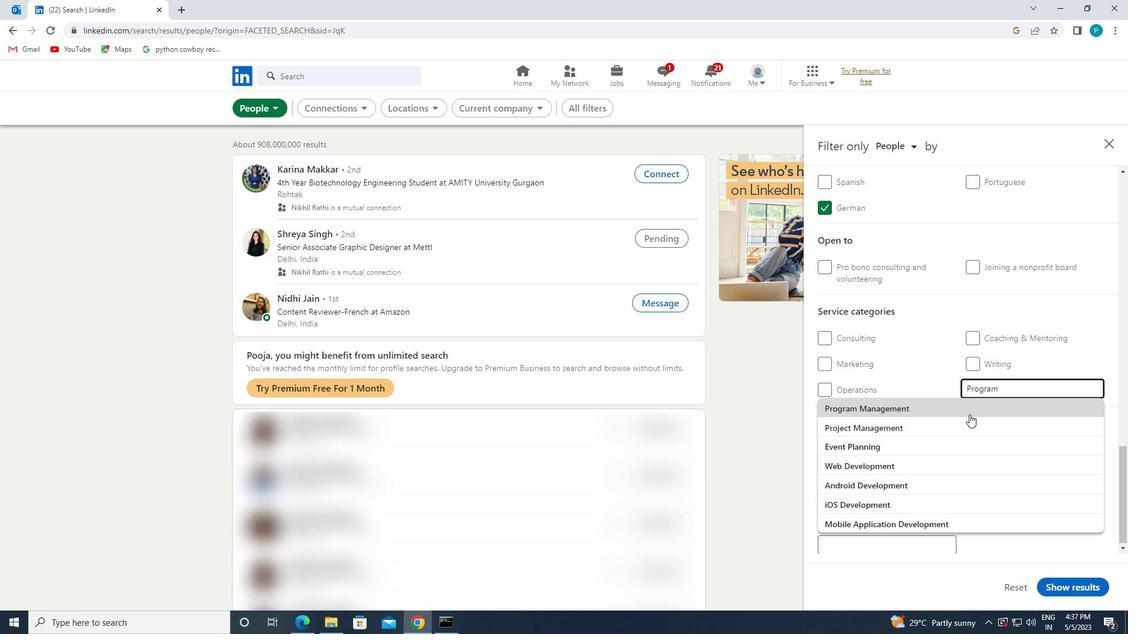 
Action: Mouse pressed left at (965, 413)
Screenshot: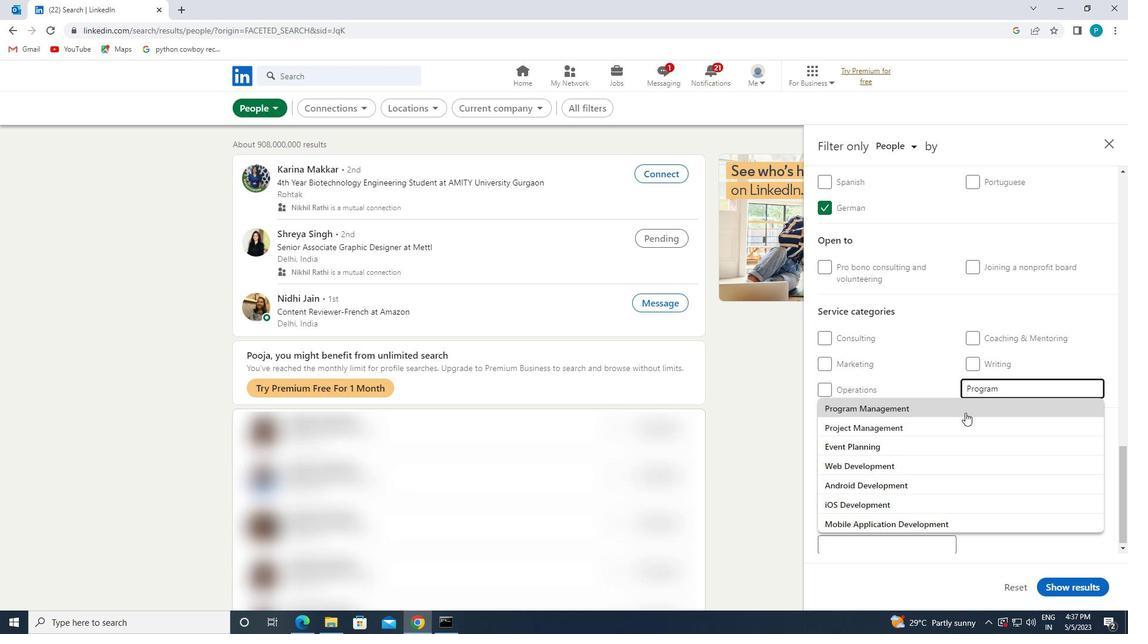 
Action: Mouse scrolled (965, 412) with delta (0, 0)
Screenshot: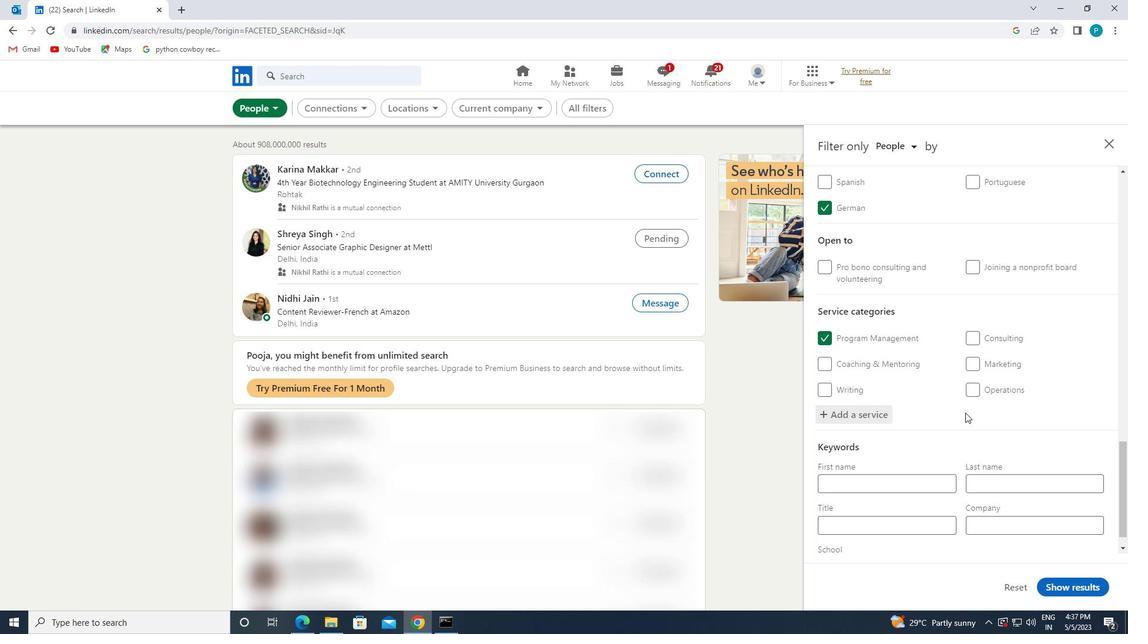 
Action: Mouse scrolled (965, 412) with delta (0, 0)
Screenshot: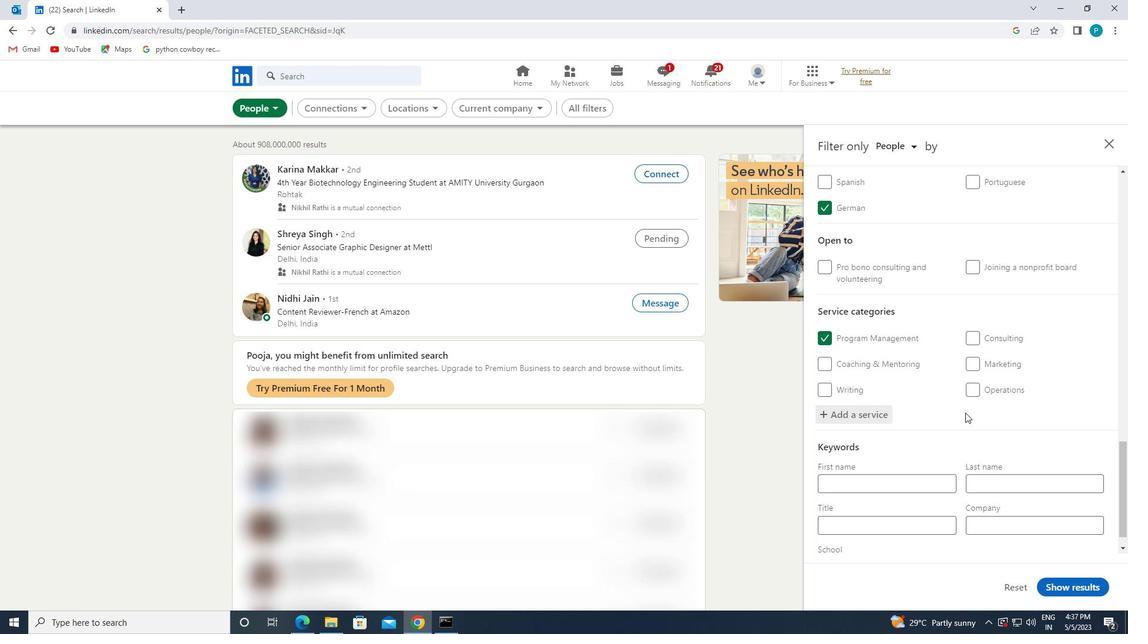 
Action: Mouse moved to (965, 413)
Screenshot: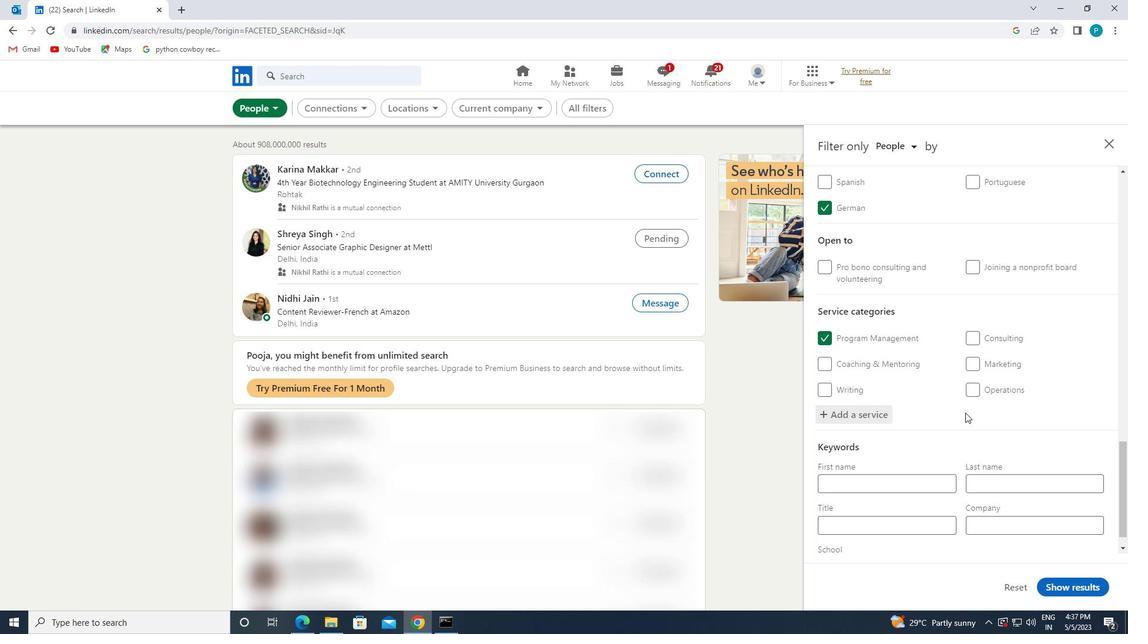 
Action: Mouse scrolled (965, 412) with delta (0, 0)
Screenshot: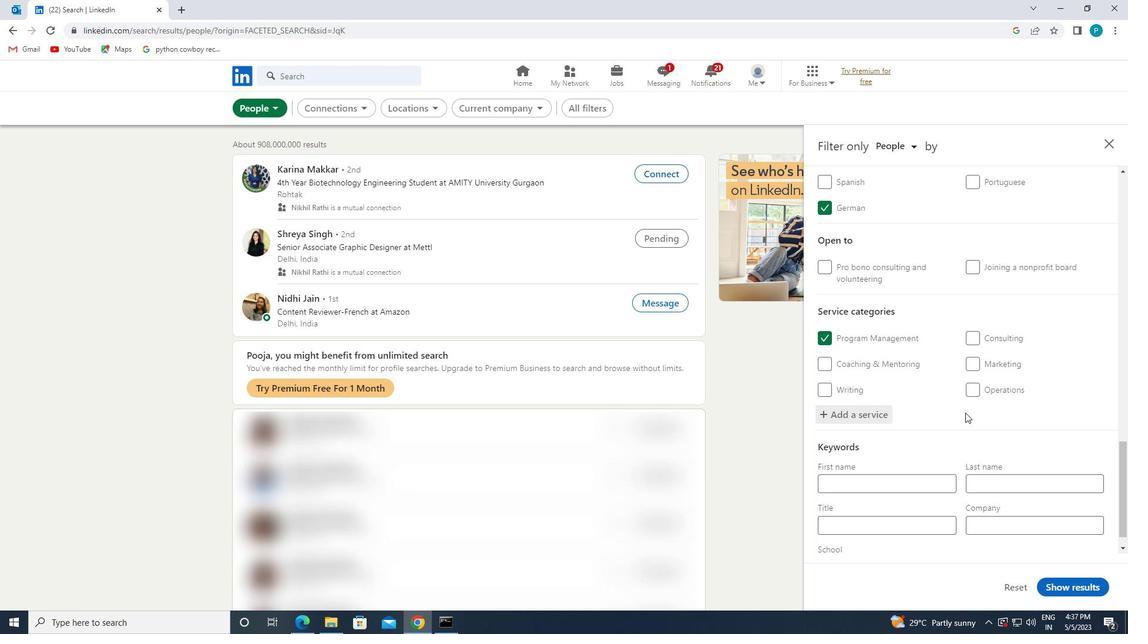
Action: Mouse moved to (904, 514)
Screenshot: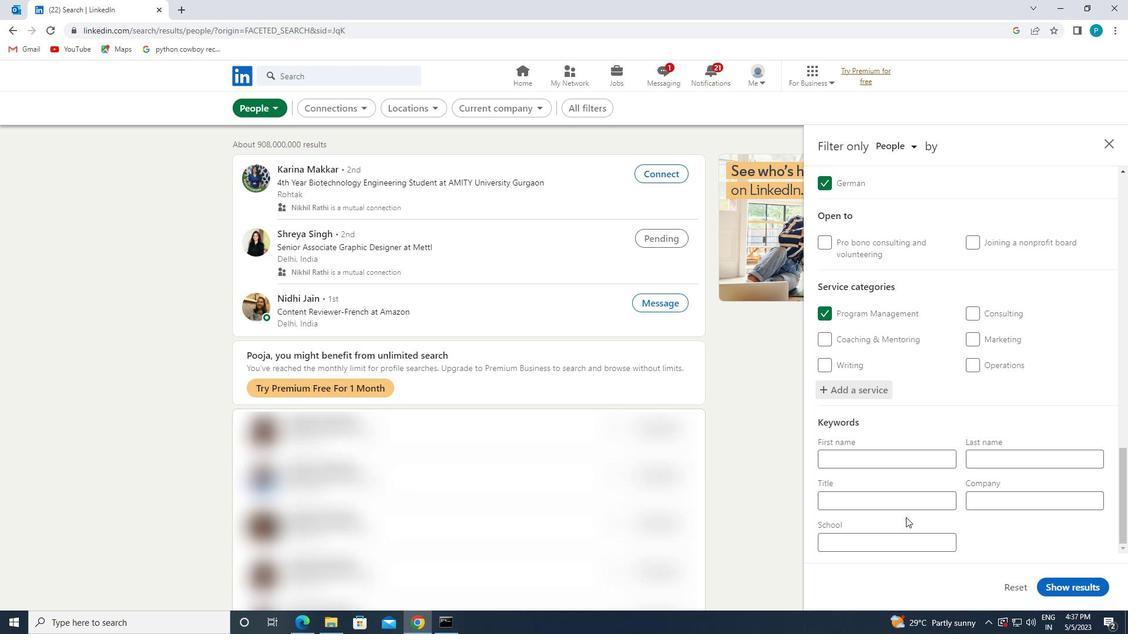 
Action: Mouse pressed left at (904, 514)
Screenshot: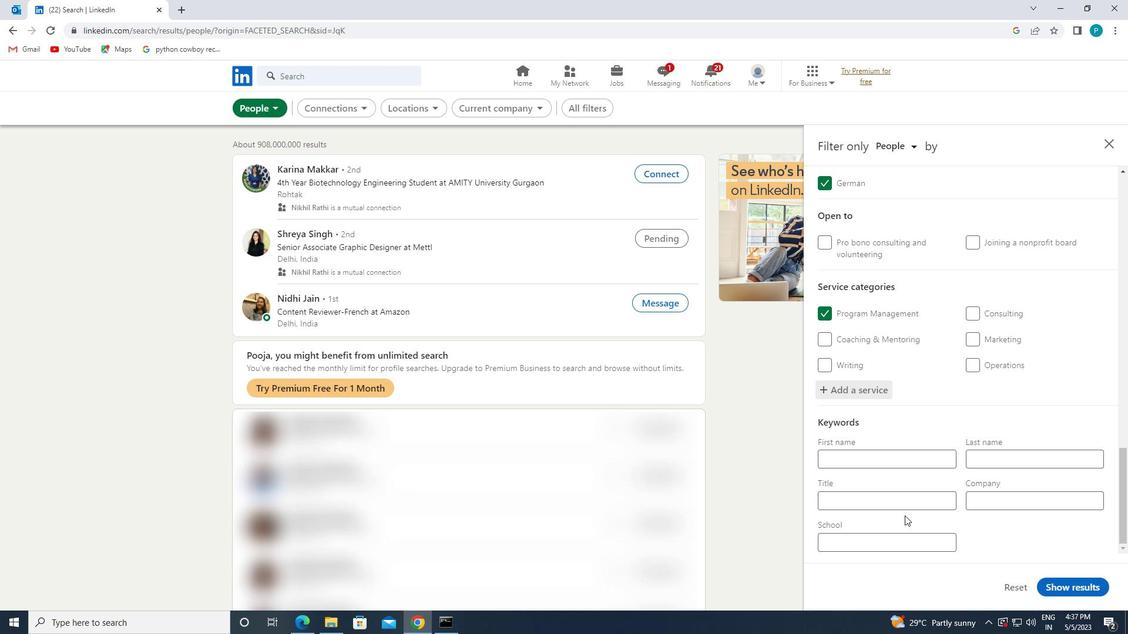 
Action: Mouse moved to (889, 497)
Screenshot: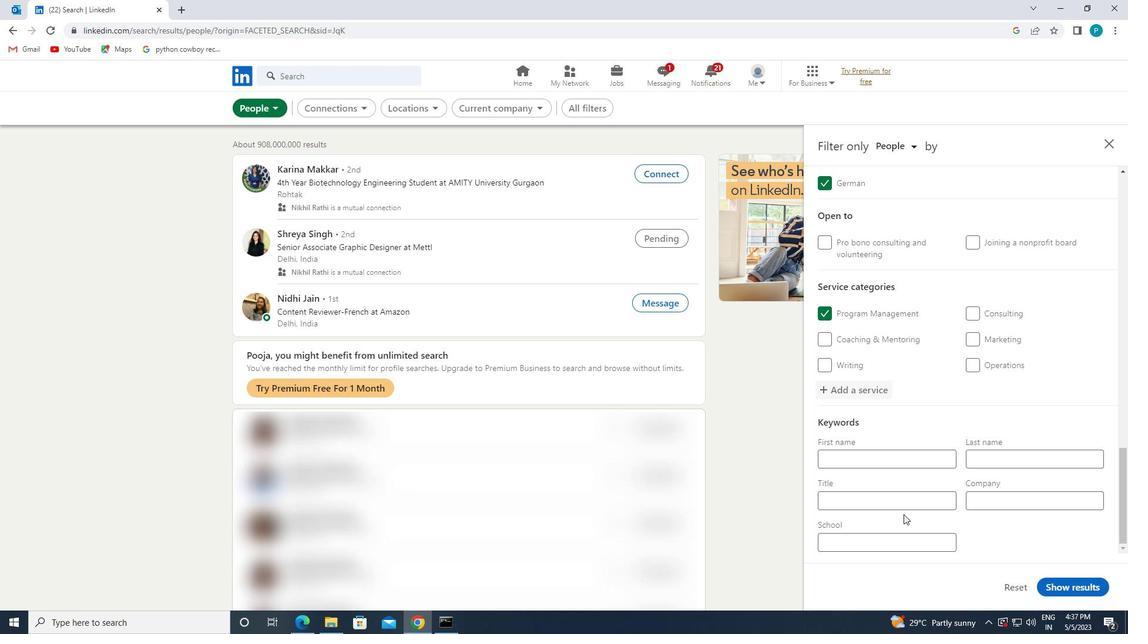
Action: Mouse pressed left at (889, 497)
Screenshot: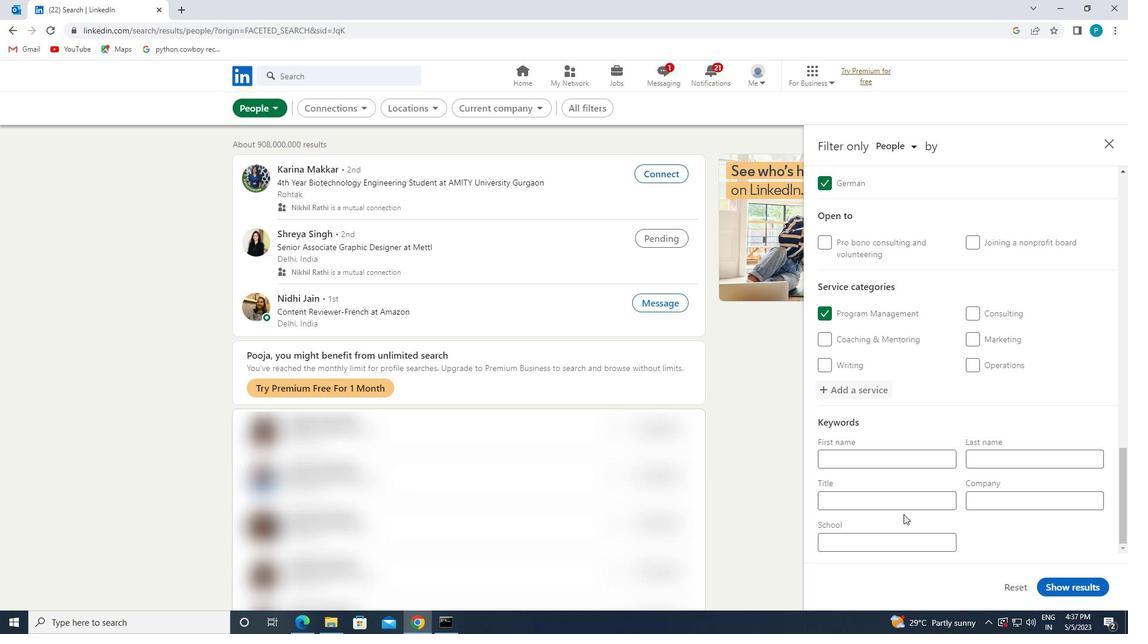 
Action: Mouse moved to (886, 471)
Screenshot: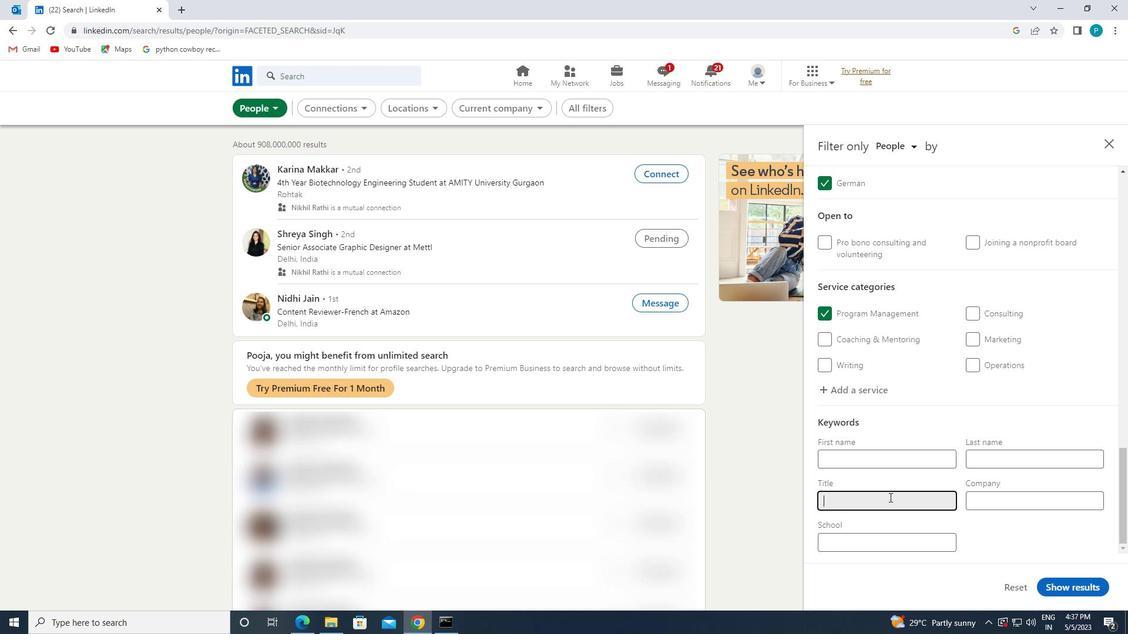 
Action: Key pressed <Key.caps_lock>S<Key.caps_lock>ALES<Key.space><Key.caps_lock>R<Key.caps_lock>EPRESENTATIVE
Screenshot: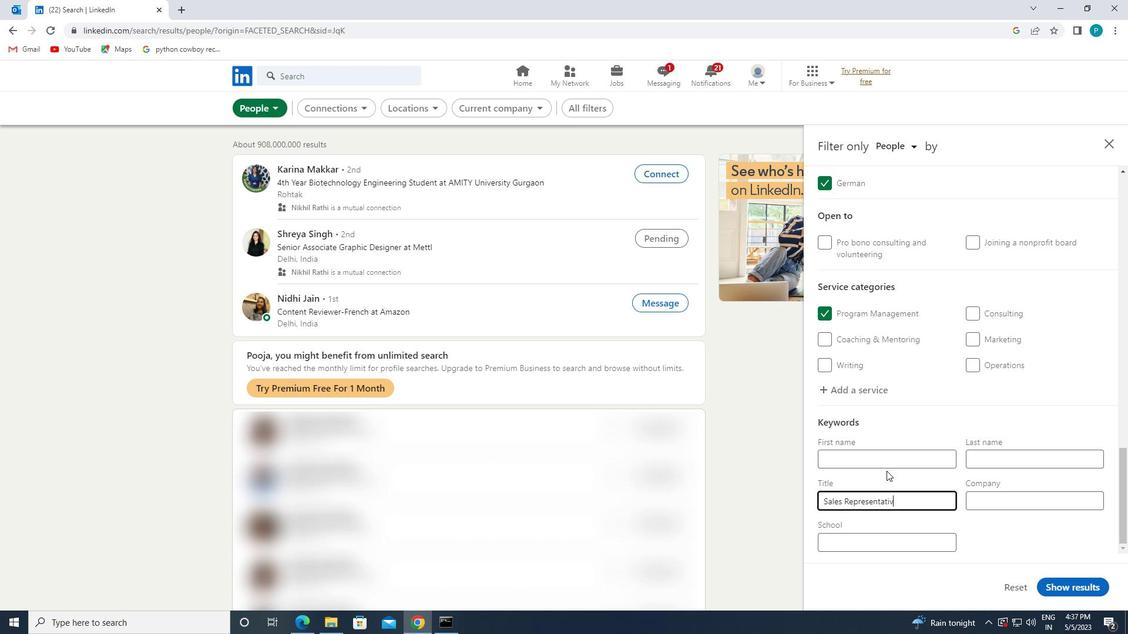 
Action: Mouse moved to (1060, 580)
Screenshot: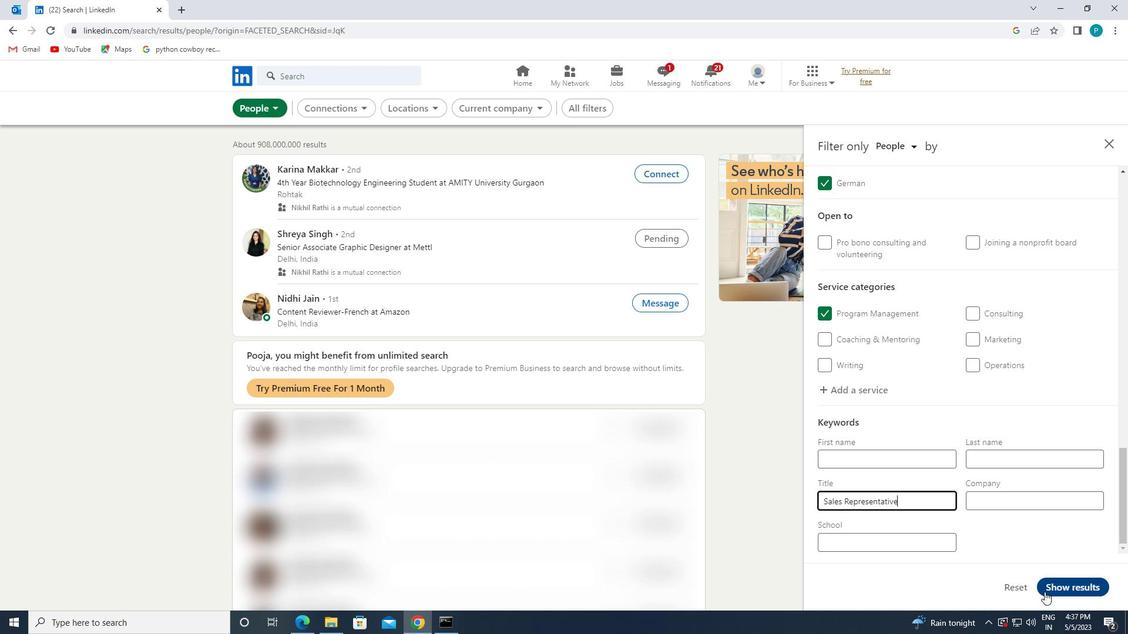 
Action: Mouse pressed left at (1060, 580)
Screenshot: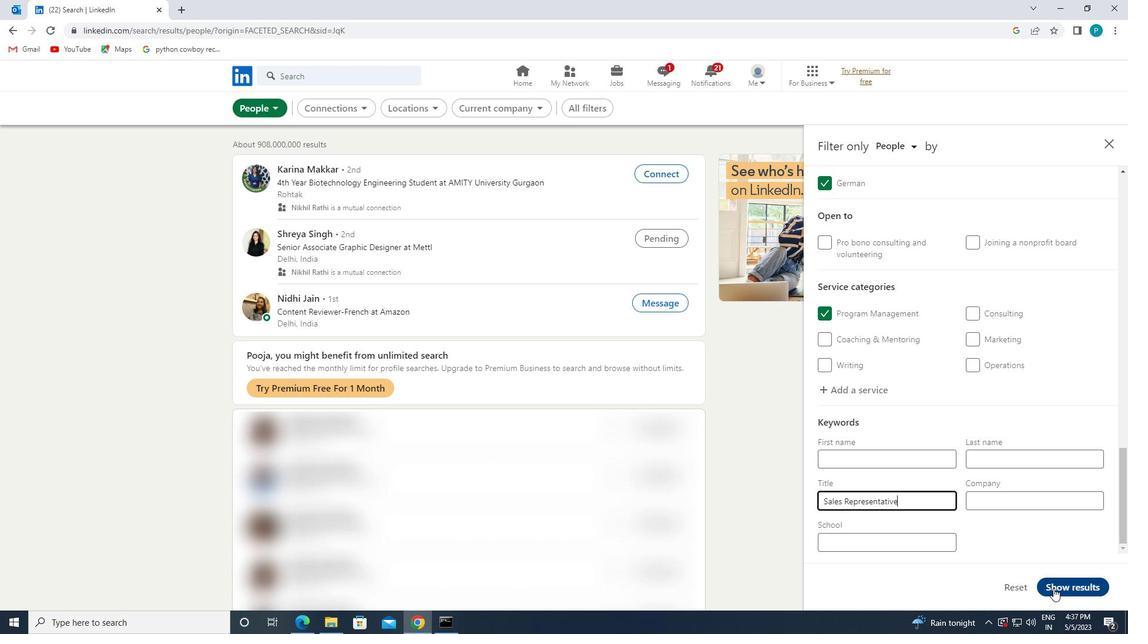 
